 Task: Find connections with filter location Nautanwa with filter topic #Industrieswith filter profile language Spanish with filter current company TransUnion CIBIL Limited with filter school Arts and Science Jobs with filter industry Education Administration Programs with filter service category Coaching & Mentoring with filter keywords title Sheet Metal Worker
Action: Mouse moved to (666, 116)
Screenshot: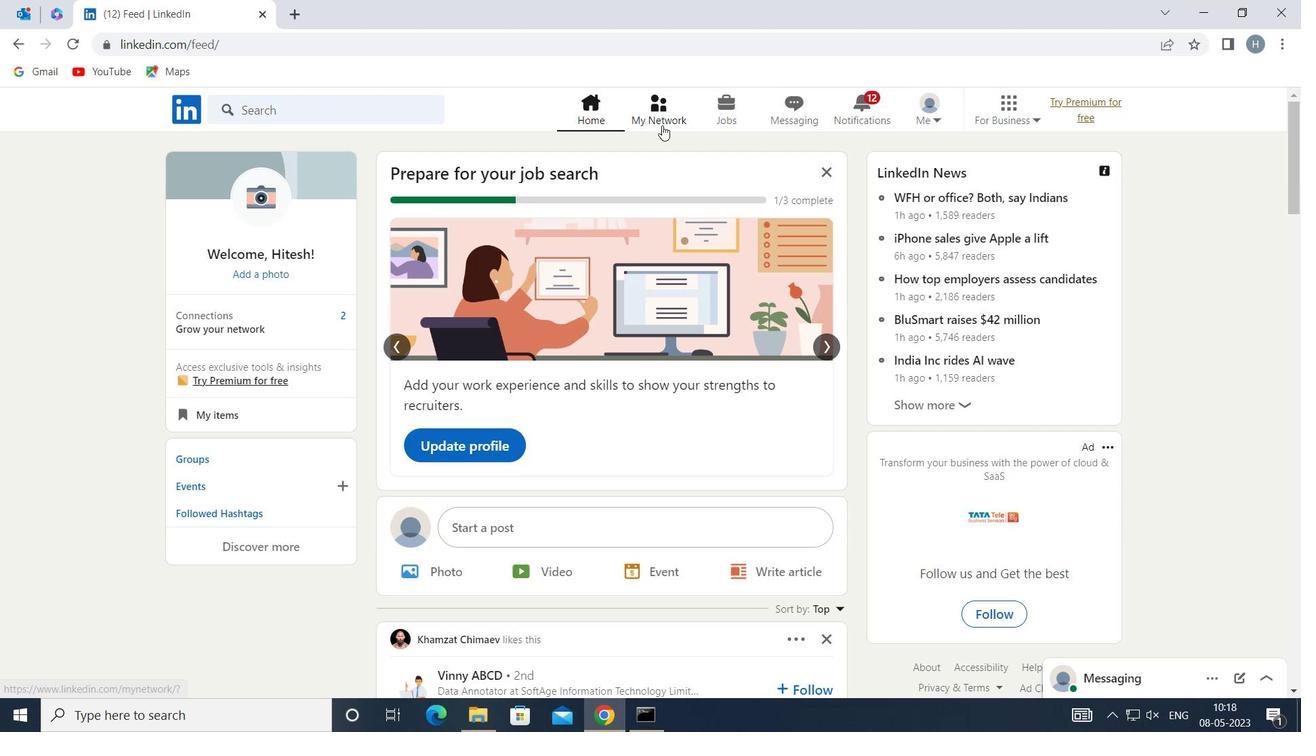
Action: Mouse pressed left at (666, 116)
Screenshot: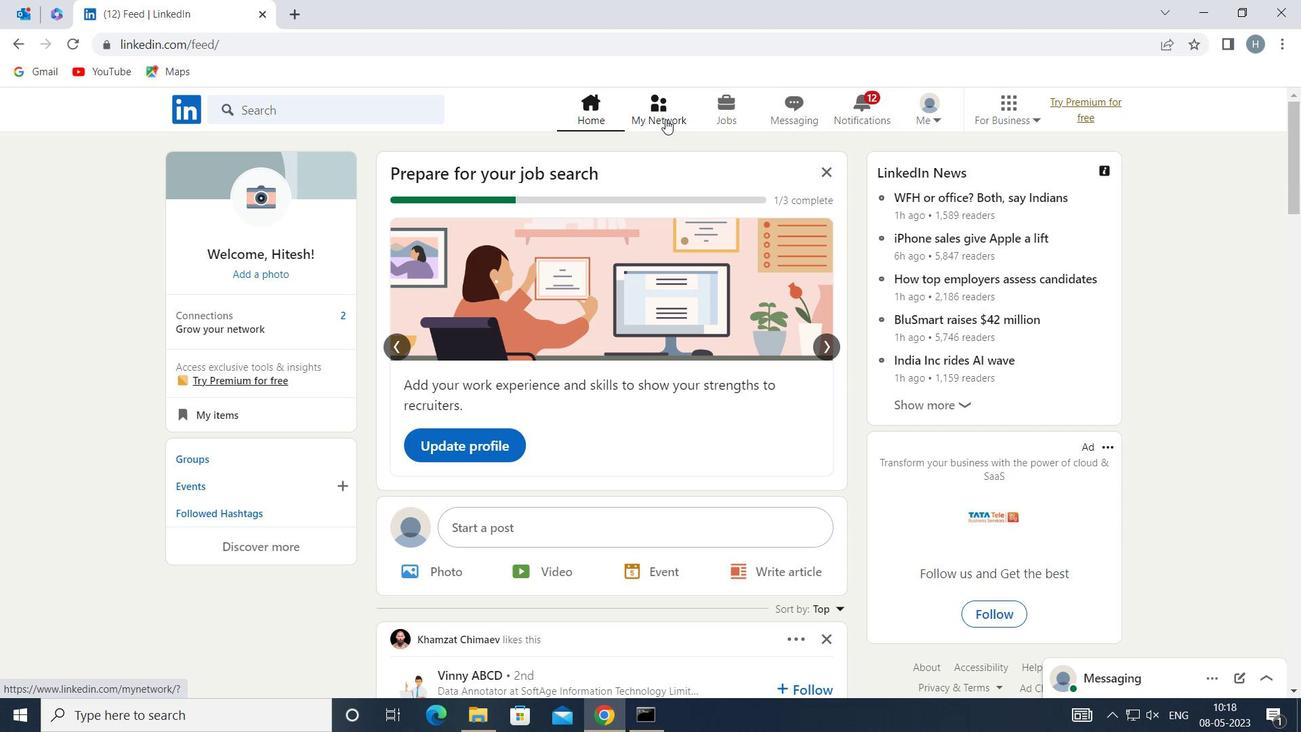 
Action: Mouse moved to (398, 199)
Screenshot: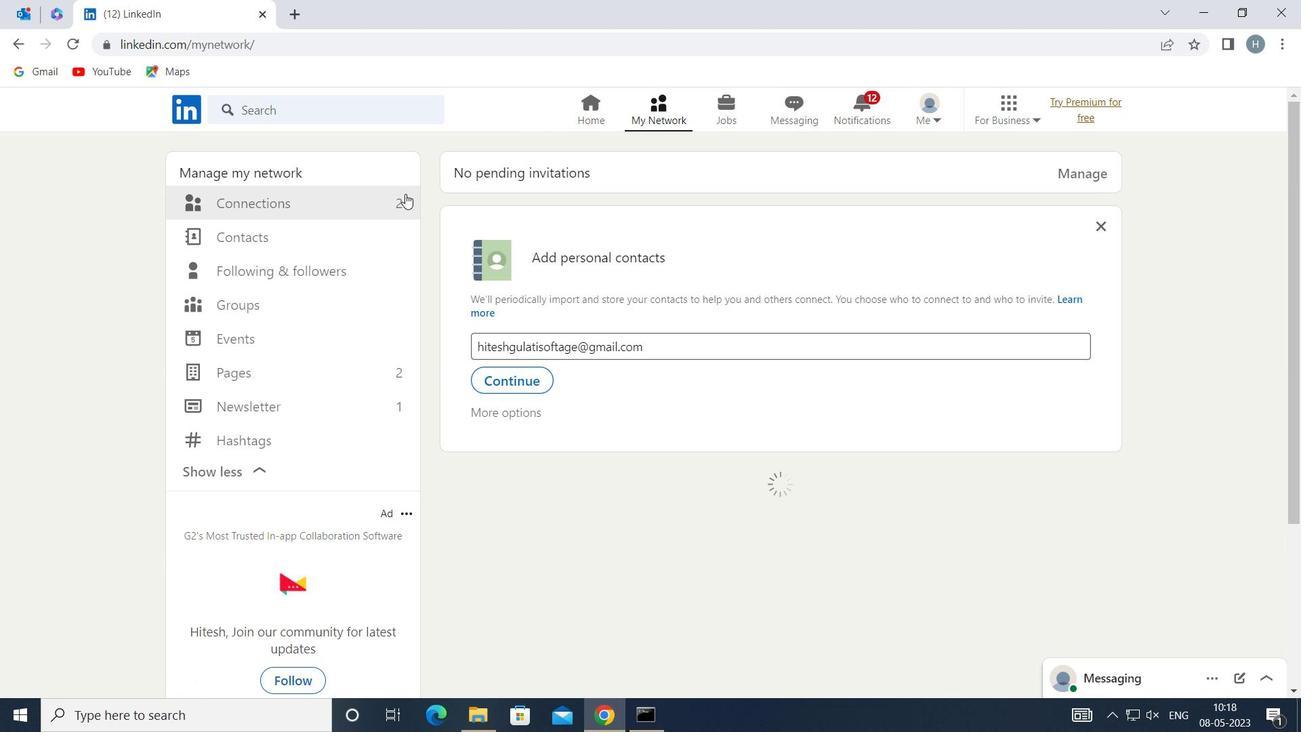 
Action: Mouse pressed left at (398, 199)
Screenshot: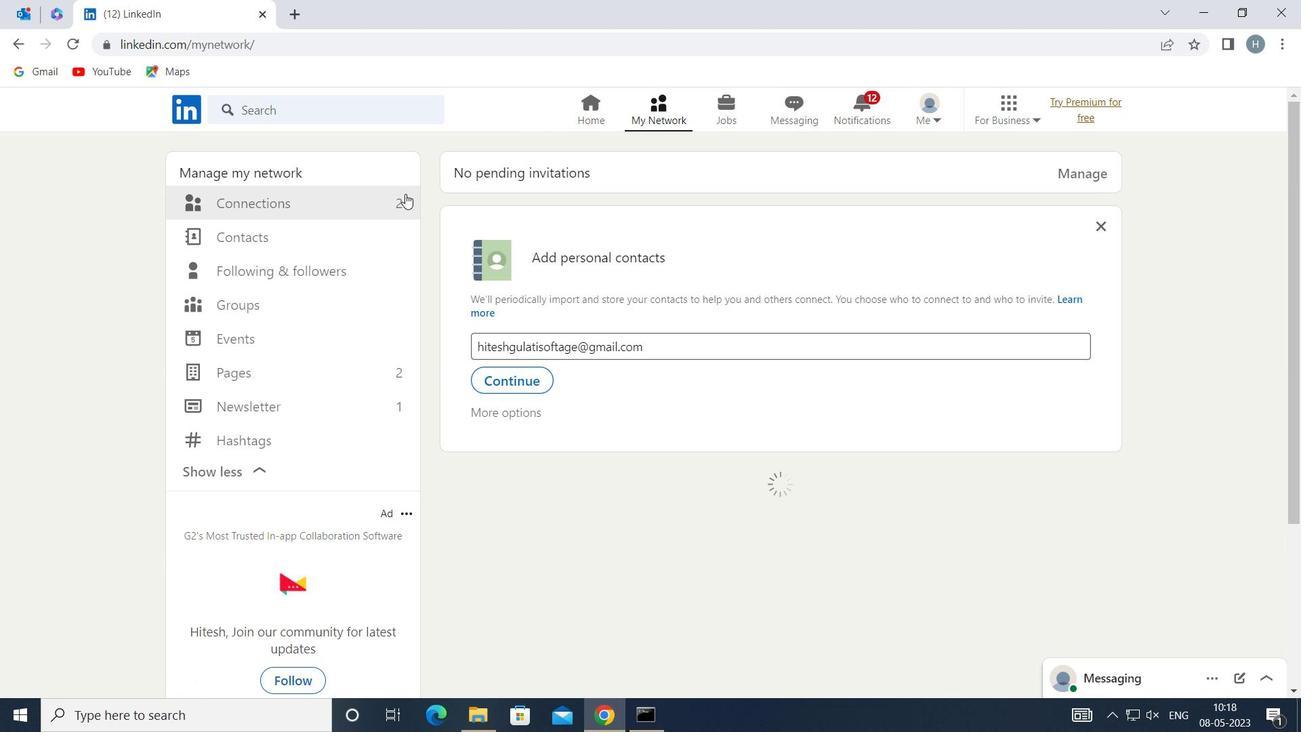 
Action: Mouse moved to (787, 202)
Screenshot: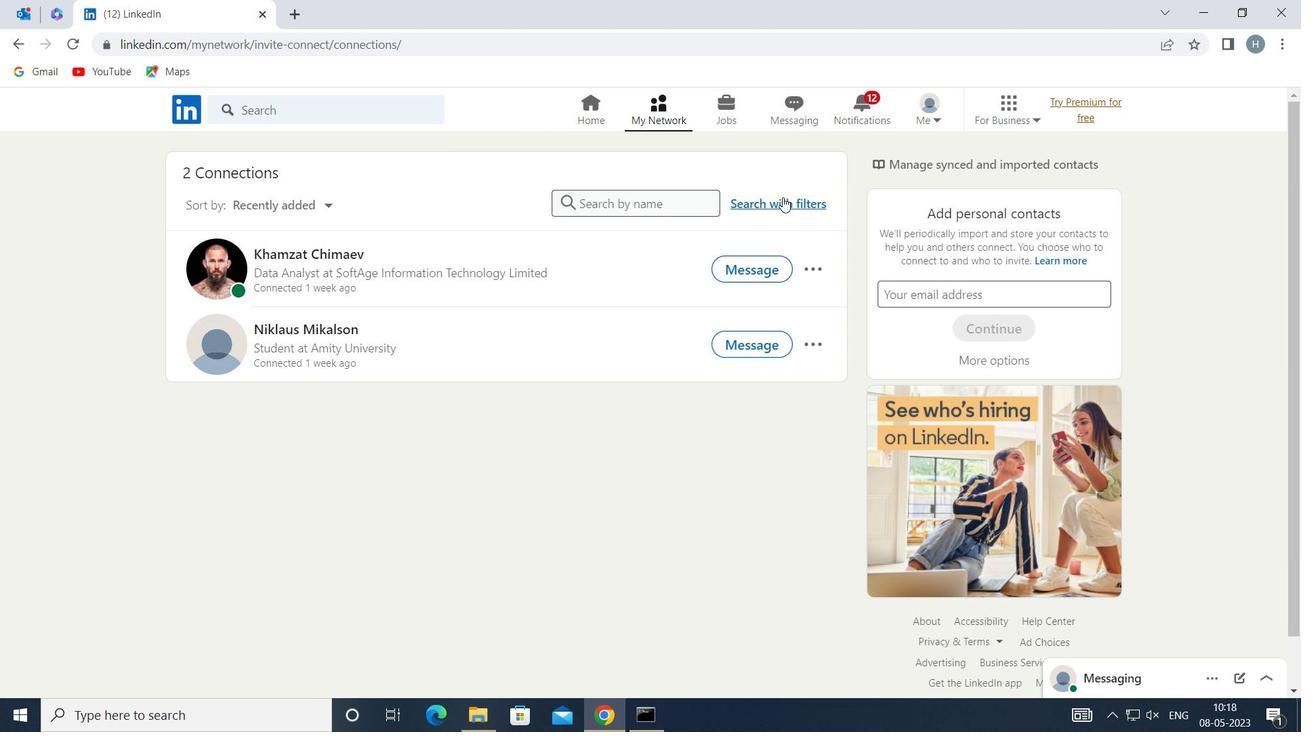 
Action: Mouse pressed left at (787, 202)
Screenshot: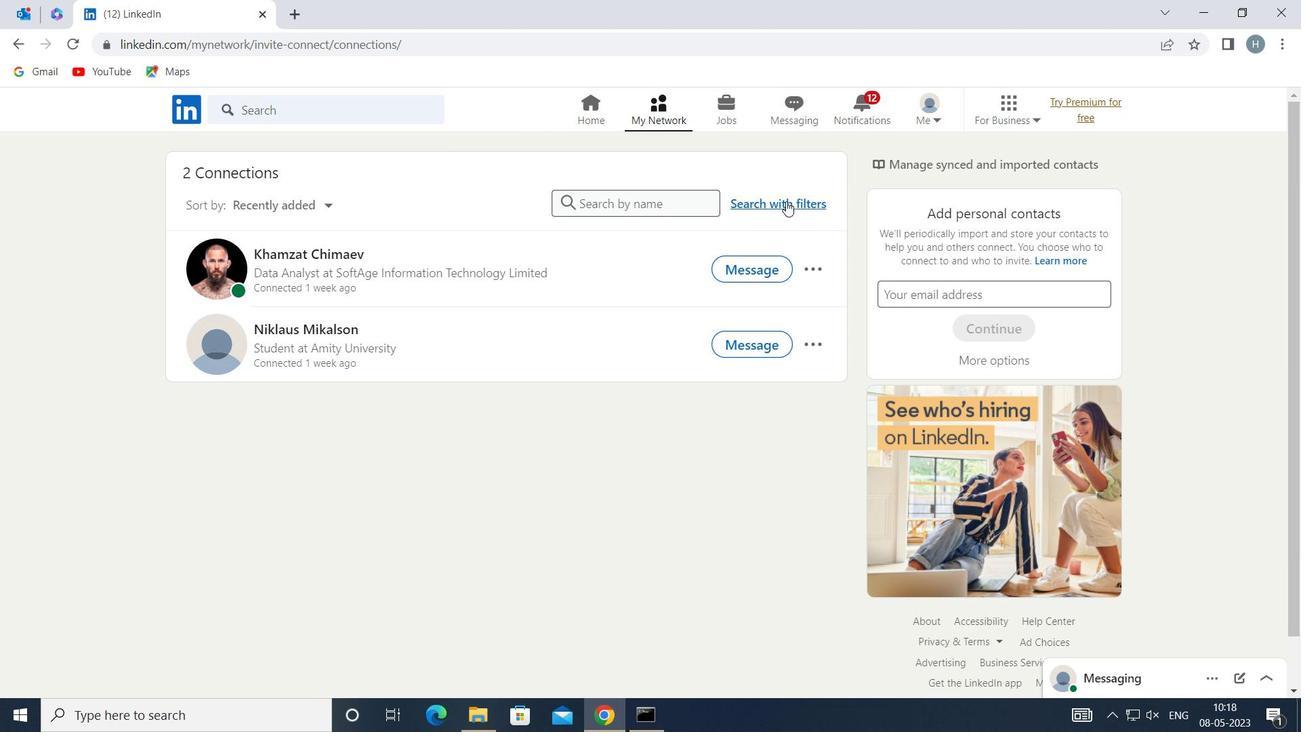 
Action: Mouse moved to (712, 155)
Screenshot: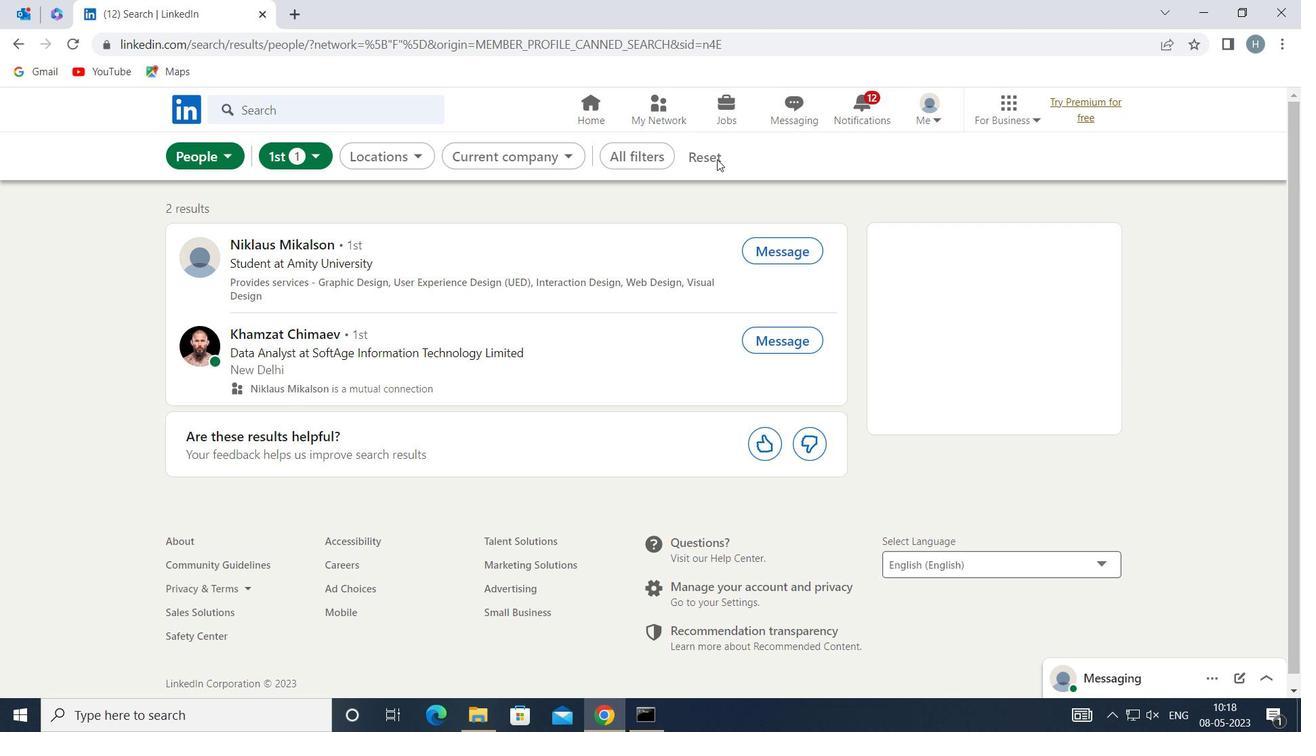 
Action: Mouse pressed left at (712, 155)
Screenshot: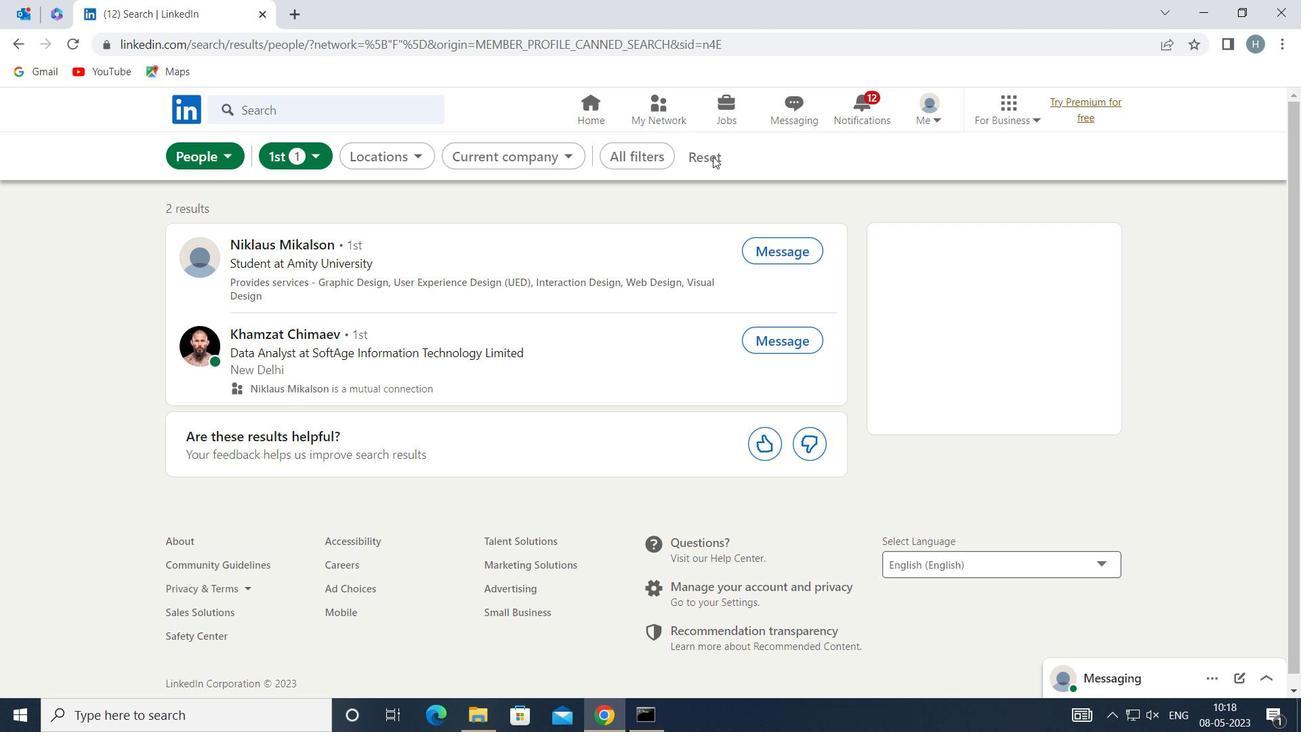 
Action: Mouse moved to (690, 154)
Screenshot: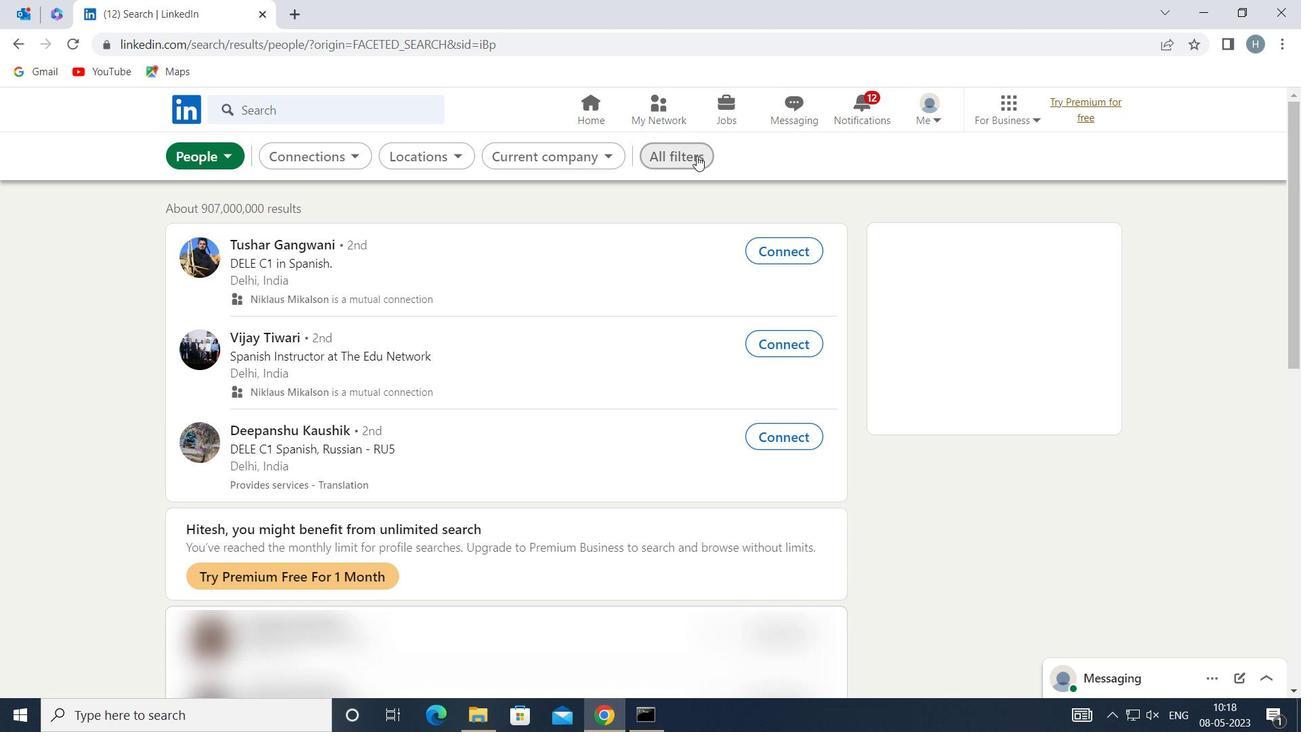 
Action: Mouse pressed left at (690, 154)
Screenshot: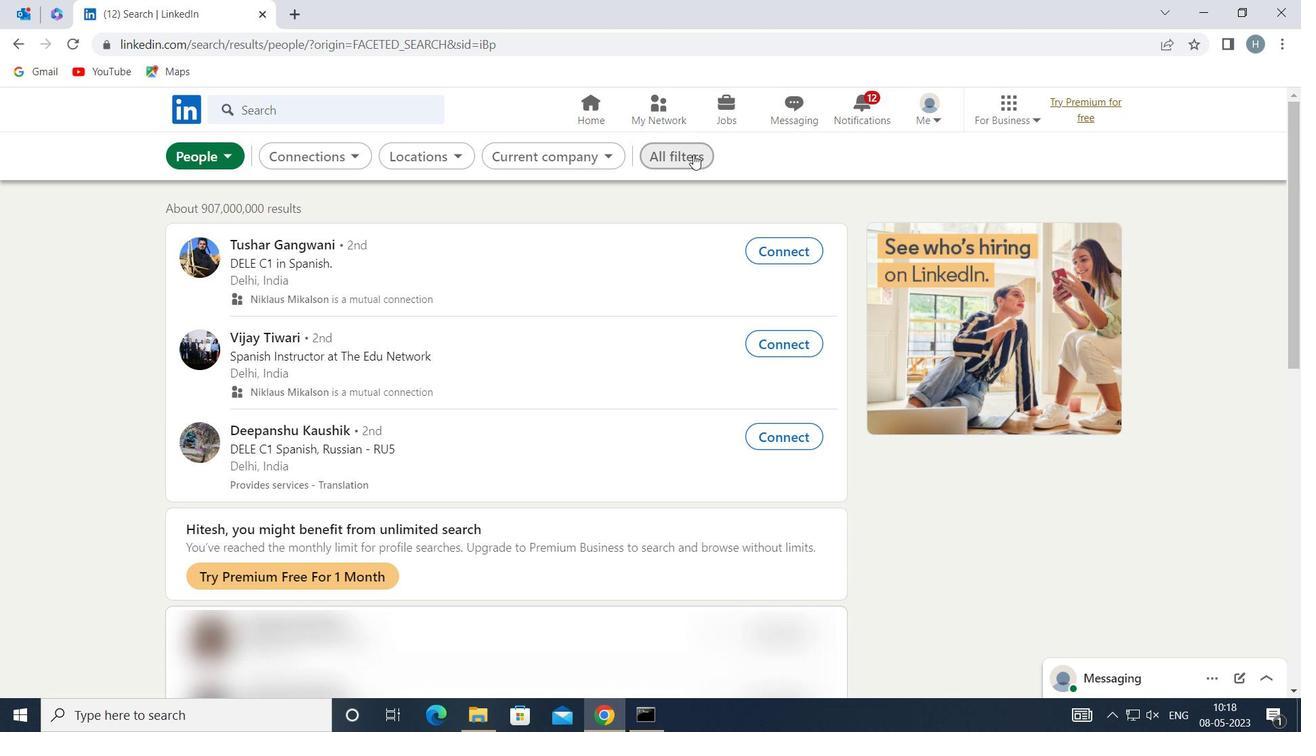 
Action: Mouse moved to (1015, 296)
Screenshot: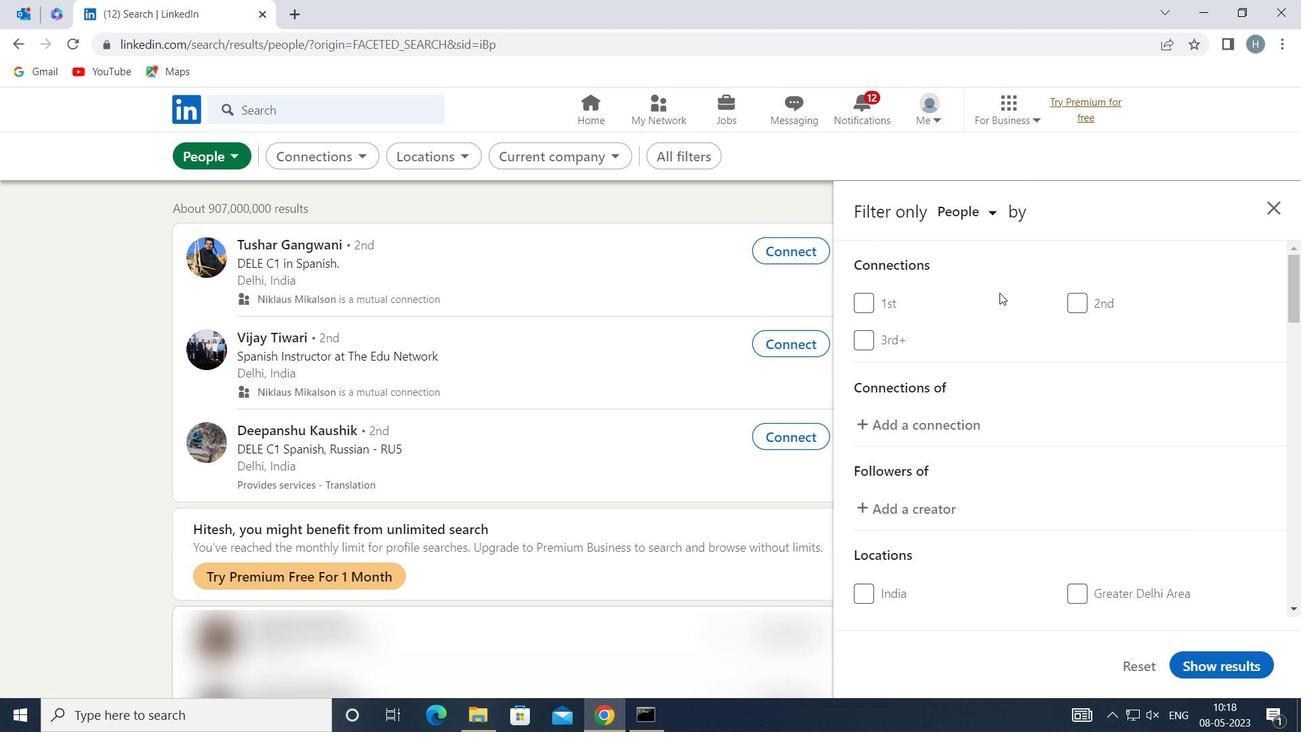 
Action: Mouse scrolled (1015, 295) with delta (0, 0)
Screenshot: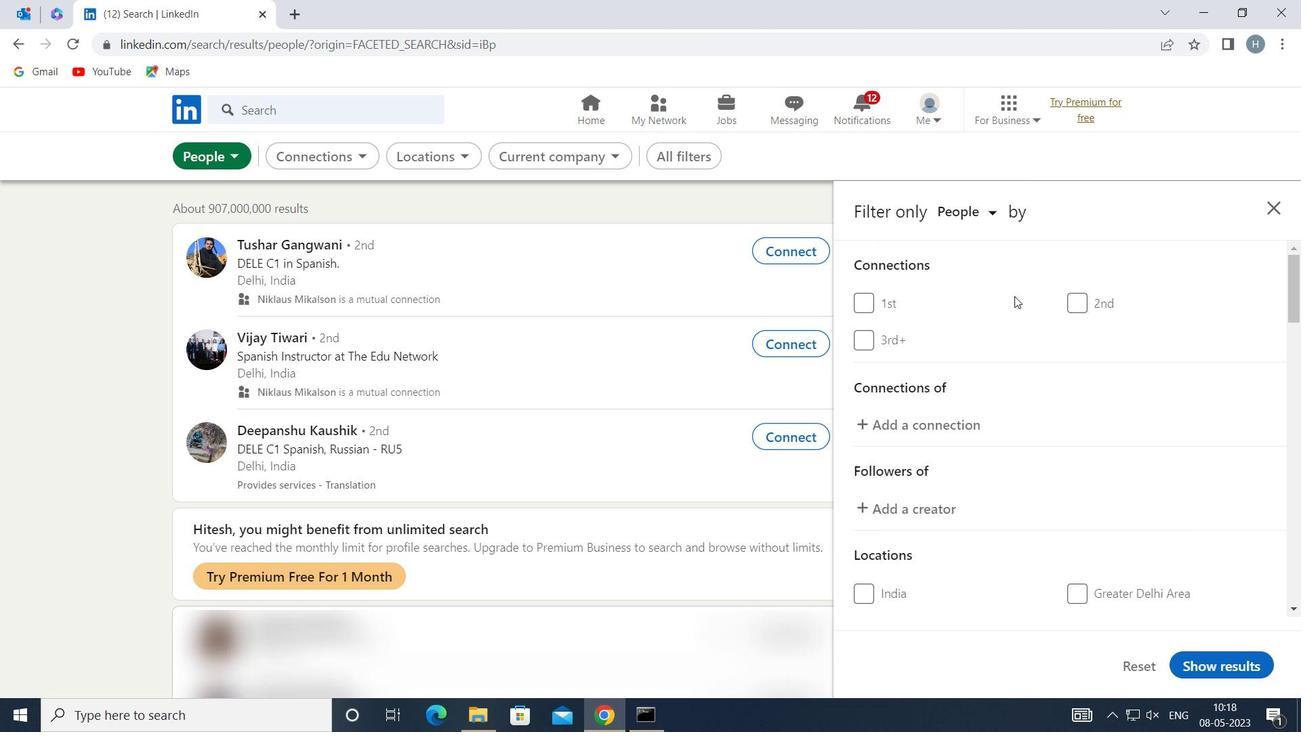 
Action: Mouse moved to (1017, 296)
Screenshot: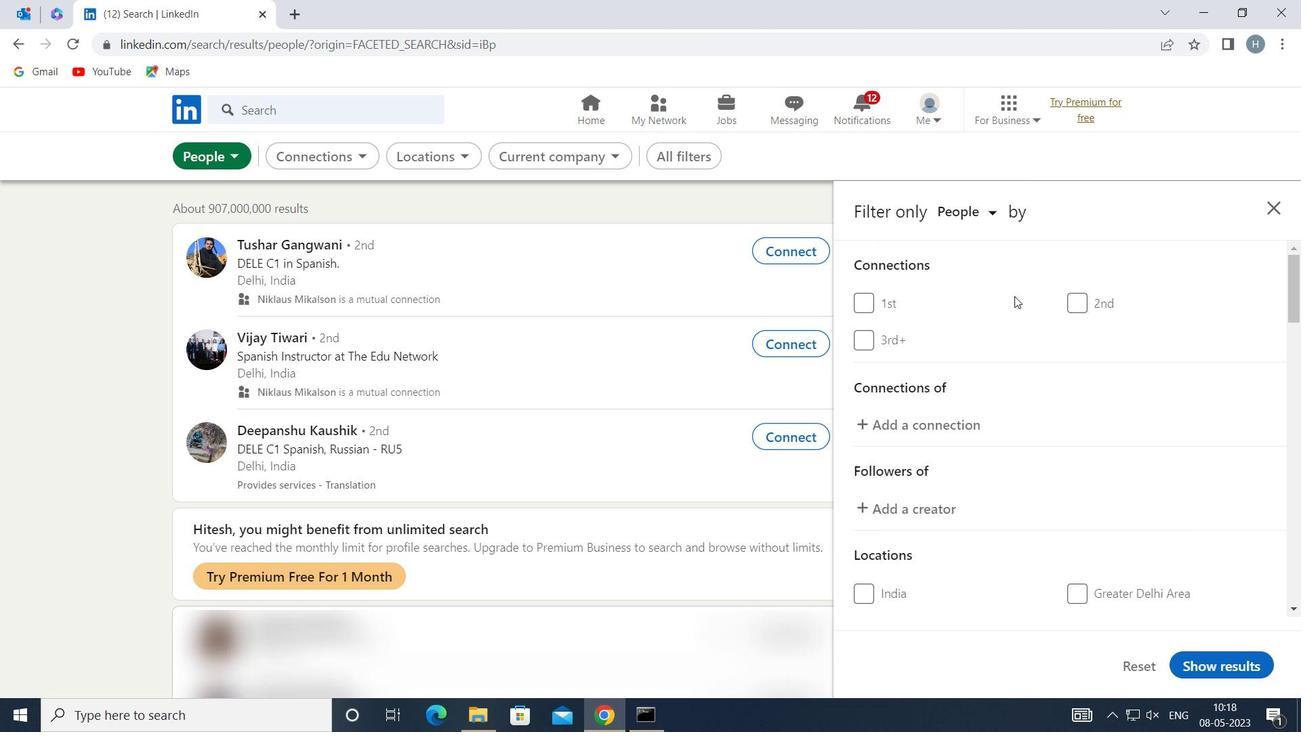 
Action: Mouse scrolled (1017, 296) with delta (0, 0)
Screenshot: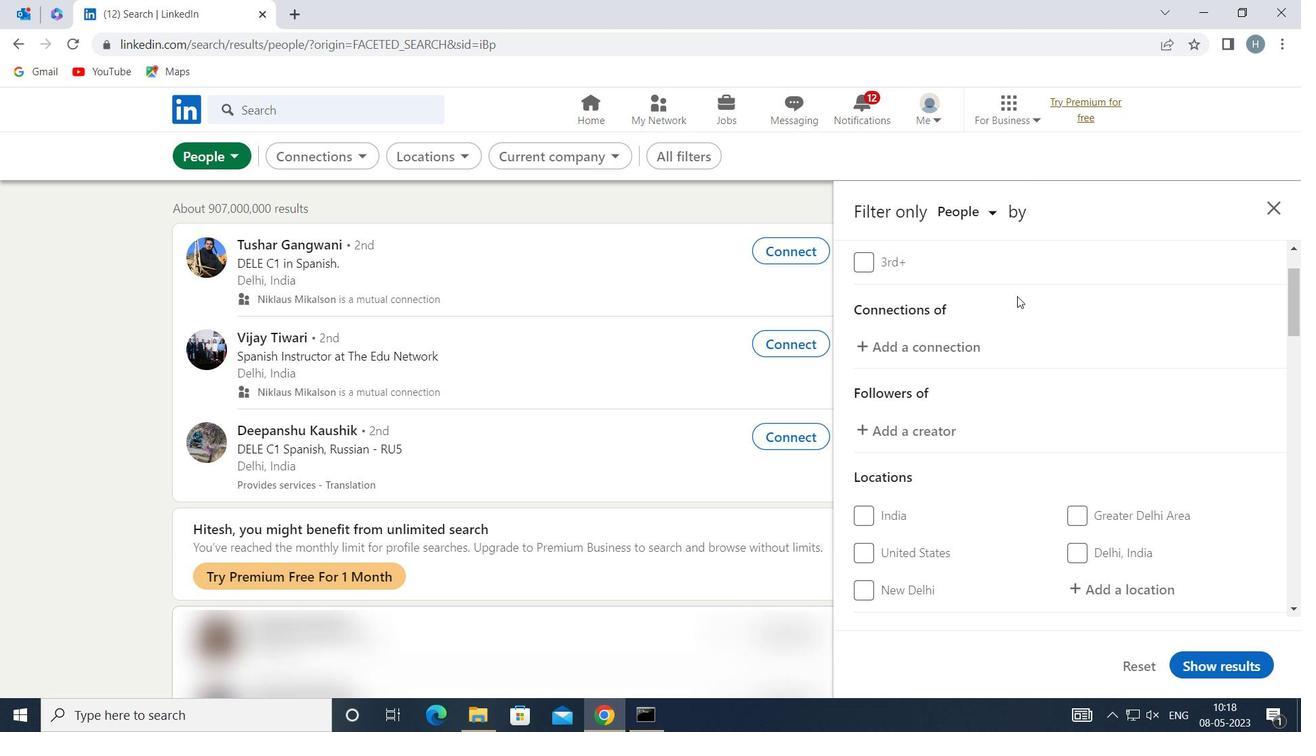 
Action: Mouse scrolled (1017, 296) with delta (0, 0)
Screenshot: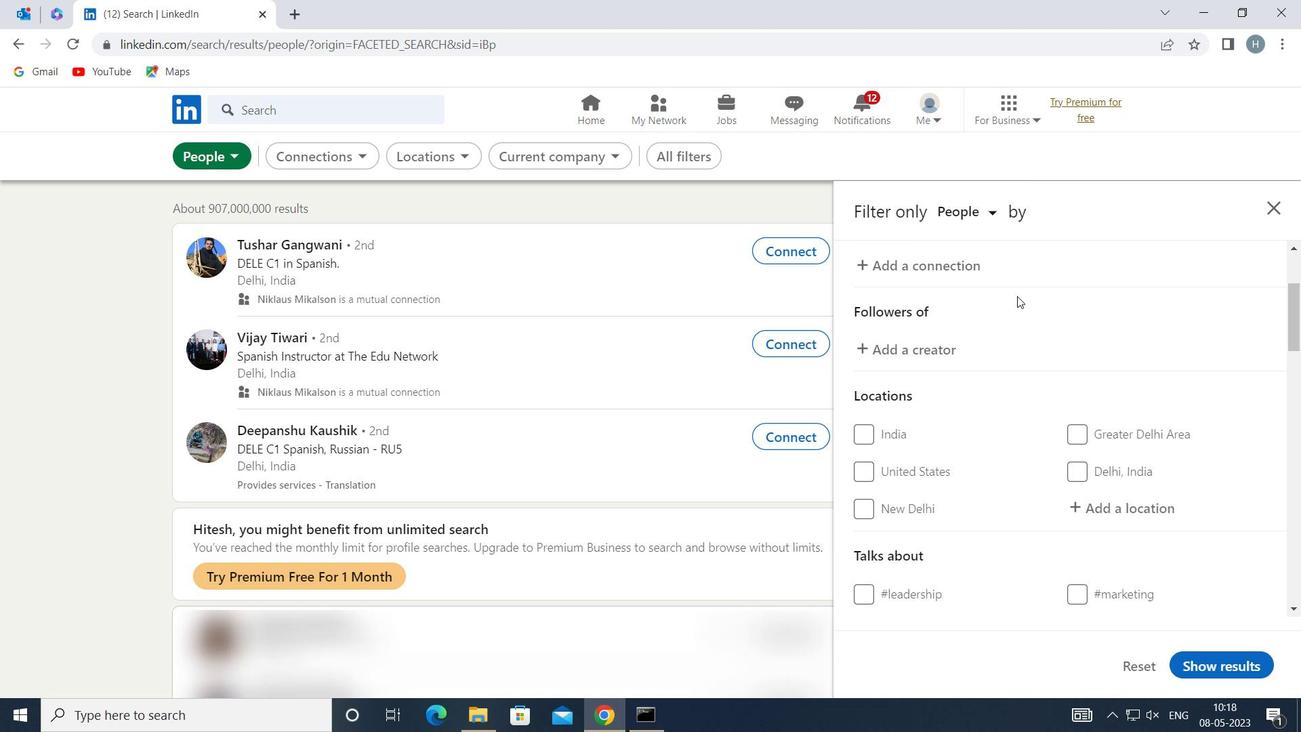 
Action: Mouse moved to (1126, 406)
Screenshot: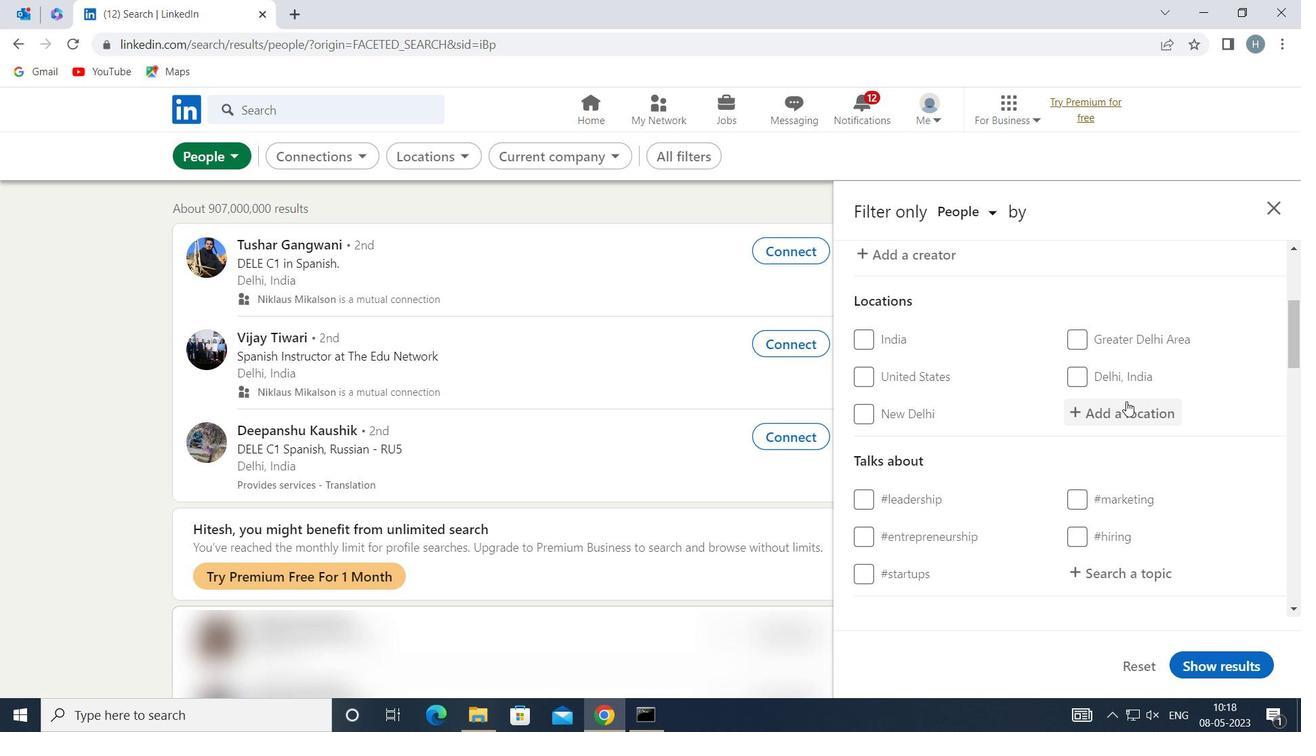 
Action: Mouse pressed left at (1126, 406)
Screenshot: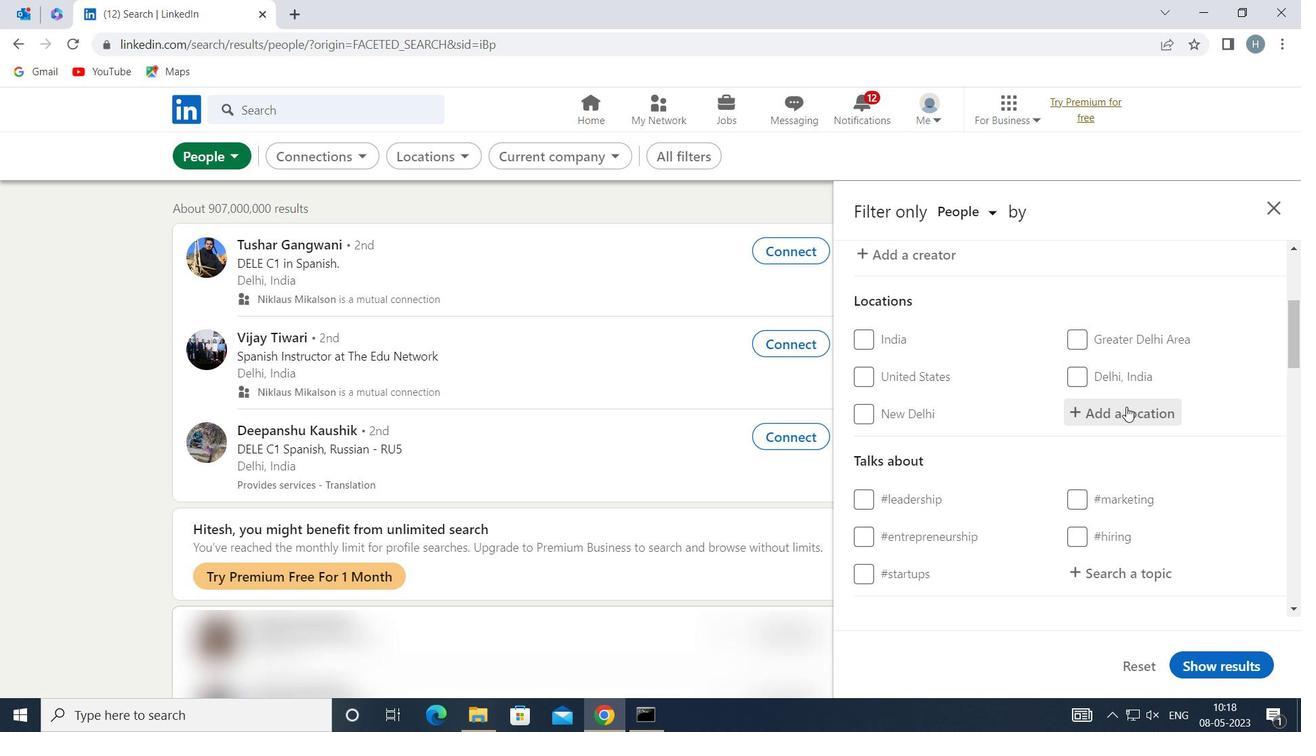 
Action: Mouse moved to (1129, 407)
Screenshot: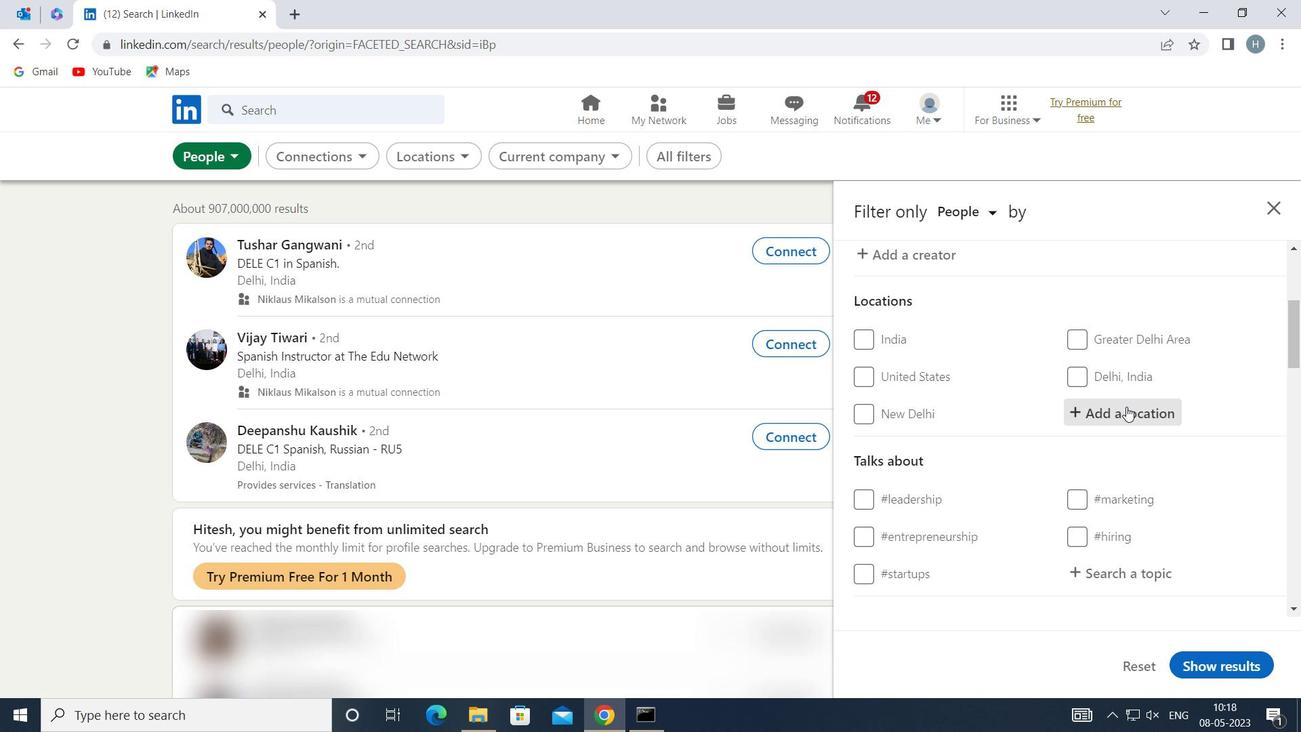 
Action: Key pressed <Key.shift>NAUTANWA
Screenshot: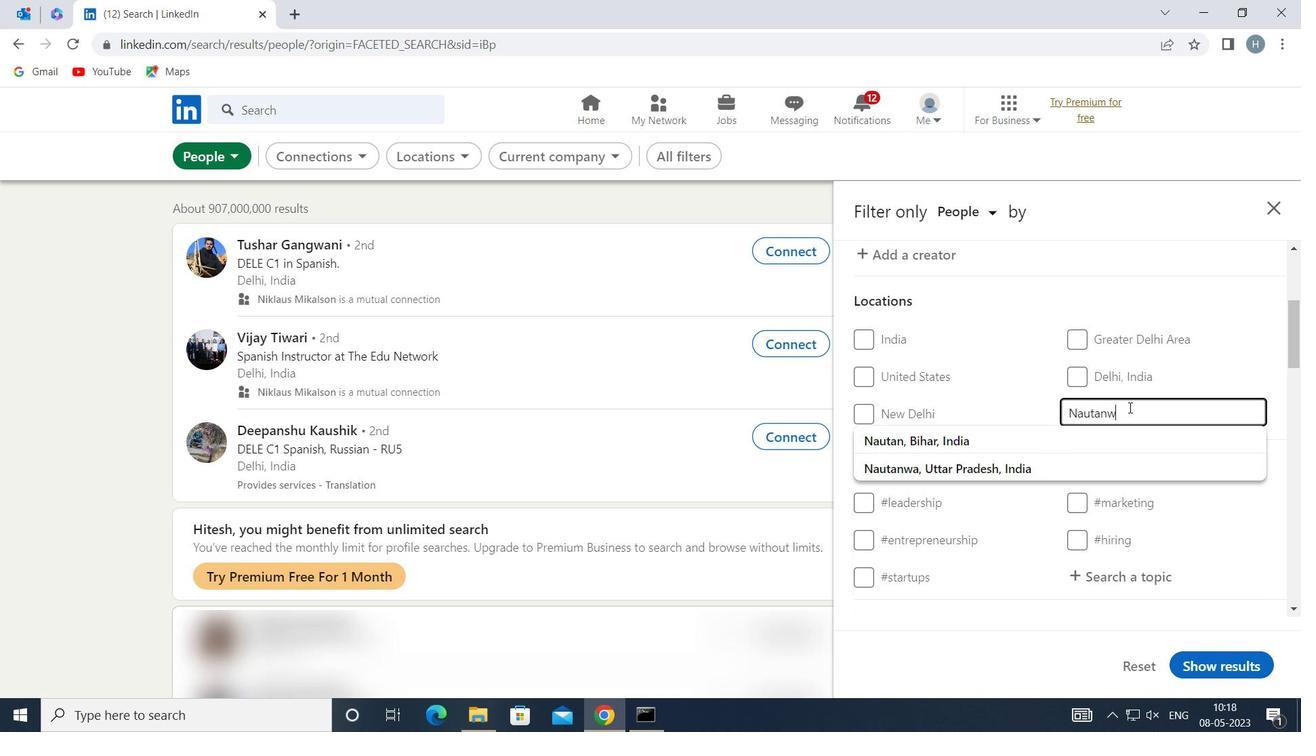 
Action: Mouse moved to (1115, 430)
Screenshot: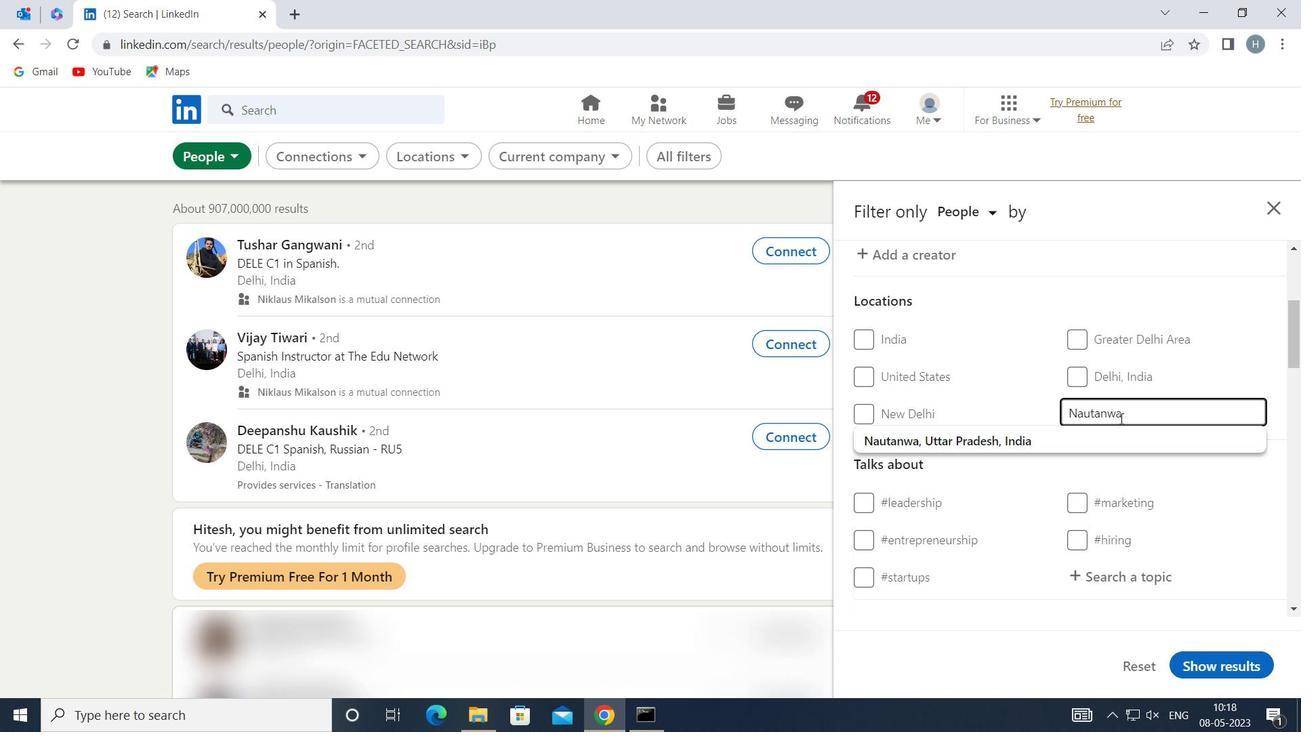 
Action: Mouse pressed left at (1115, 430)
Screenshot: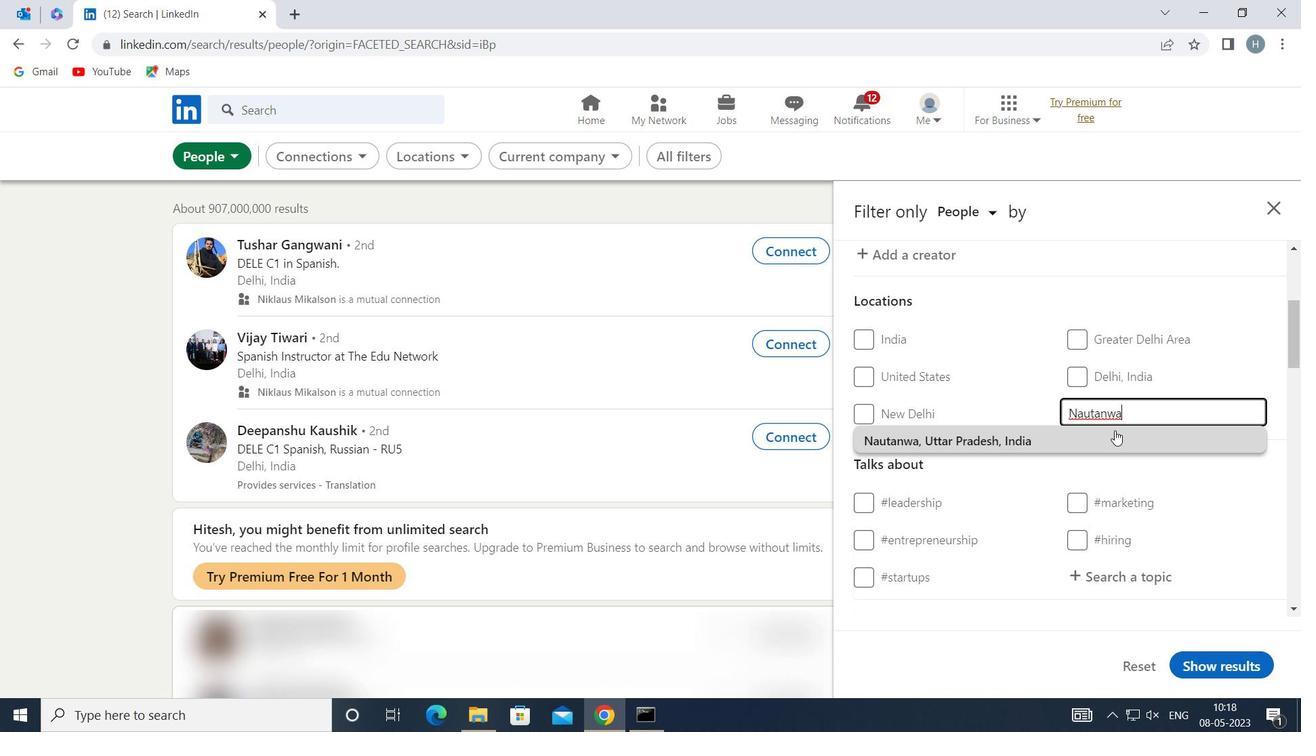 
Action: Mouse moved to (1068, 433)
Screenshot: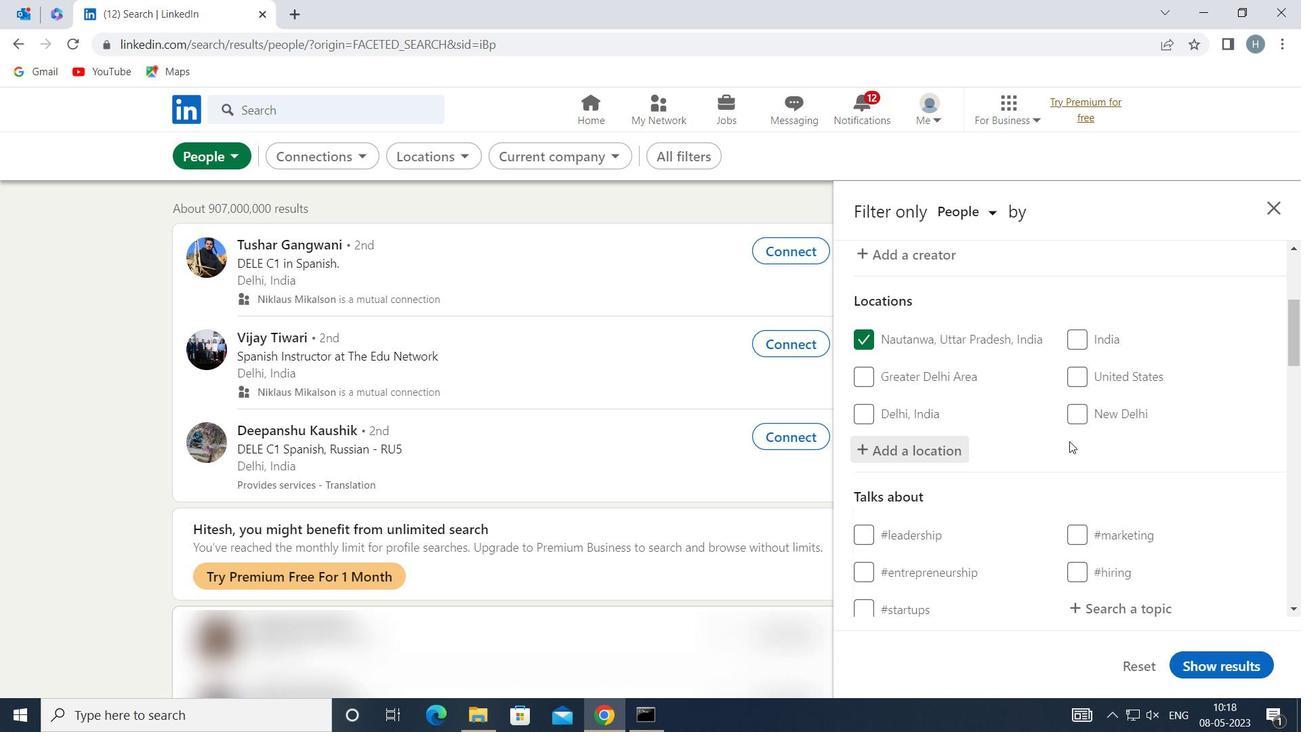 
Action: Mouse scrolled (1068, 432) with delta (0, 0)
Screenshot: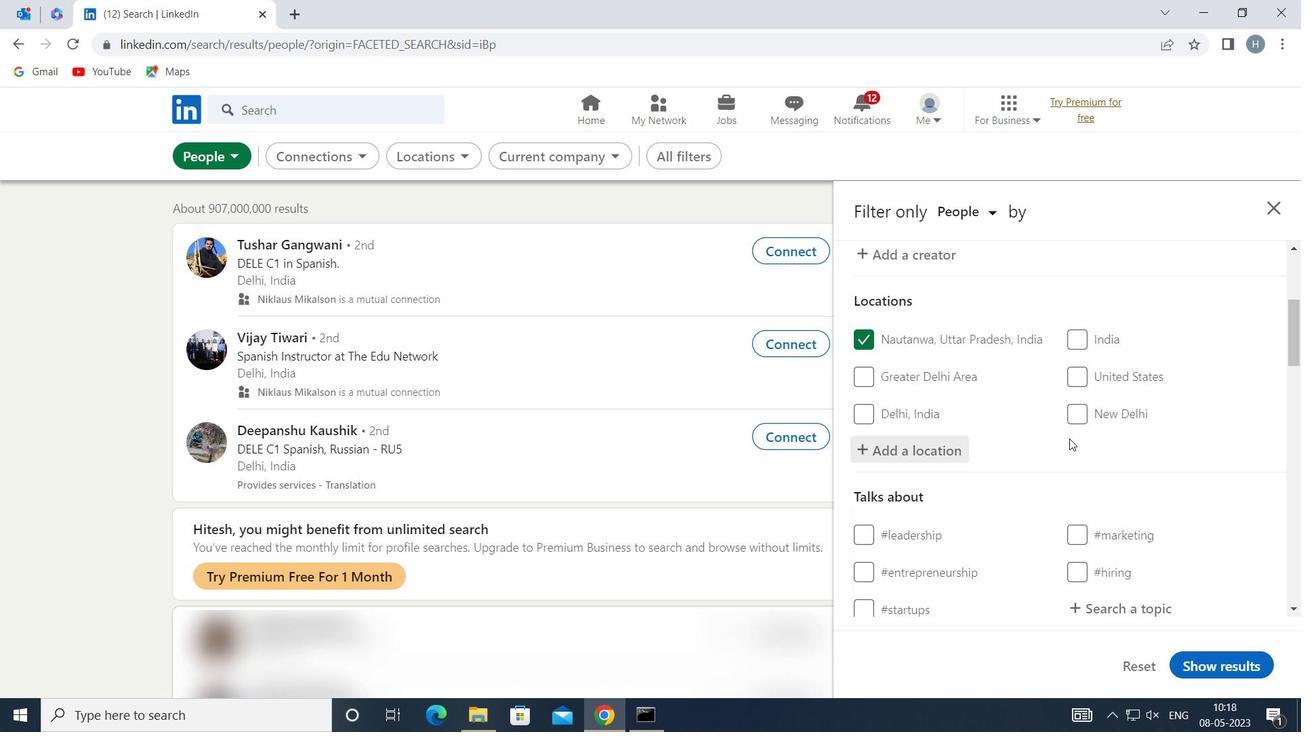 
Action: Mouse scrolled (1068, 432) with delta (0, 0)
Screenshot: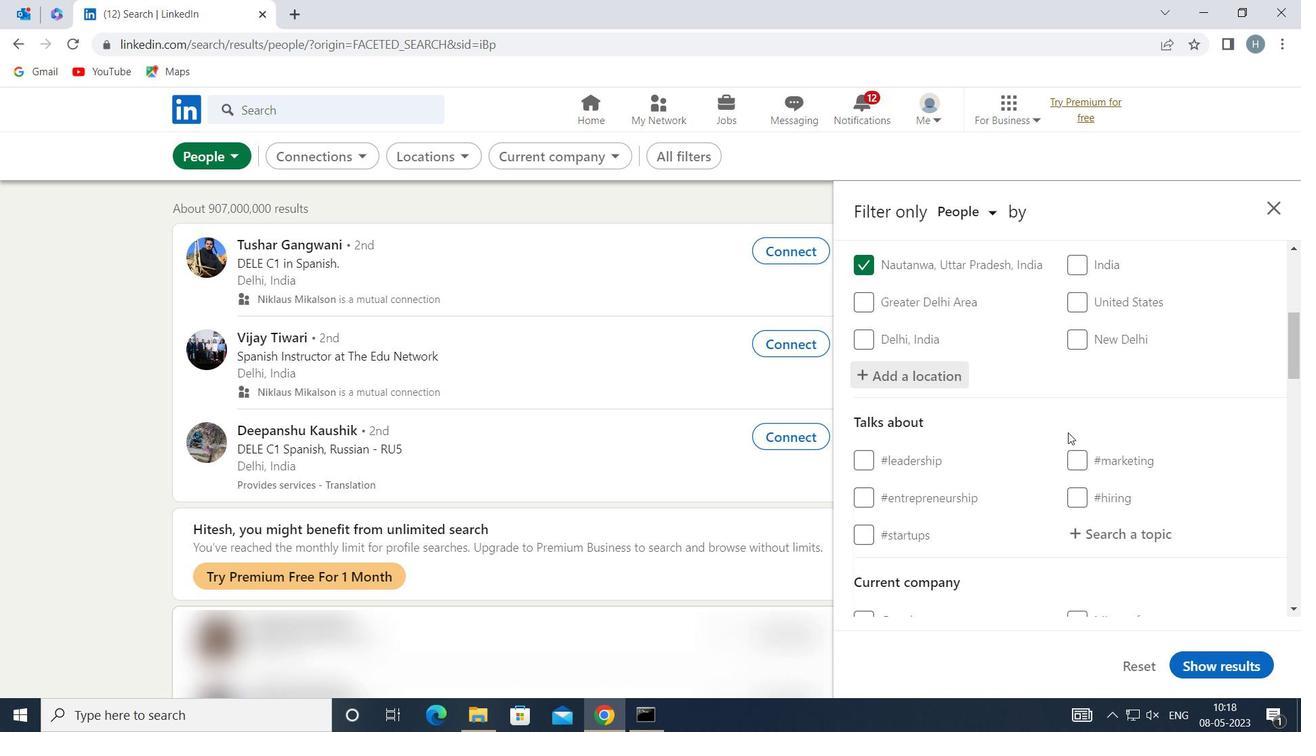 
Action: Mouse moved to (1115, 437)
Screenshot: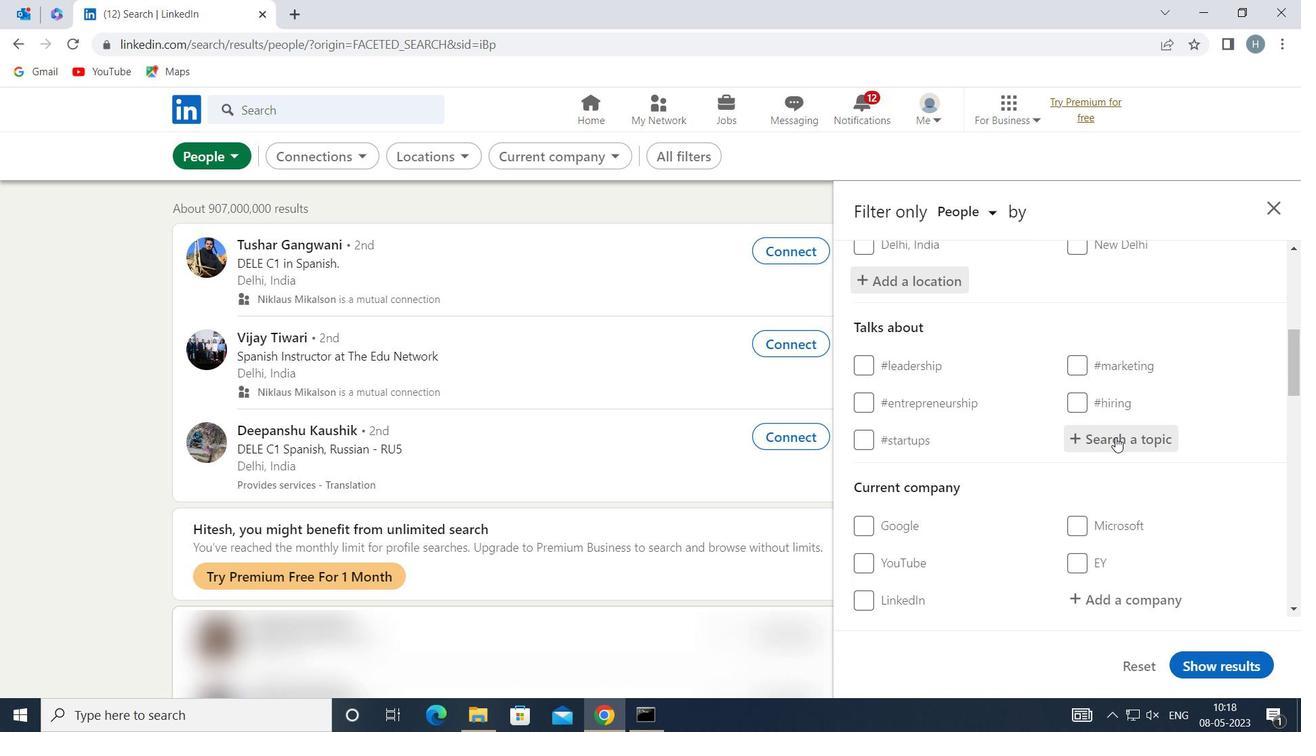 
Action: Mouse pressed left at (1115, 437)
Screenshot: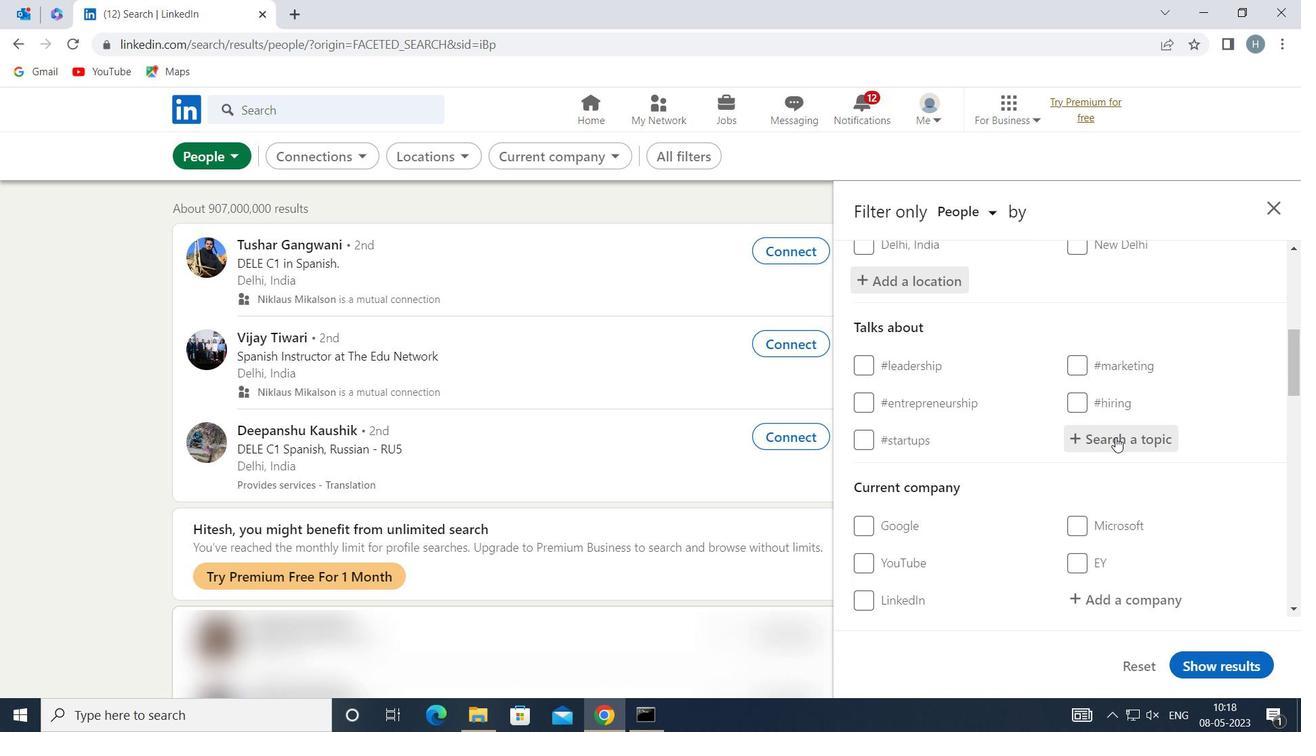 
Action: Key pressed <Key.shift>INDUSTRIES
Screenshot: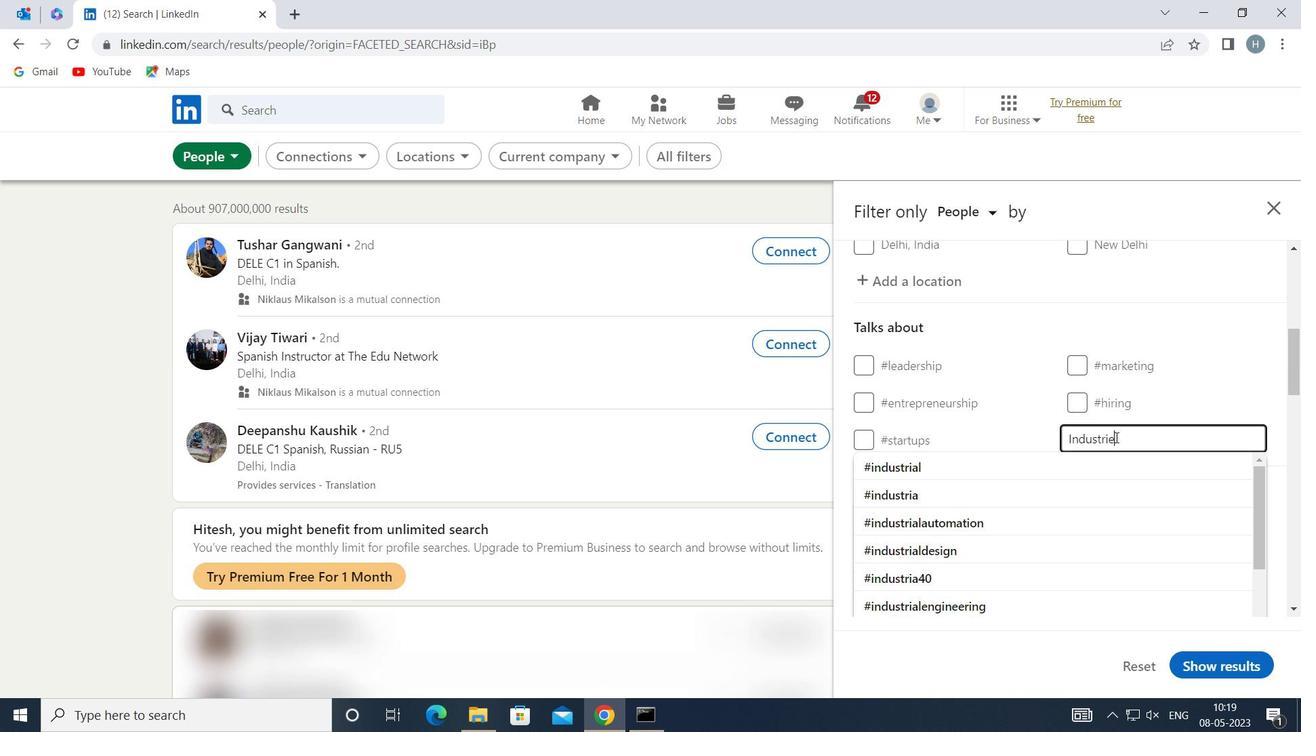
Action: Mouse moved to (1033, 463)
Screenshot: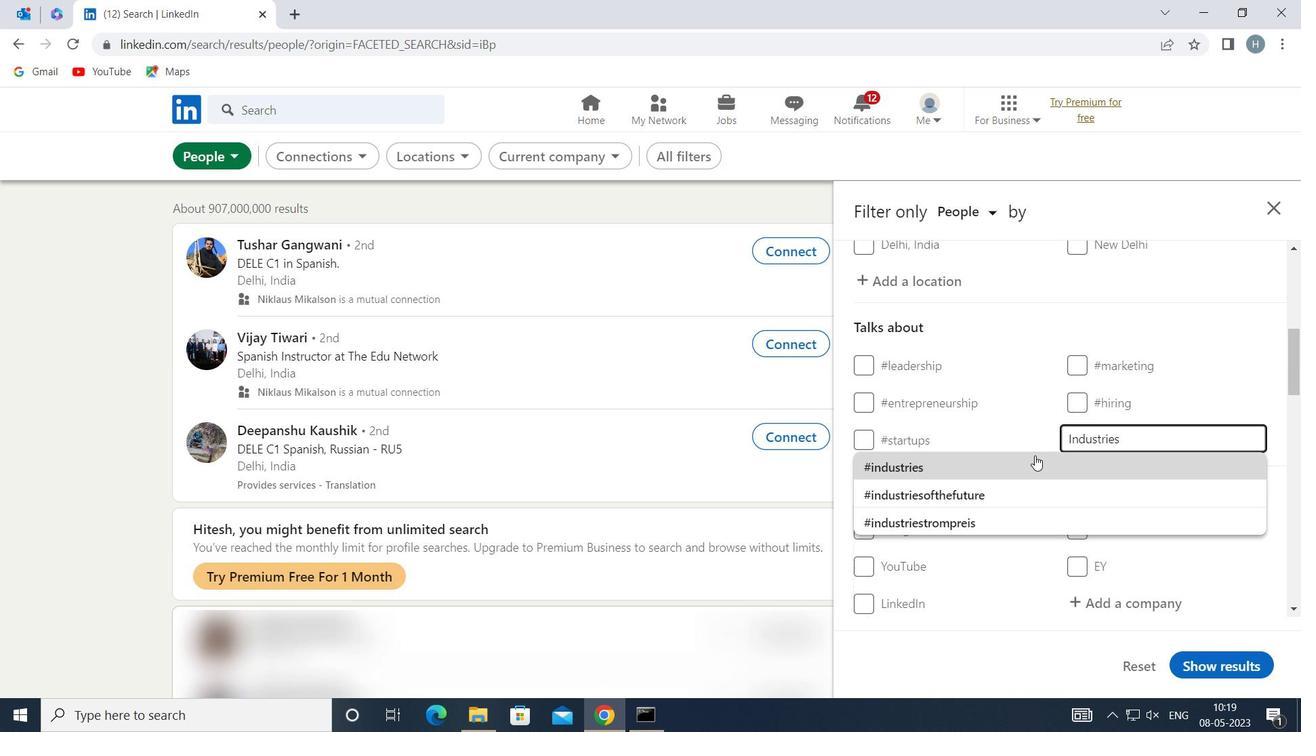 
Action: Mouse pressed left at (1033, 463)
Screenshot: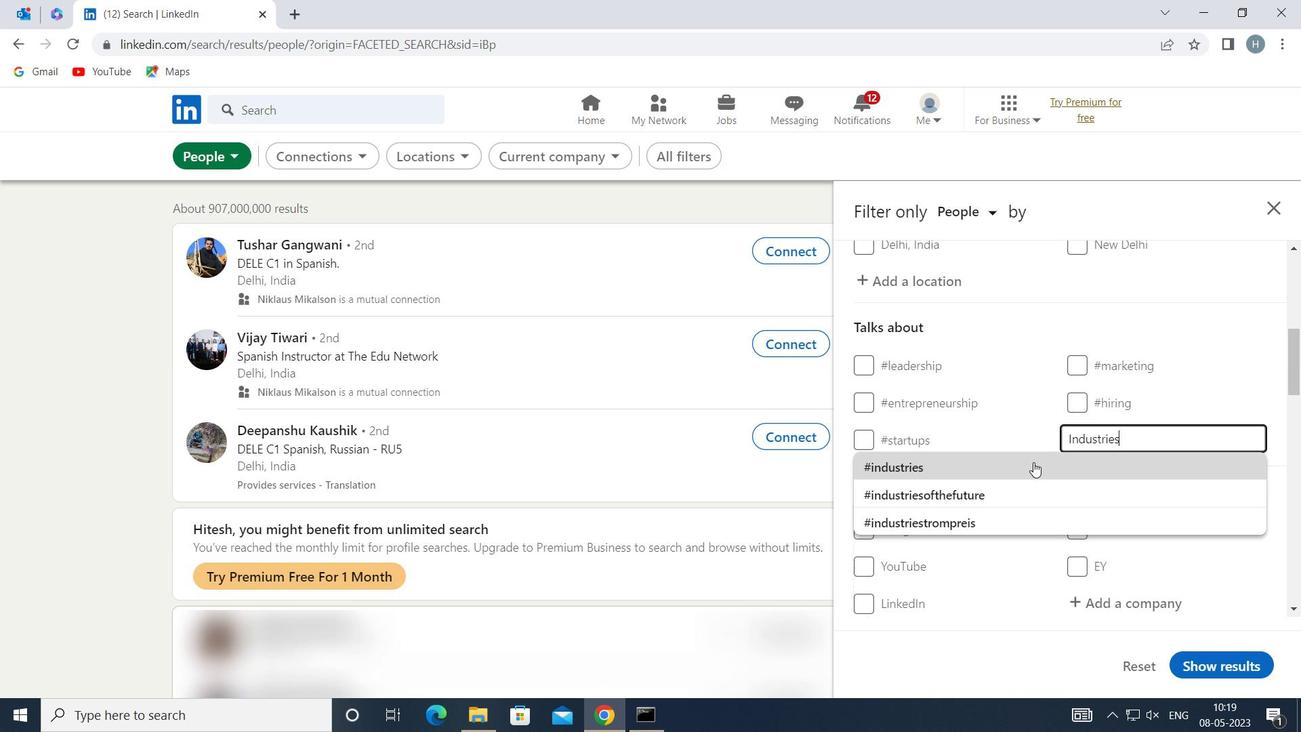 
Action: Mouse moved to (1031, 458)
Screenshot: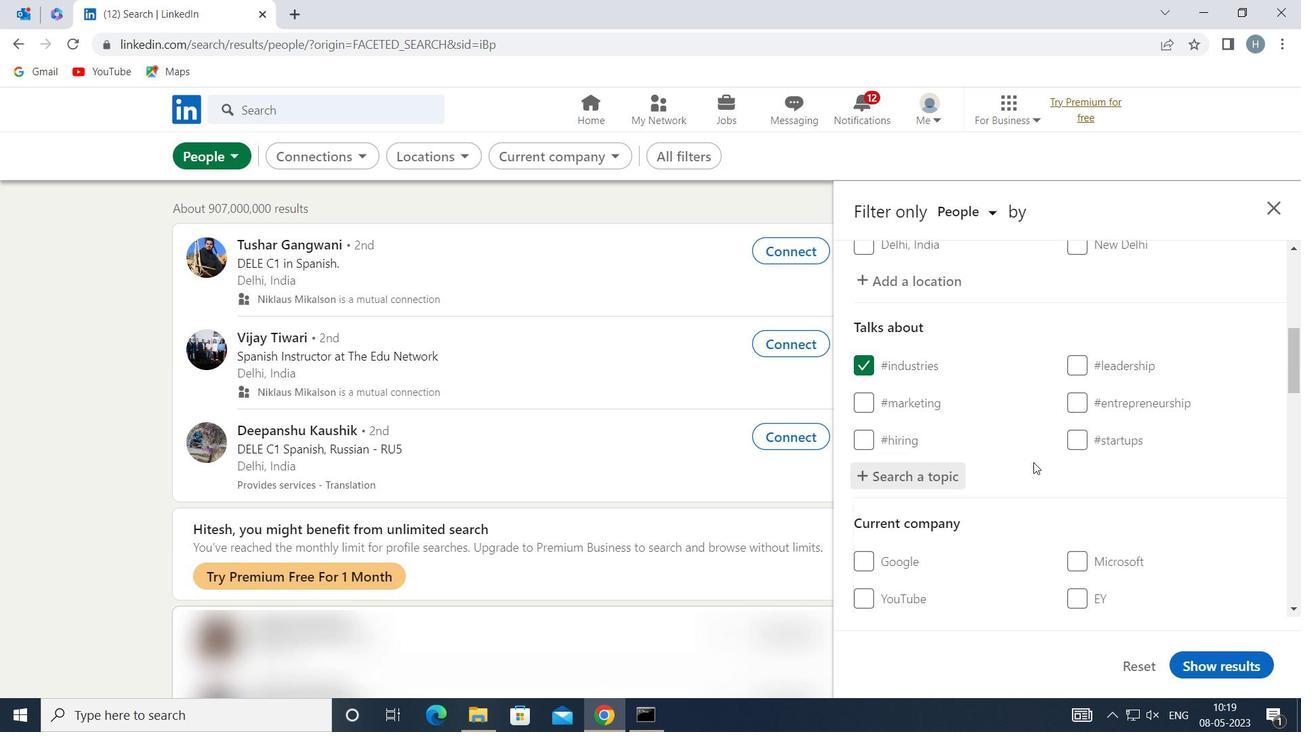 
Action: Mouse scrolled (1031, 458) with delta (0, 0)
Screenshot: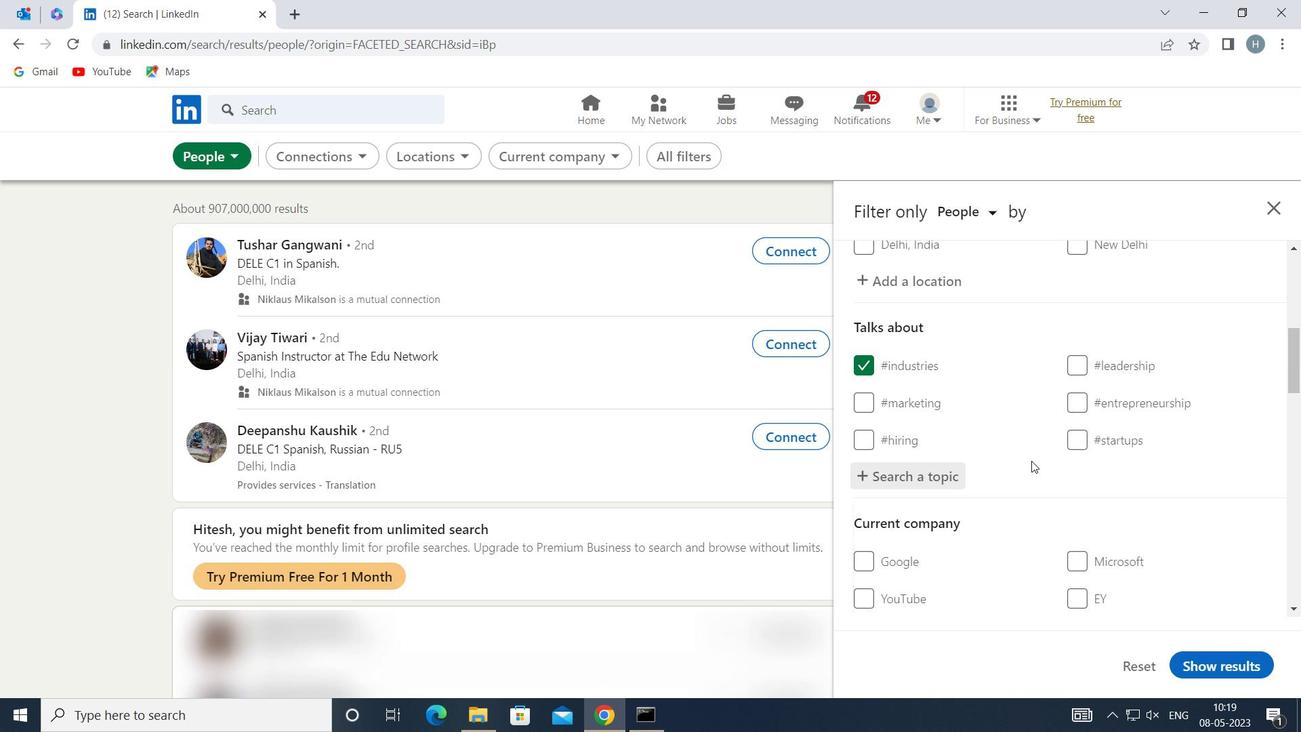 
Action: Mouse scrolled (1031, 458) with delta (0, 0)
Screenshot: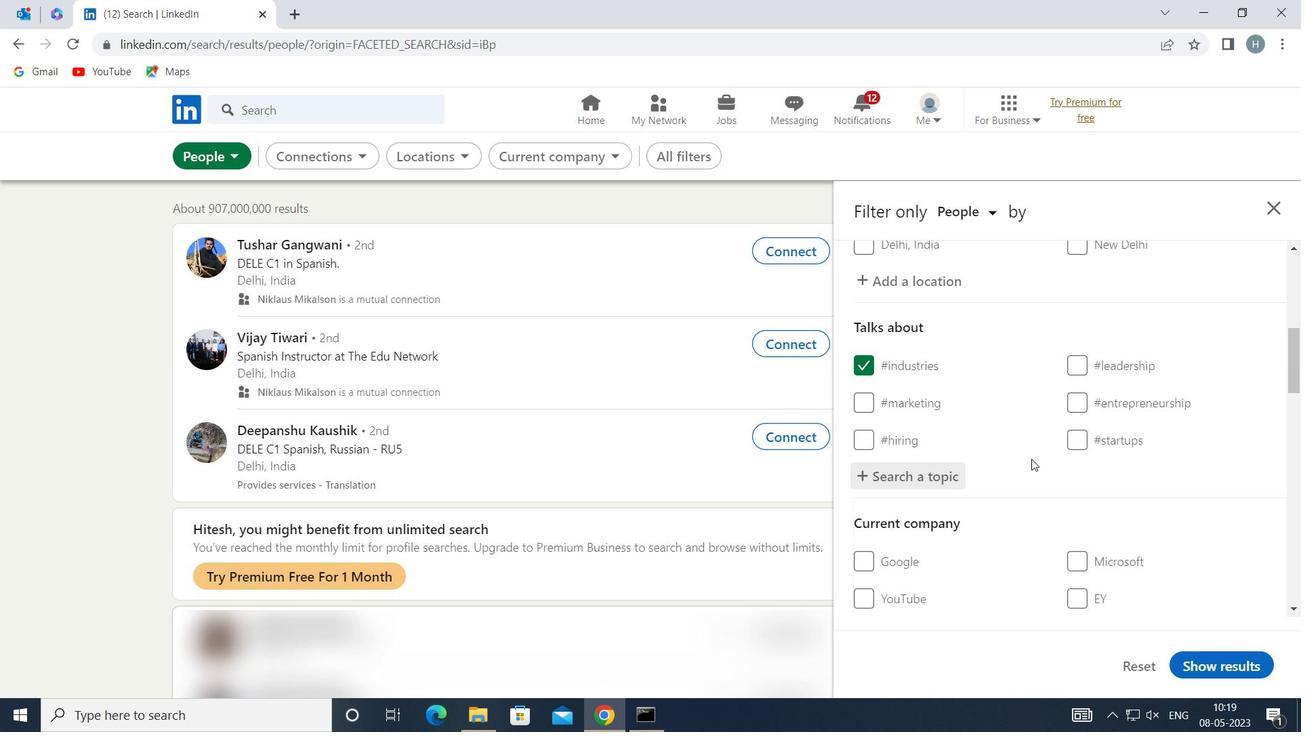 
Action: Mouse moved to (1031, 456)
Screenshot: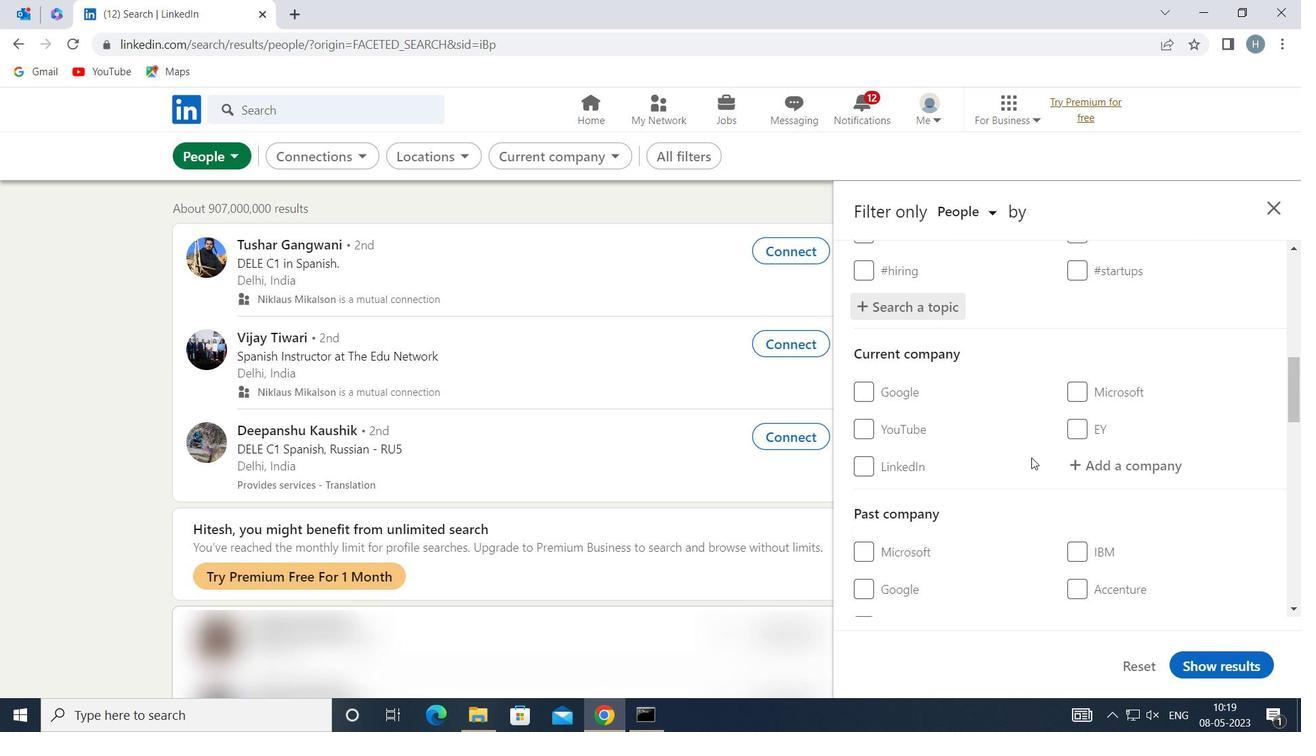 
Action: Mouse scrolled (1031, 455) with delta (0, 0)
Screenshot: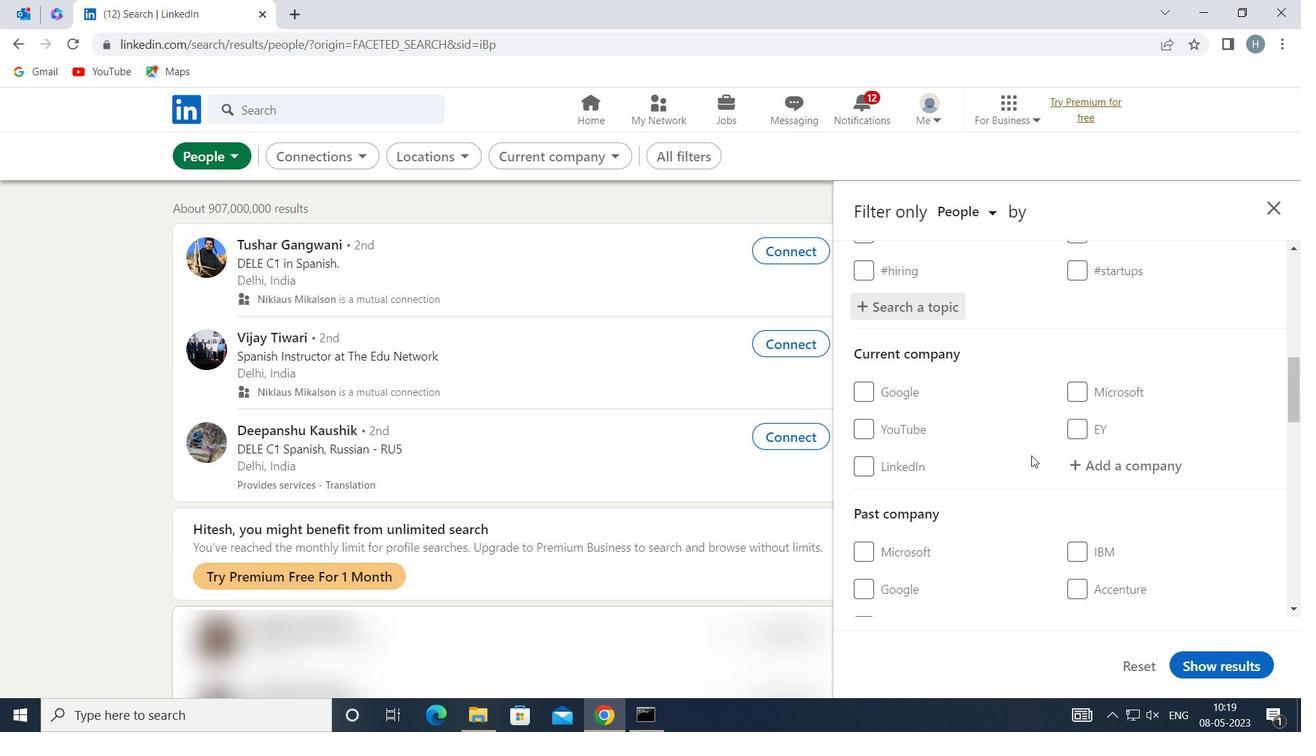 
Action: Mouse scrolled (1031, 455) with delta (0, 0)
Screenshot: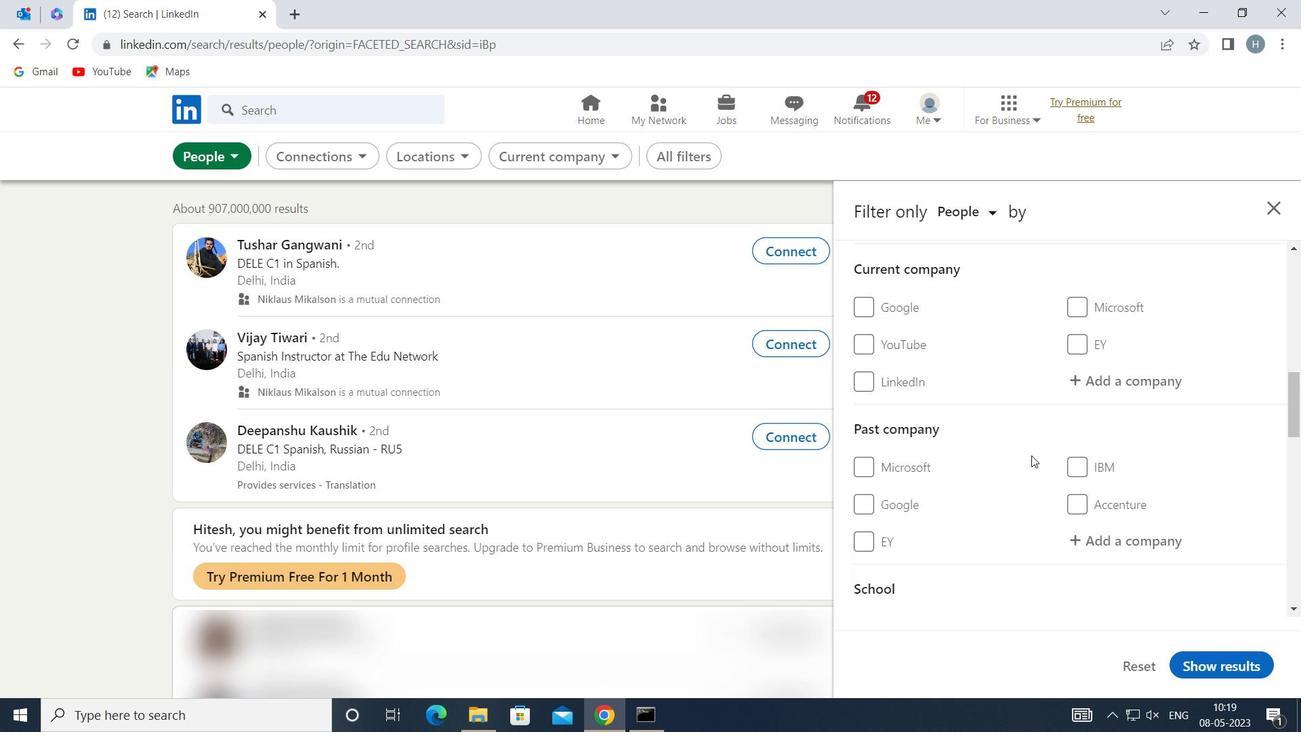 
Action: Mouse scrolled (1031, 455) with delta (0, 0)
Screenshot: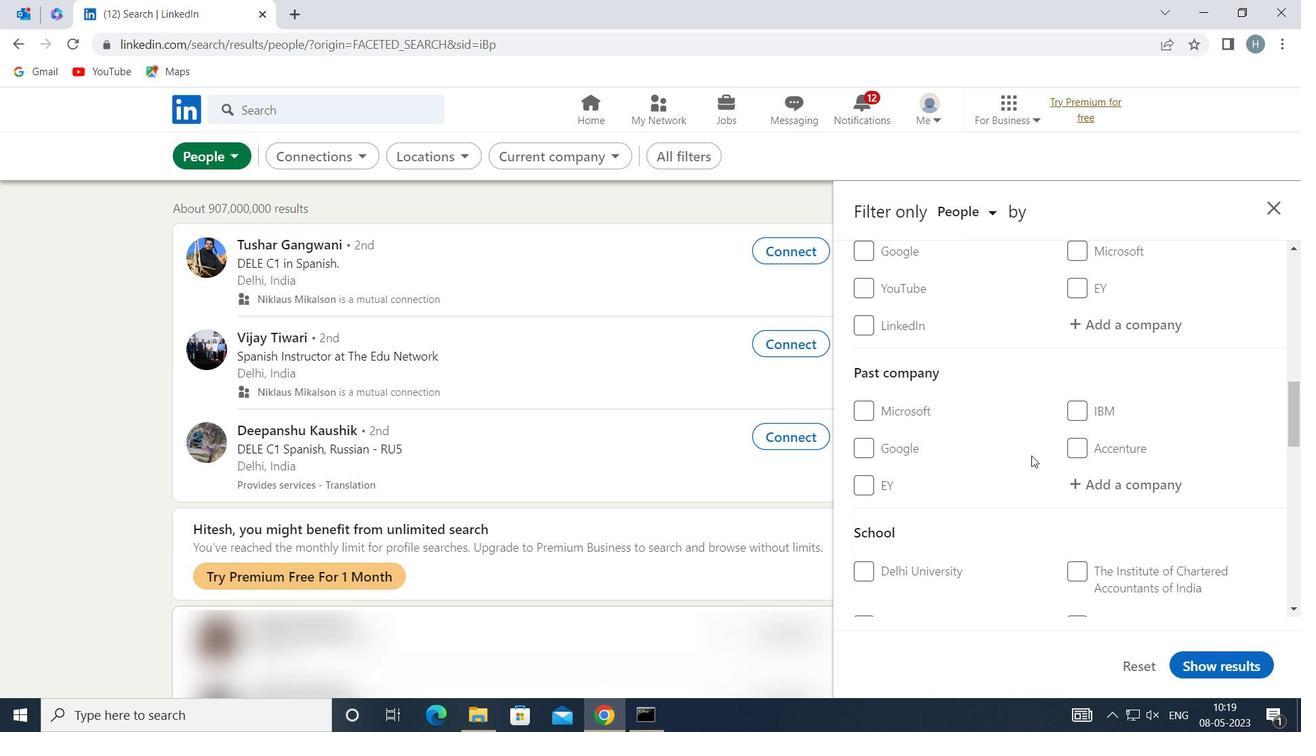 
Action: Mouse scrolled (1031, 455) with delta (0, 0)
Screenshot: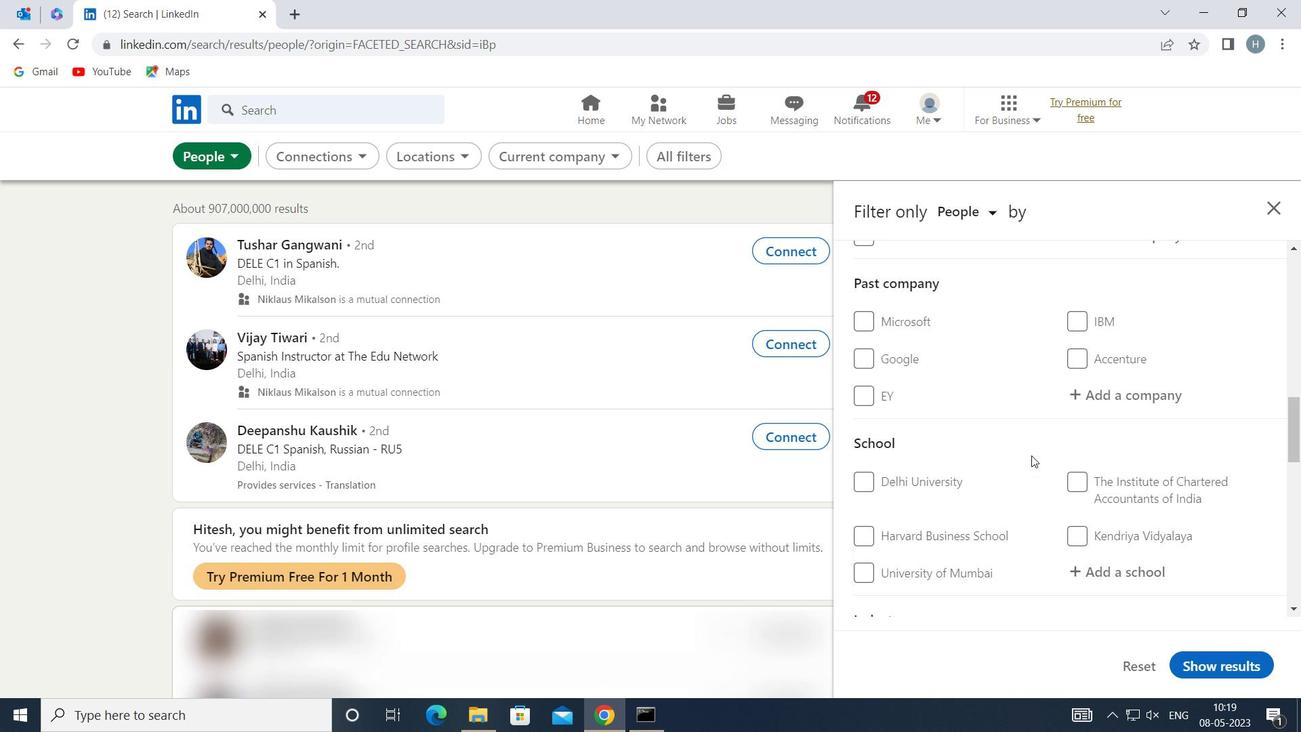 
Action: Mouse scrolled (1031, 455) with delta (0, 0)
Screenshot: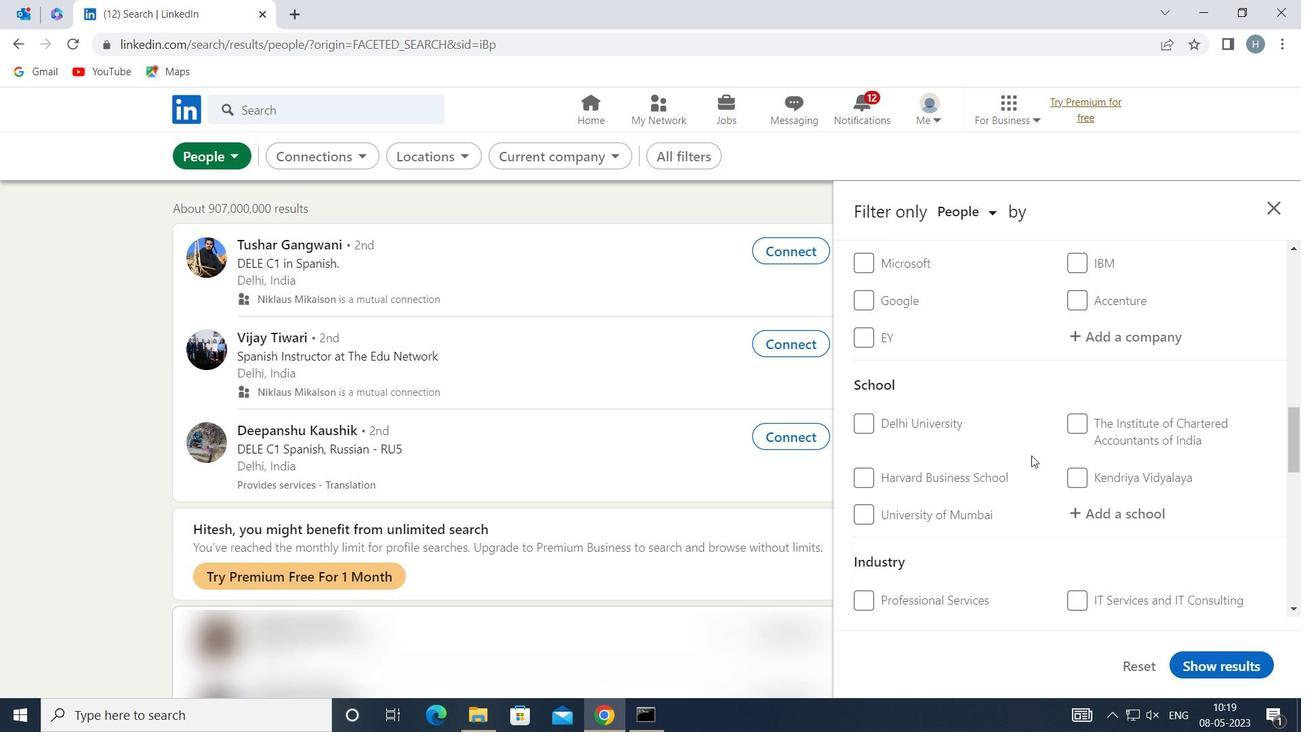 
Action: Mouse scrolled (1031, 455) with delta (0, 0)
Screenshot: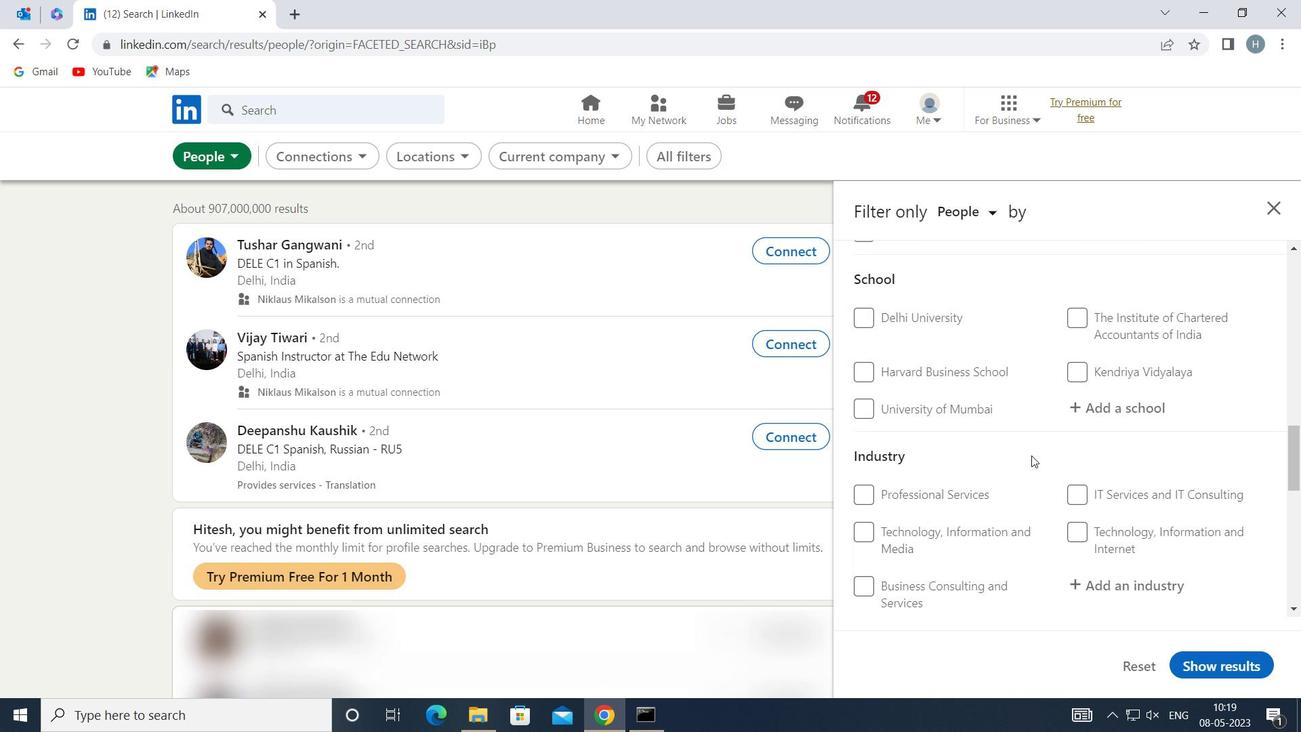 
Action: Mouse scrolled (1031, 455) with delta (0, 0)
Screenshot: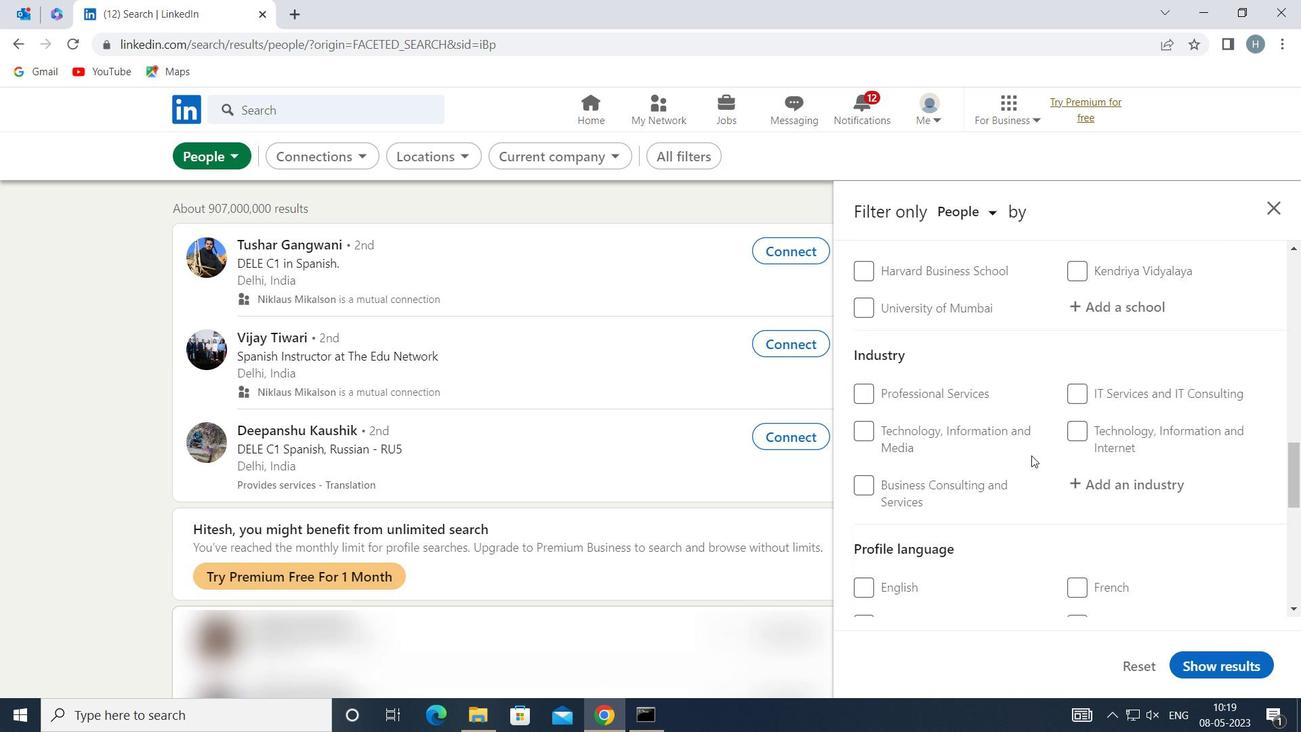 
Action: Mouse scrolled (1031, 455) with delta (0, 0)
Screenshot: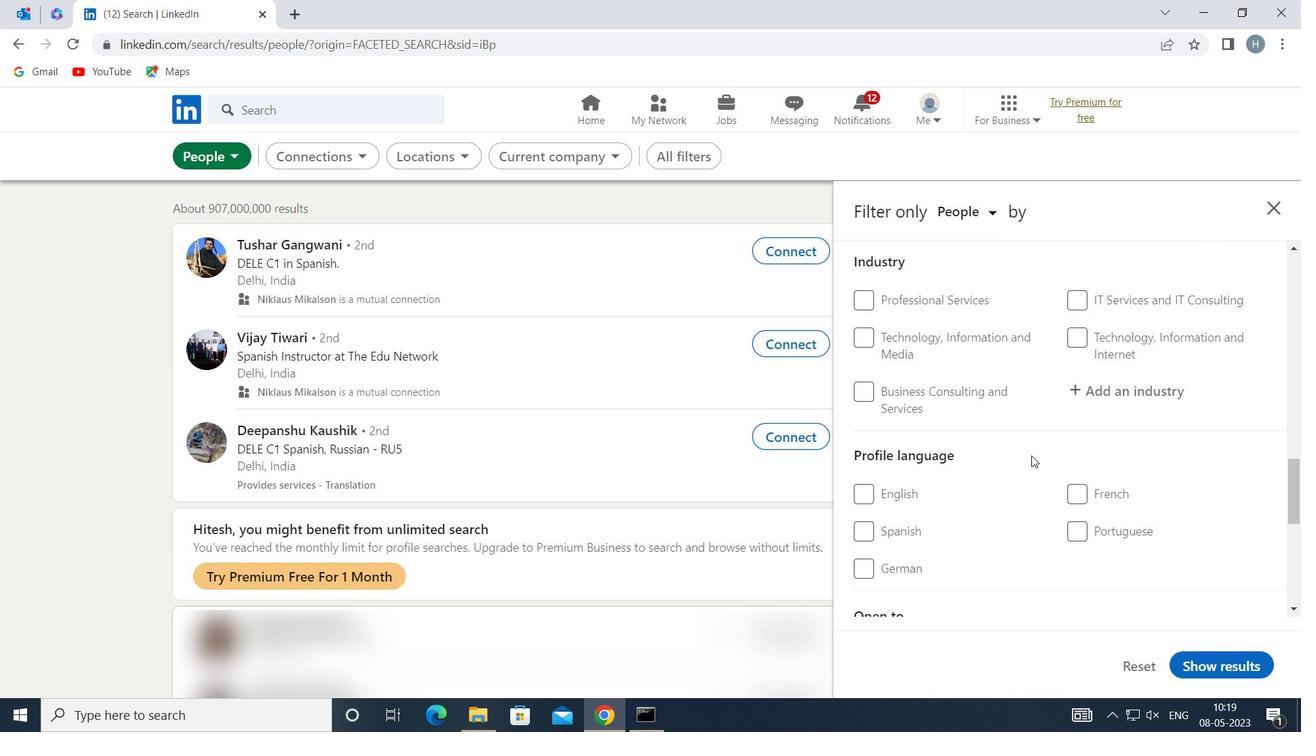 
Action: Mouse moved to (892, 448)
Screenshot: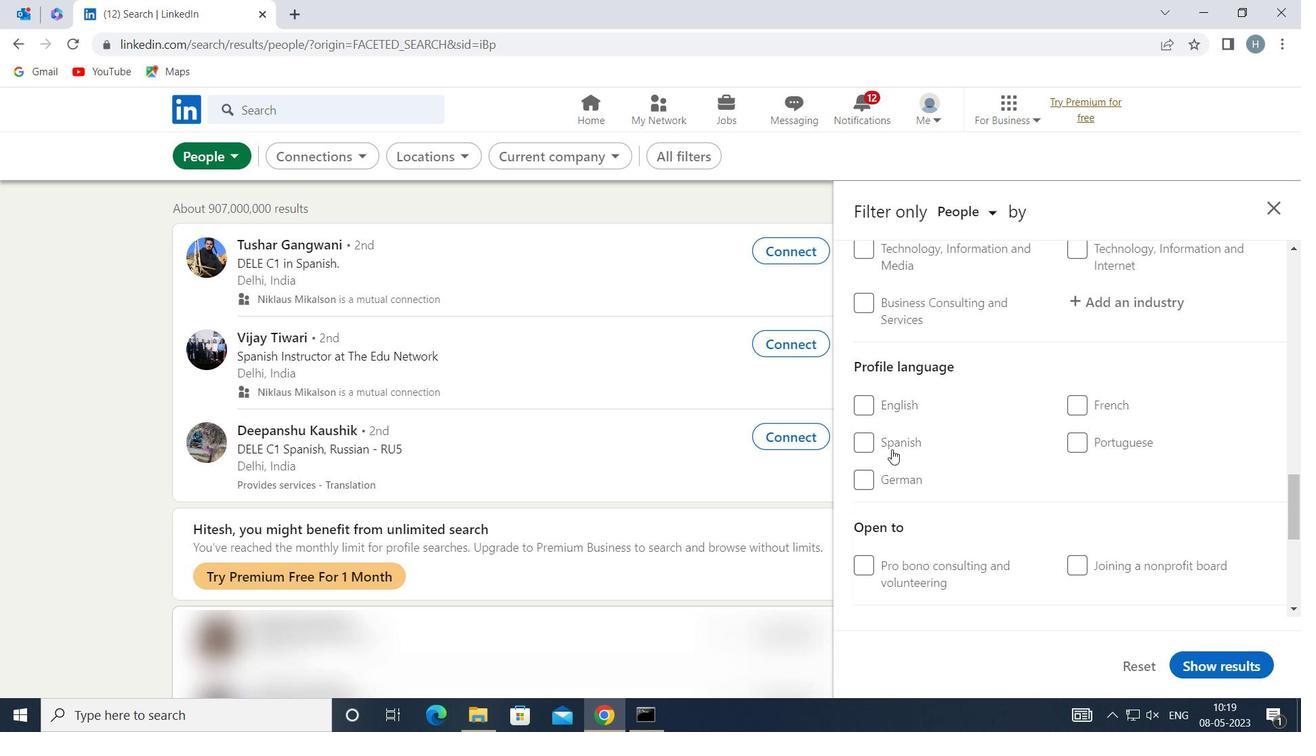 
Action: Mouse pressed left at (892, 448)
Screenshot: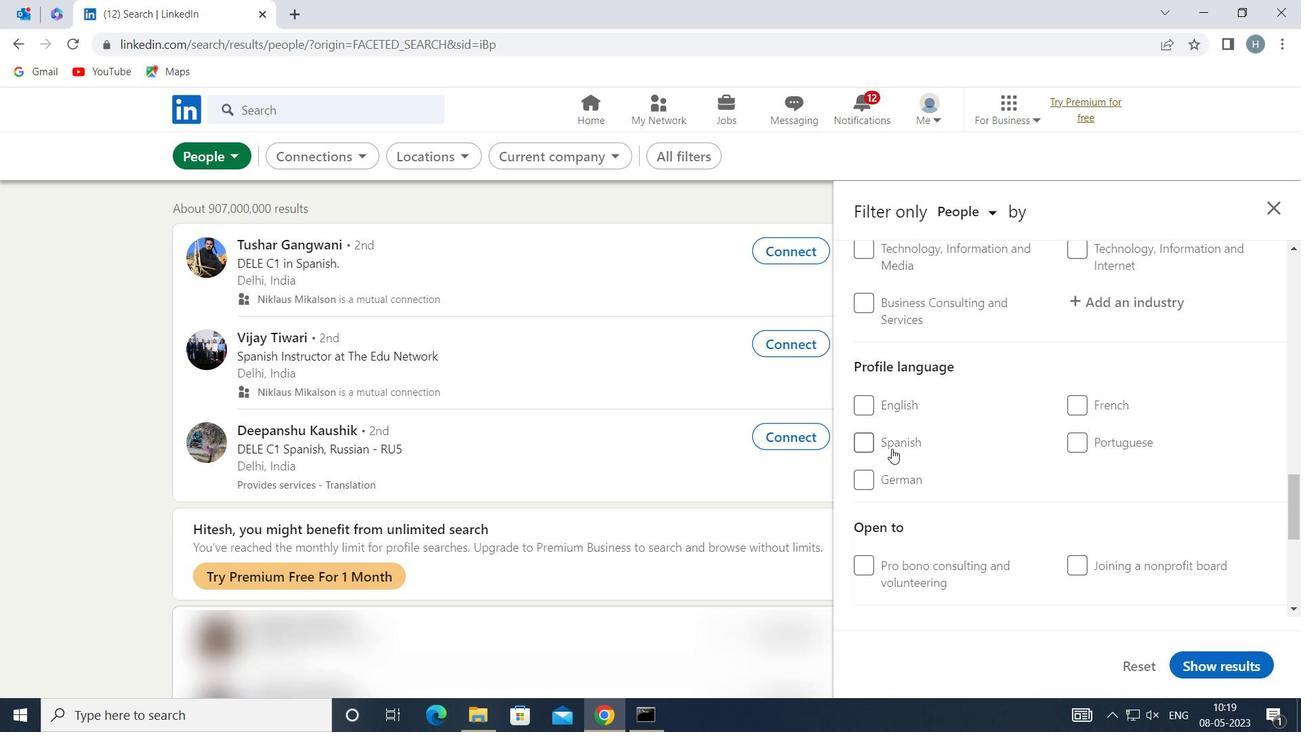 
Action: Mouse moved to (1006, 451)
Screenshot: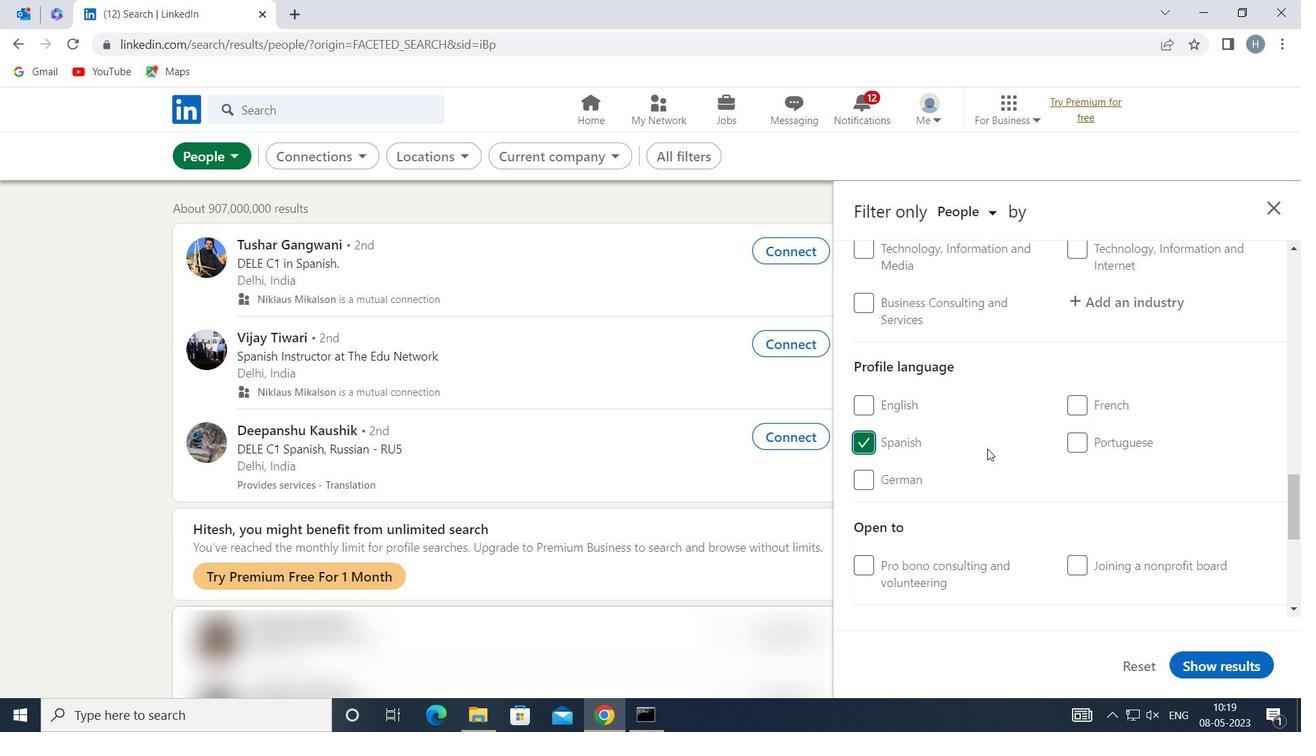 
Action: Mouse scrolled (1006, 452) with delta (0, 0)
Screenshot: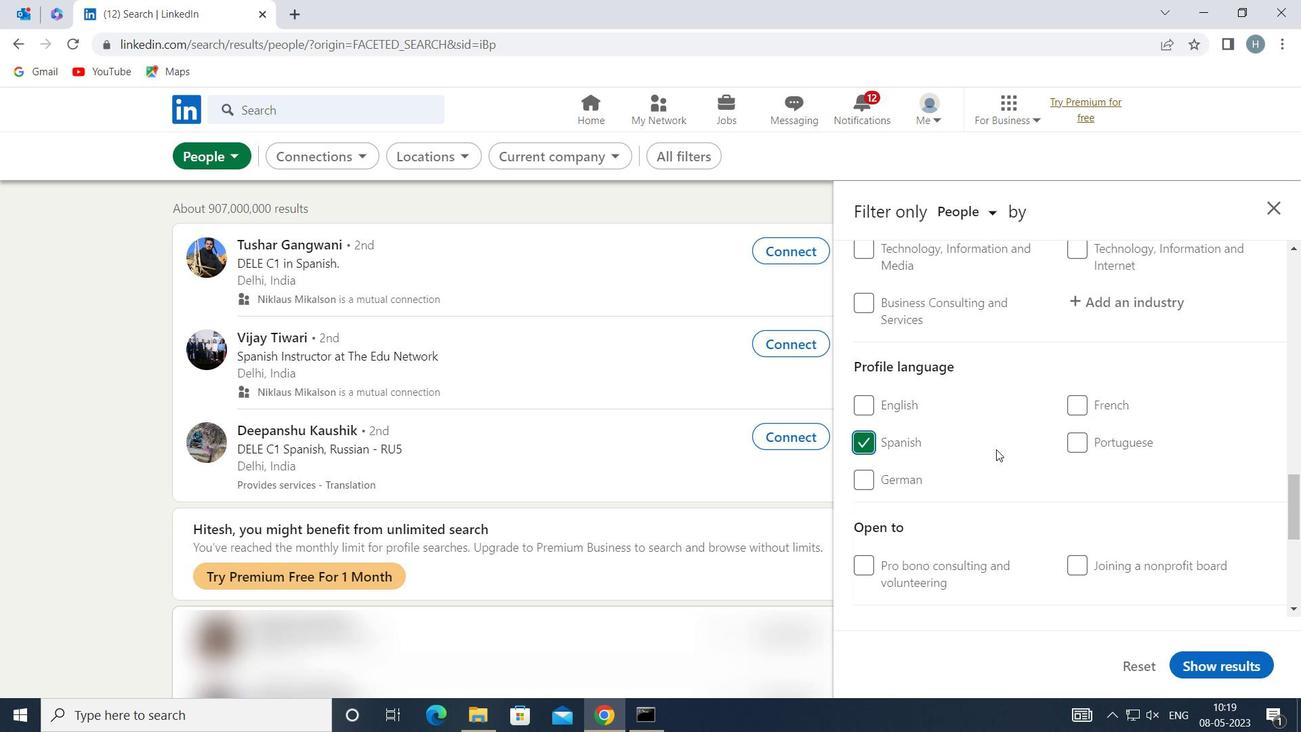 
Action: Mouse scrolled (1006, 452) with delta (0, 0)
Screenshot: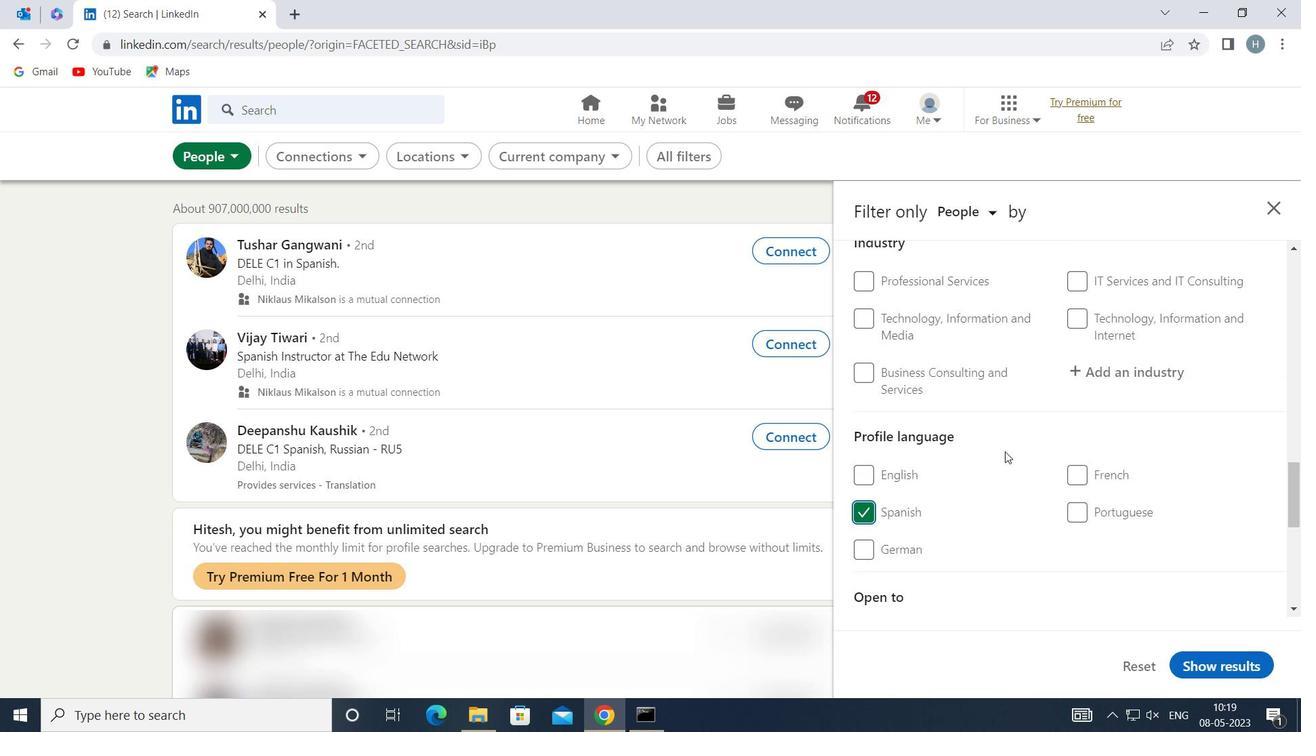 
Action: Mouse scrolled (1006, 452) with delta (0, 0)
Screenshot: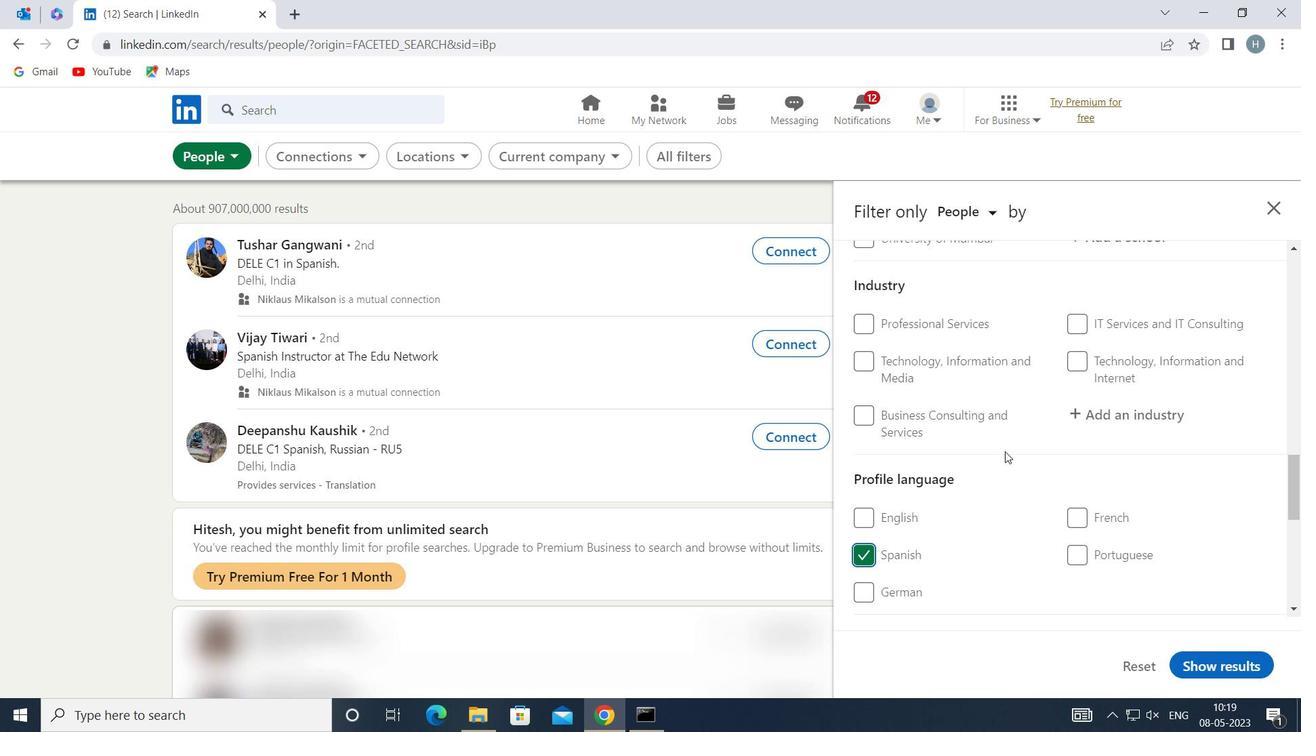 
Action: Mouse scrolled (1006, 452) with delta (0, 0)
Screenshot: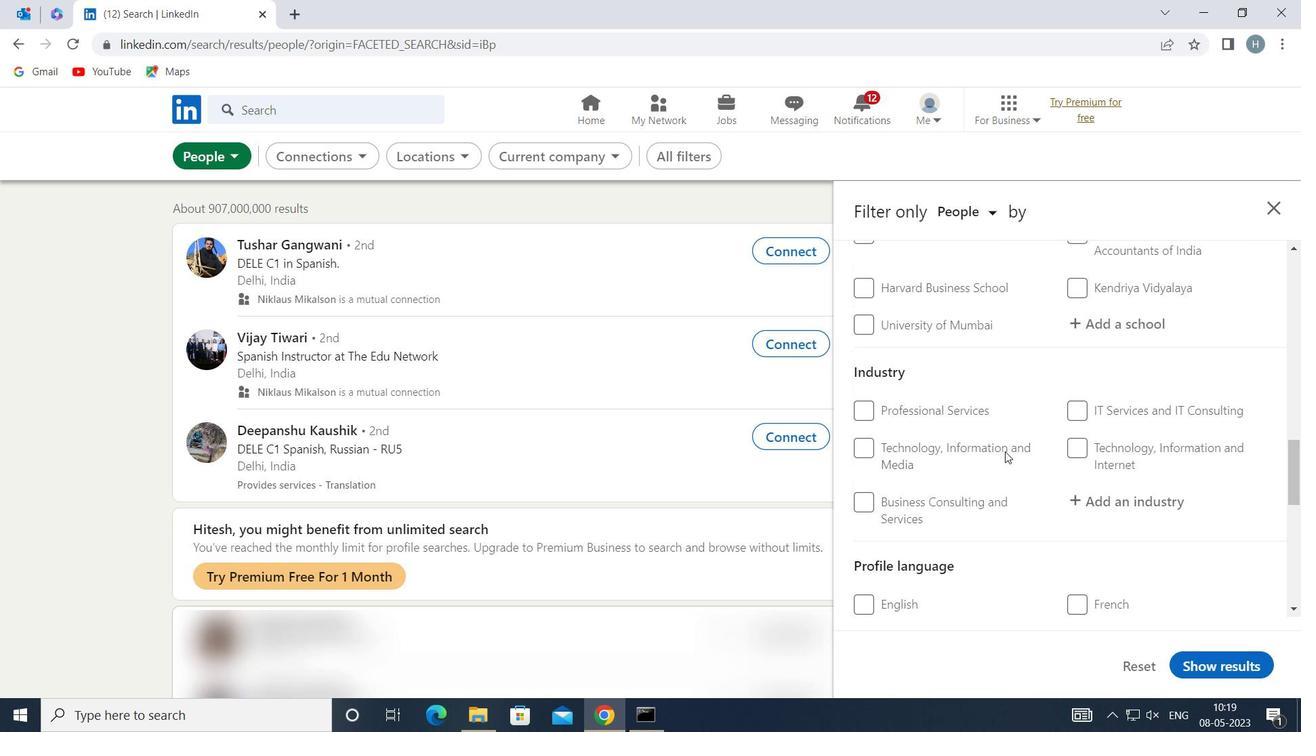 
Action: Mouse scrolled (1006, 452) with delta (0, 0)
Screenshot: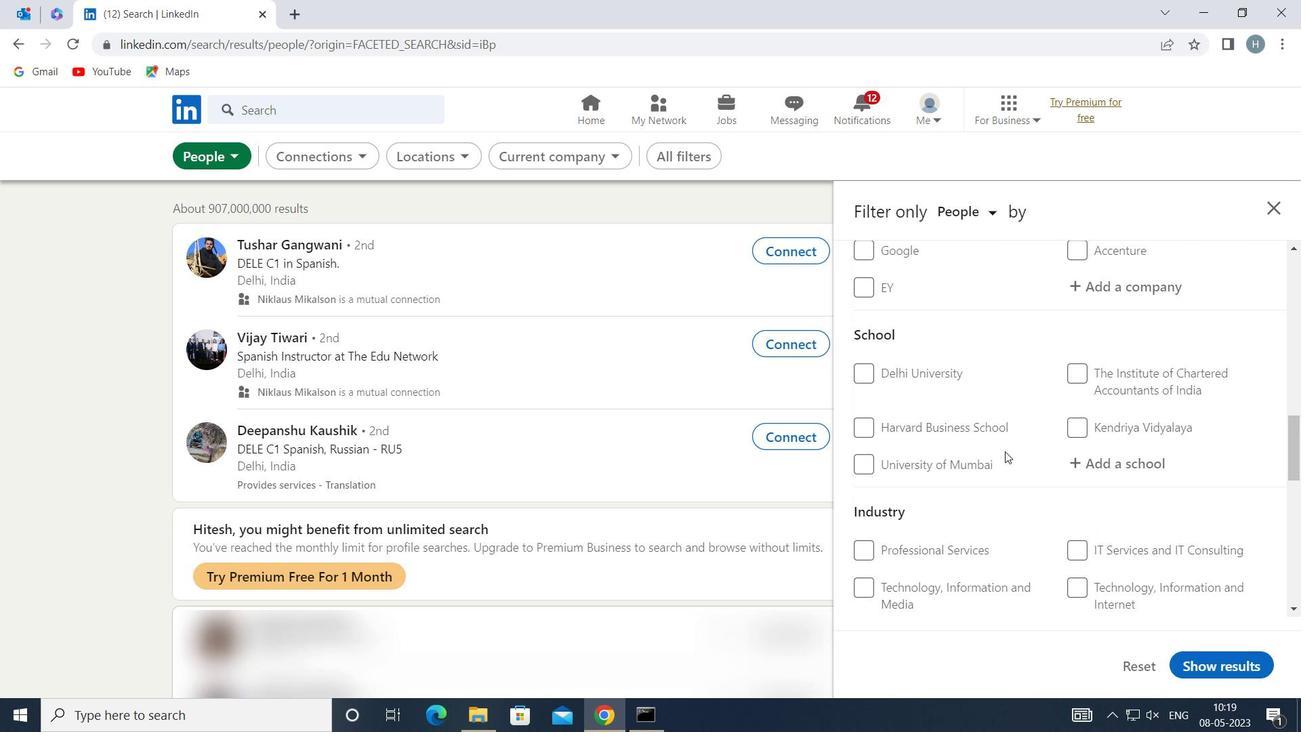 
Action: Mouse scrolled (1006, 452) with delta (0, 0)
Screenshot: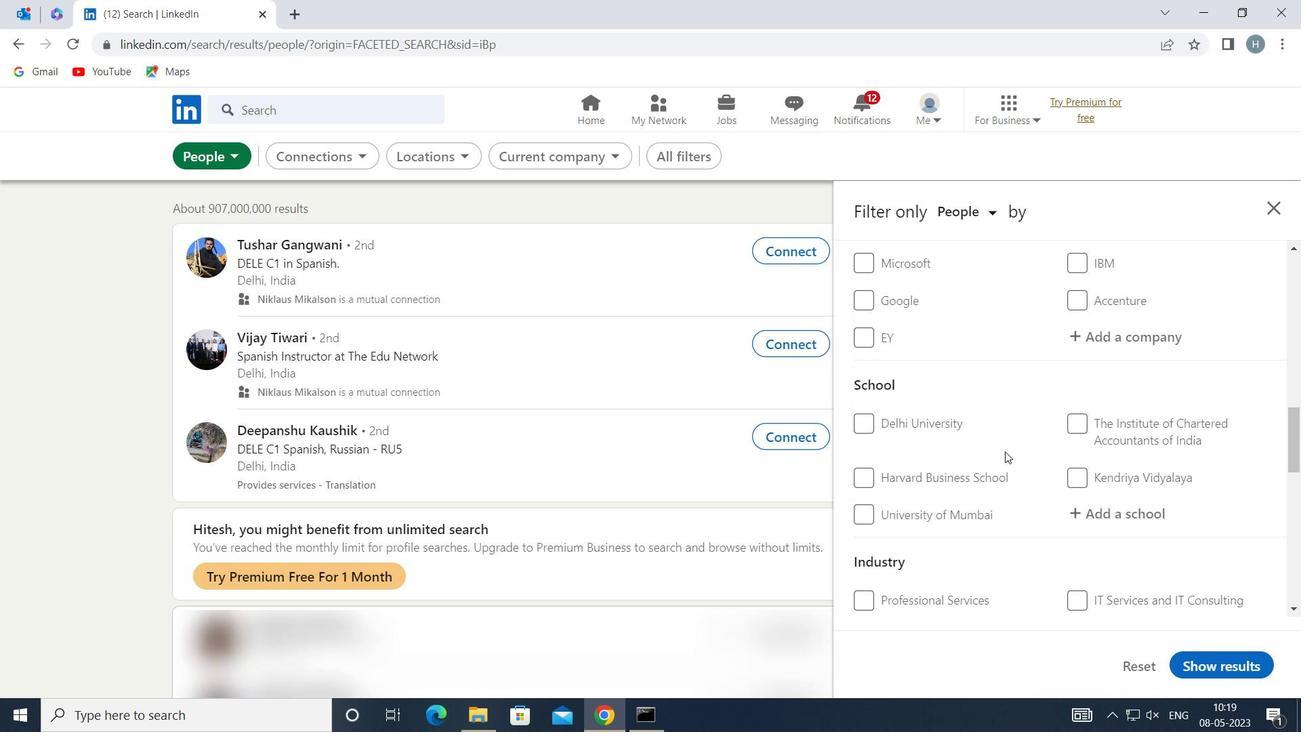 
Action: Mouse scrolled (1006, 452) with delta (0, 0)
Screenshot: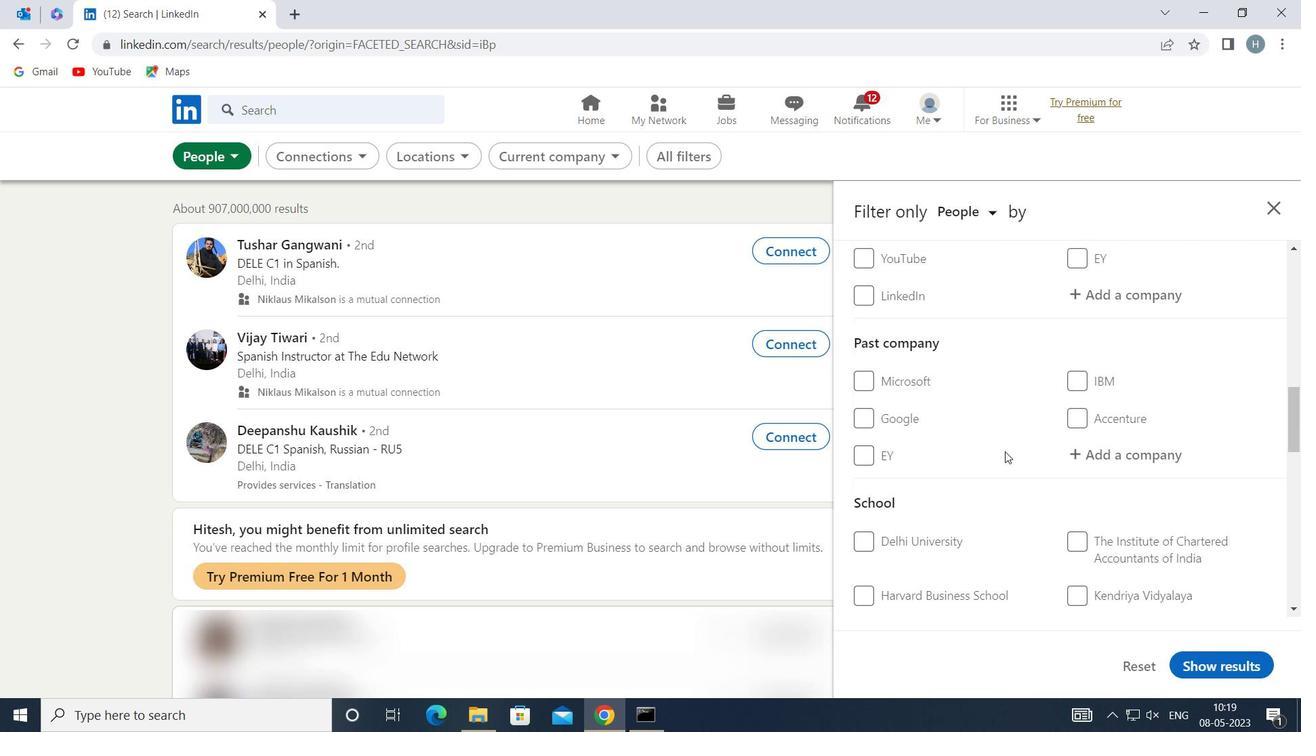 
Action: Mouse scrolled (1006, 452) with delta (0, 0)
Screenshot: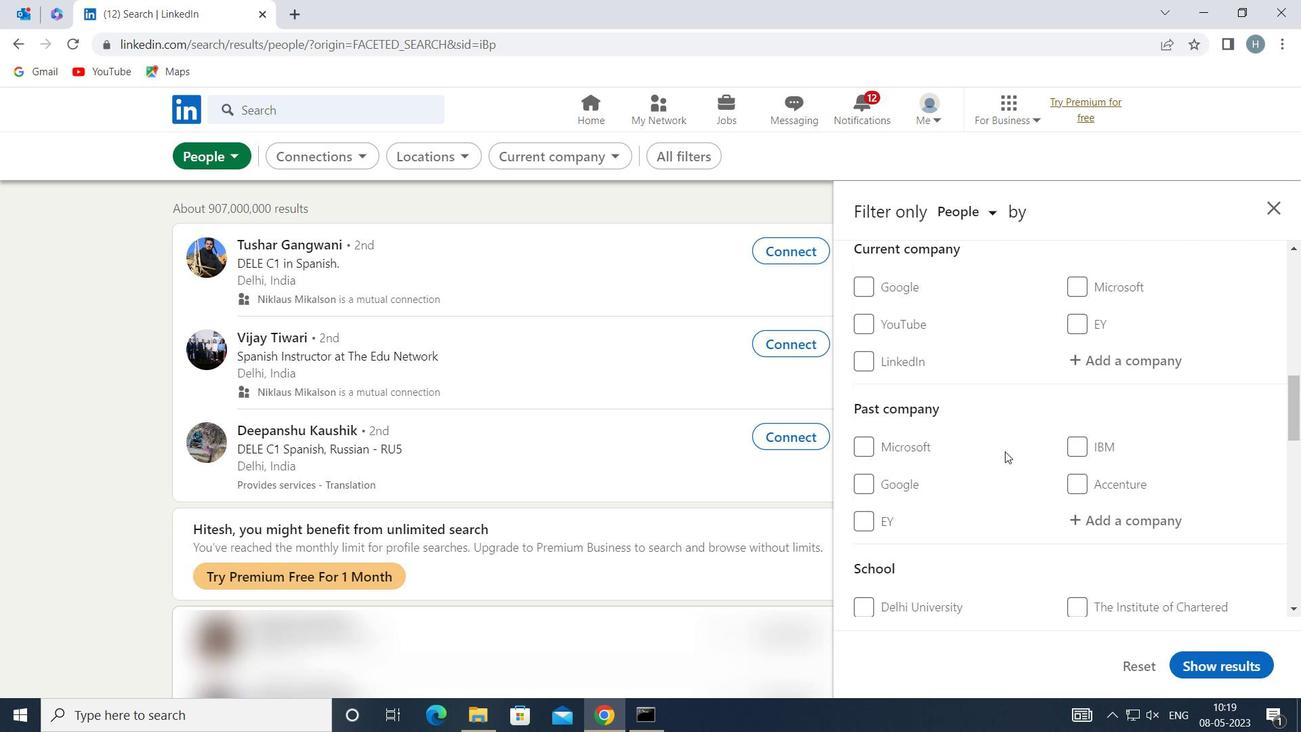 
Action: Mouse moved to (1007, 451)
Screenshot: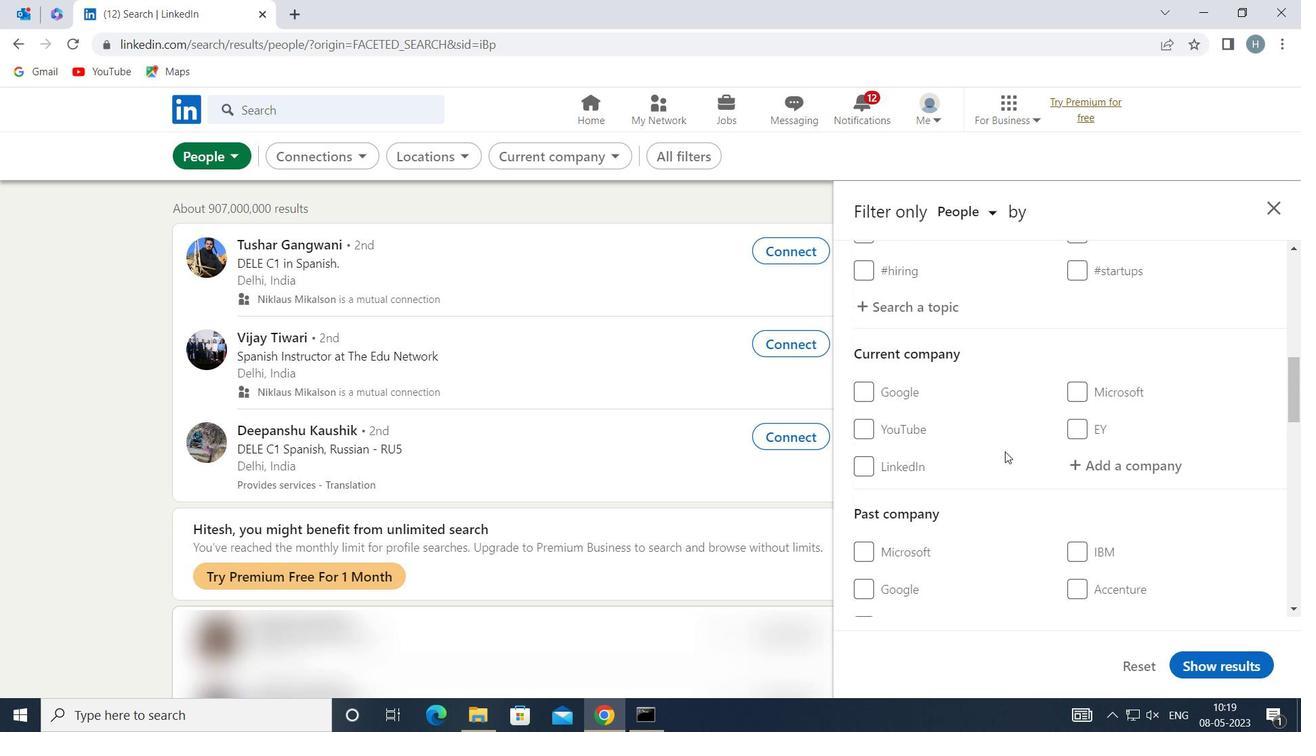 
Action: Mouse scrolled (1007, 452) with delta (0, 0)
Screenshot: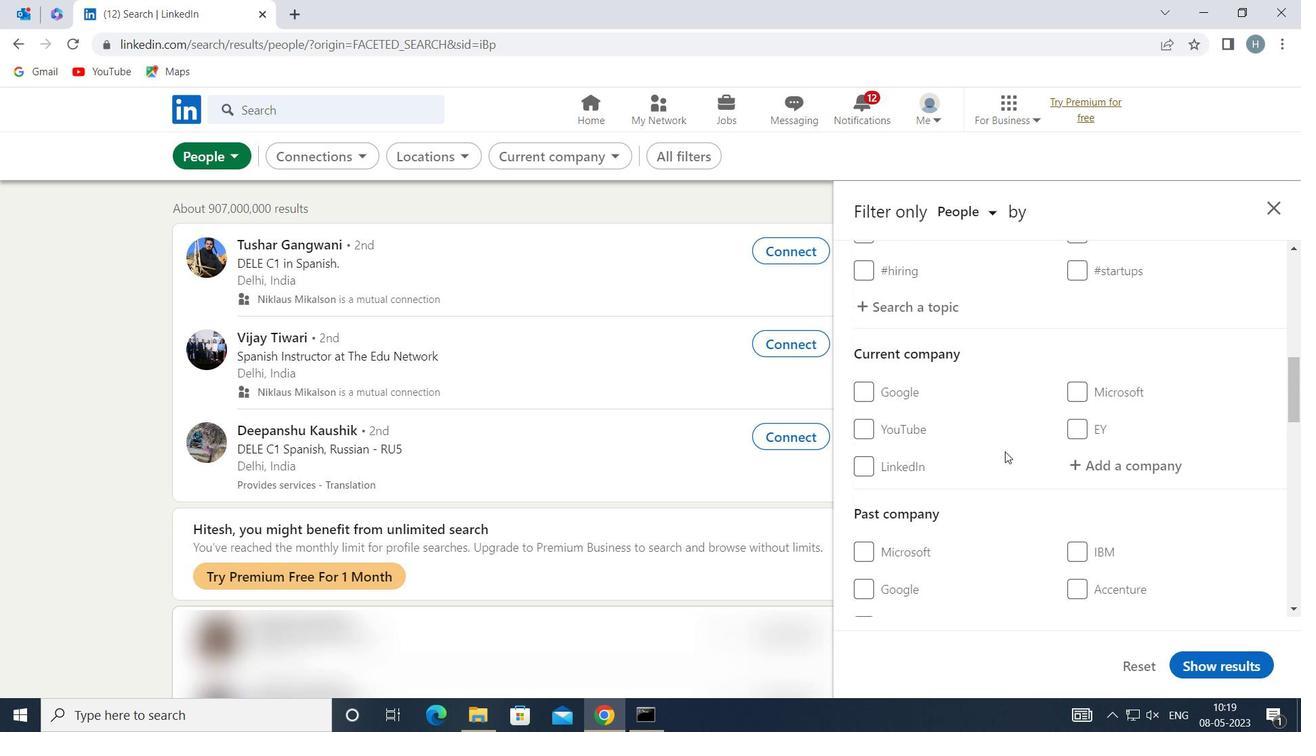 
Action: Mouse moved to (1016, 454)
Screenshot: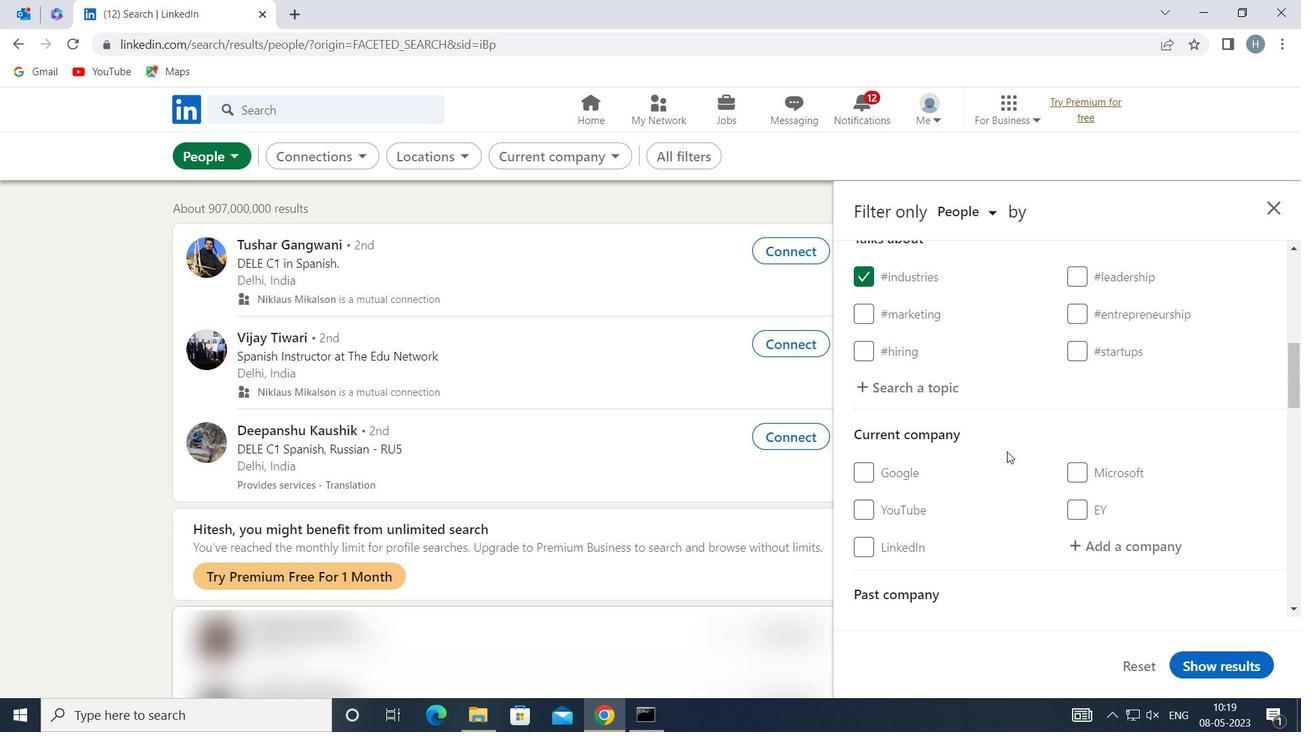 
Action: Mouse scrolled (1016, 454) with delta (0, 0)
Screenshot: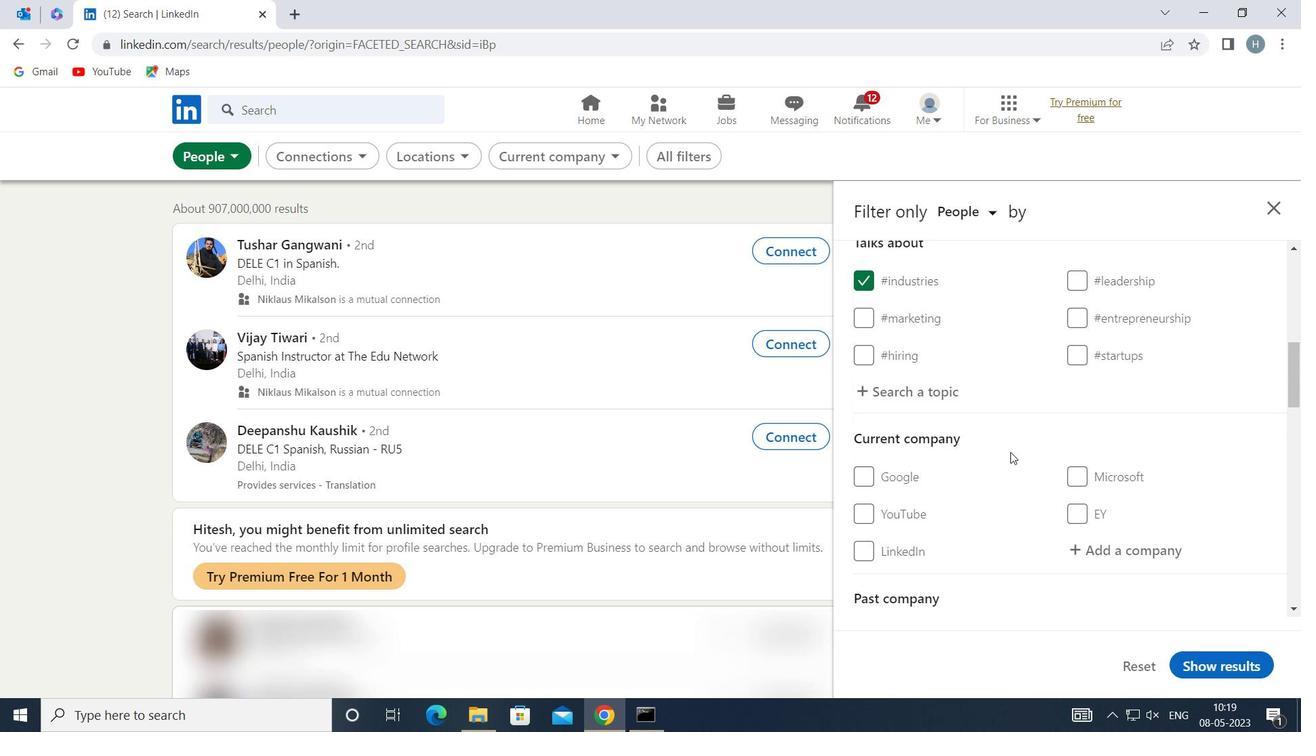 
Action: Mouse moved to (1100, 460)
Screenshot: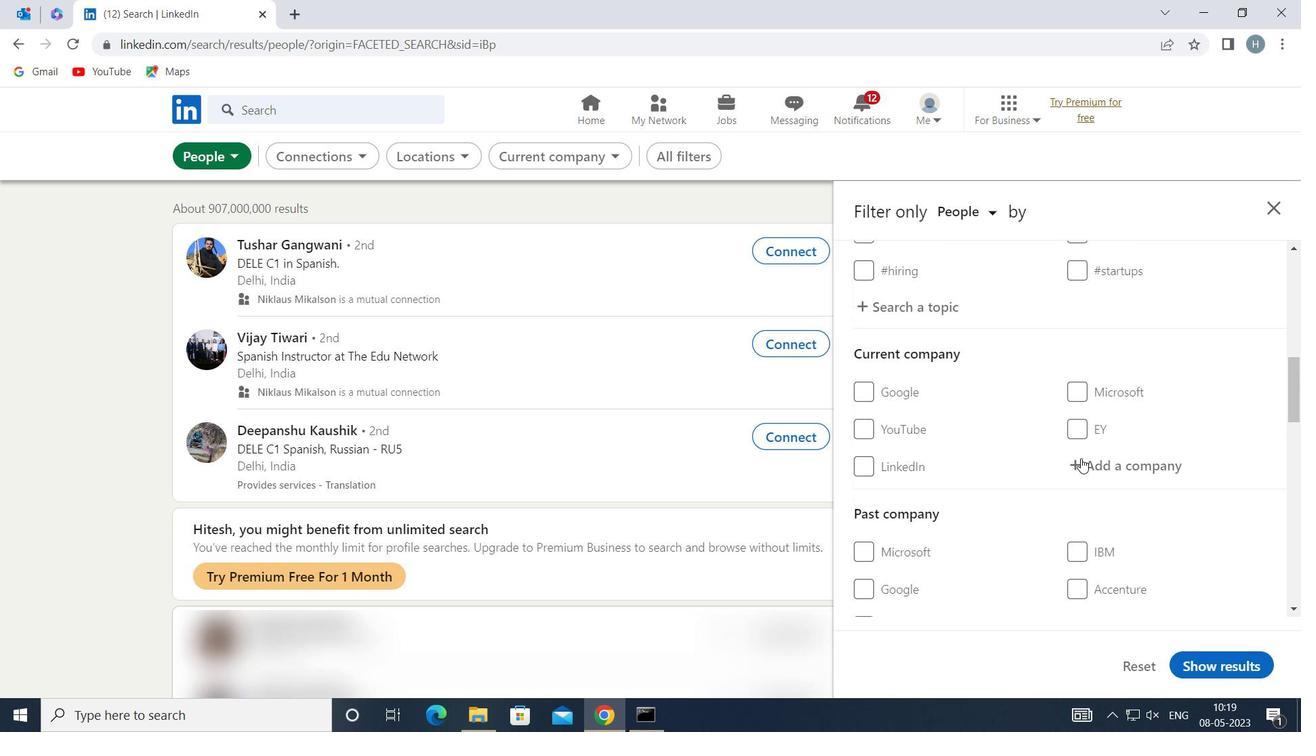 
Action: Mouse pressed left at (1100, 460)
Screenshot: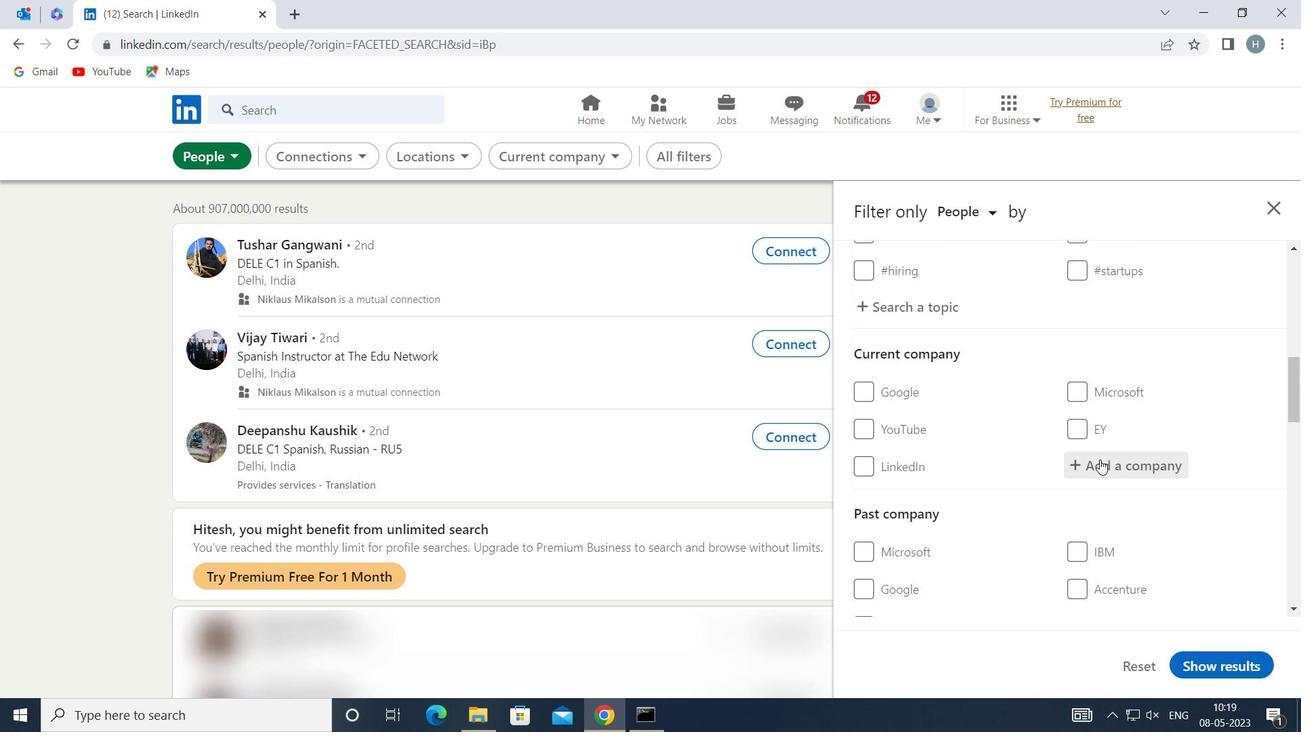 
Action: Key pressed <Key.shift>TRANS<Key.shift>UNIN<Key.backspace>ON
Screenshot: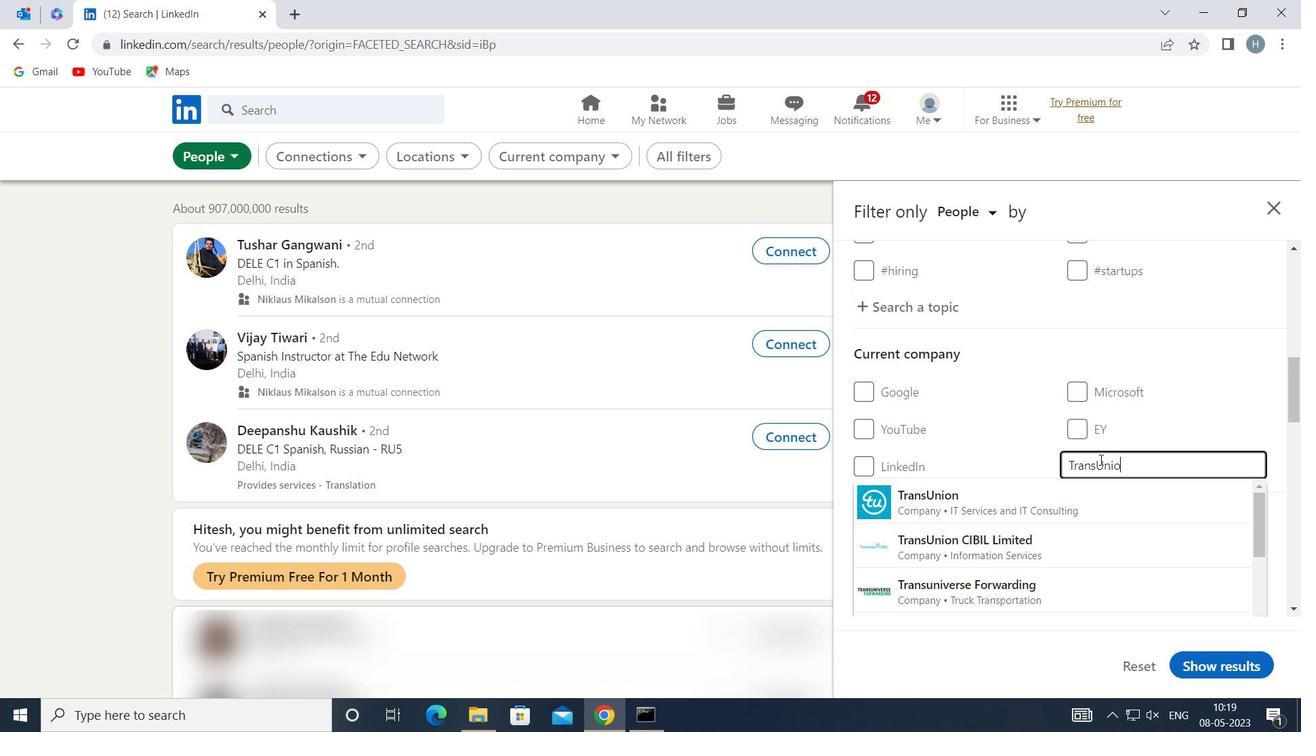 
Action: Mouse moved to (1043, 534)
Screenshot: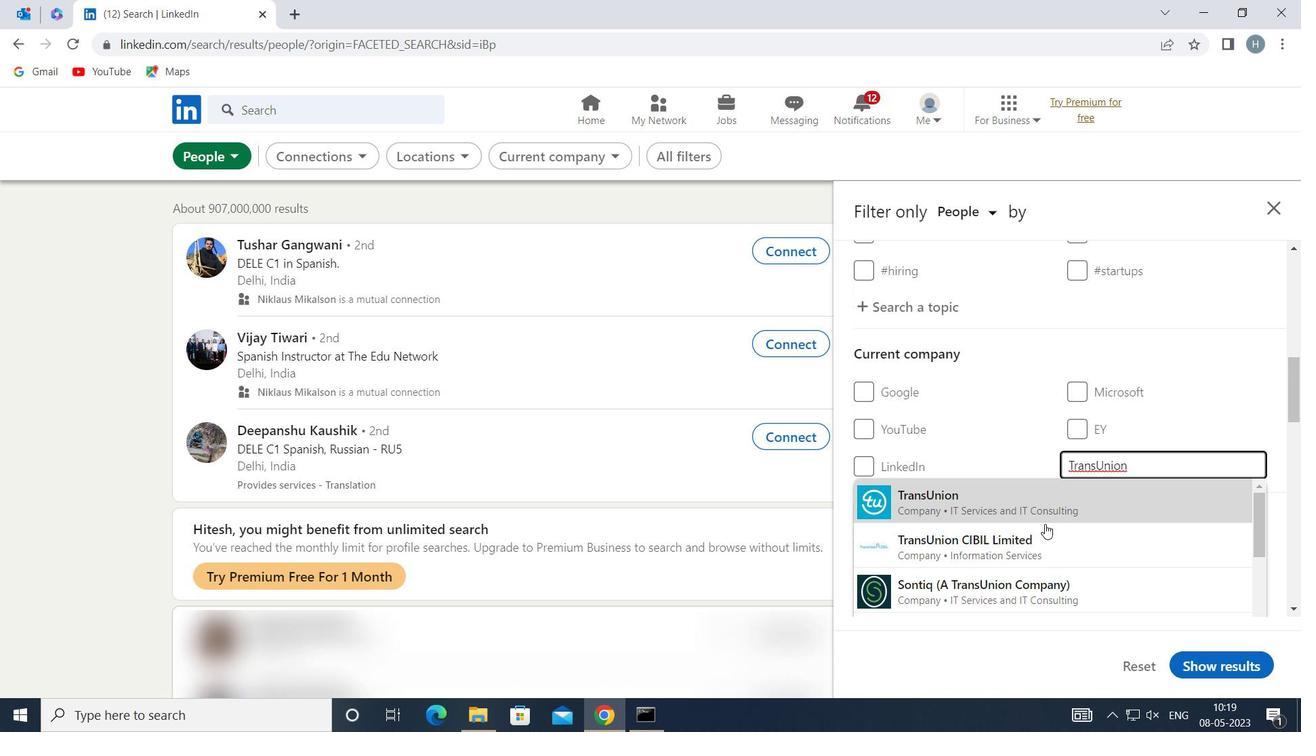 
Action: Mouse pressed left at (1043, 534)
Screenshot: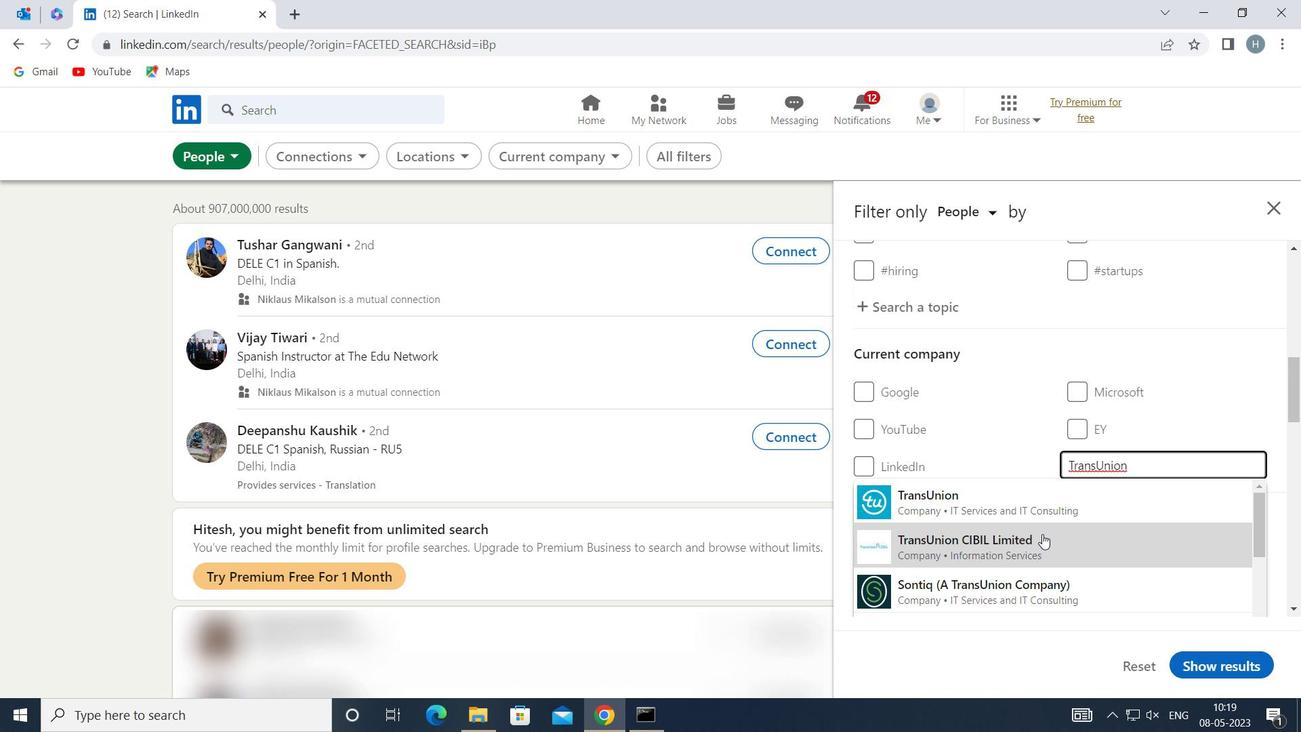 
Action: Mouse moved to (1013, 459)
Screenshot: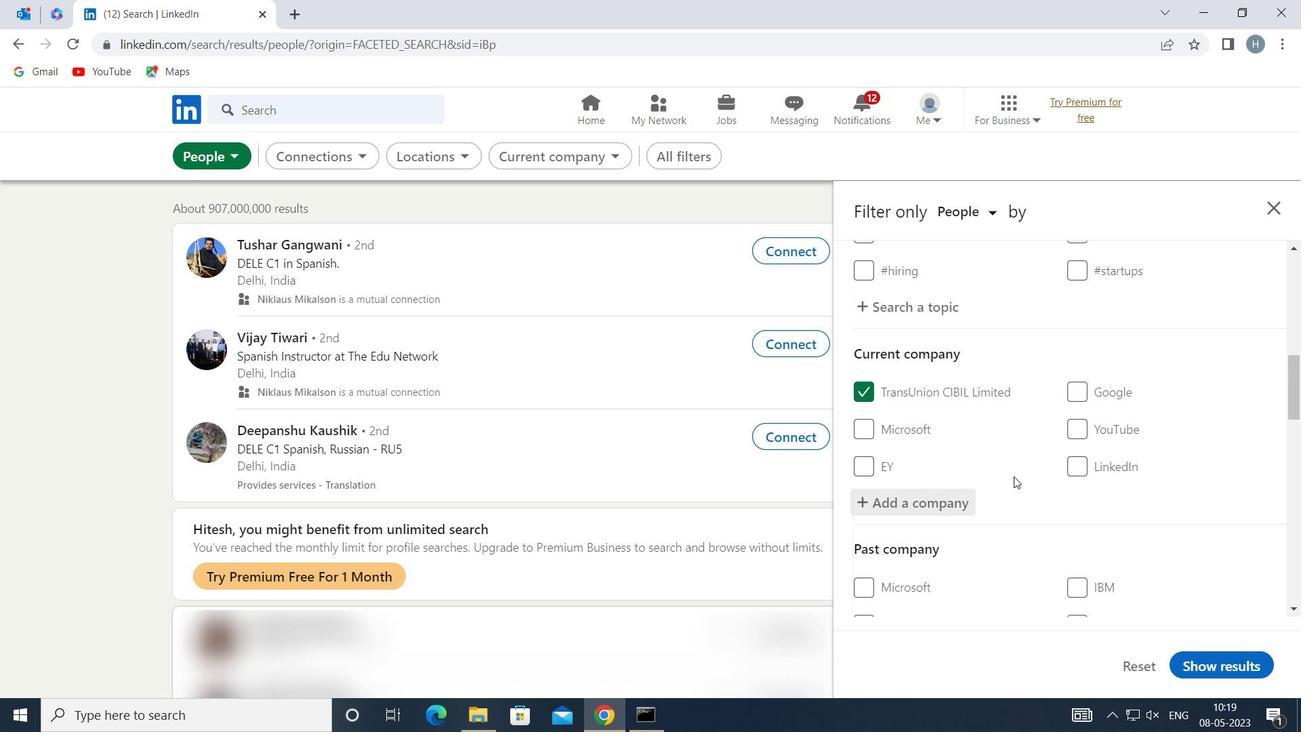 
Action: Mouse scrolled (1013, 458) with delta (0, 0)
Screenshot: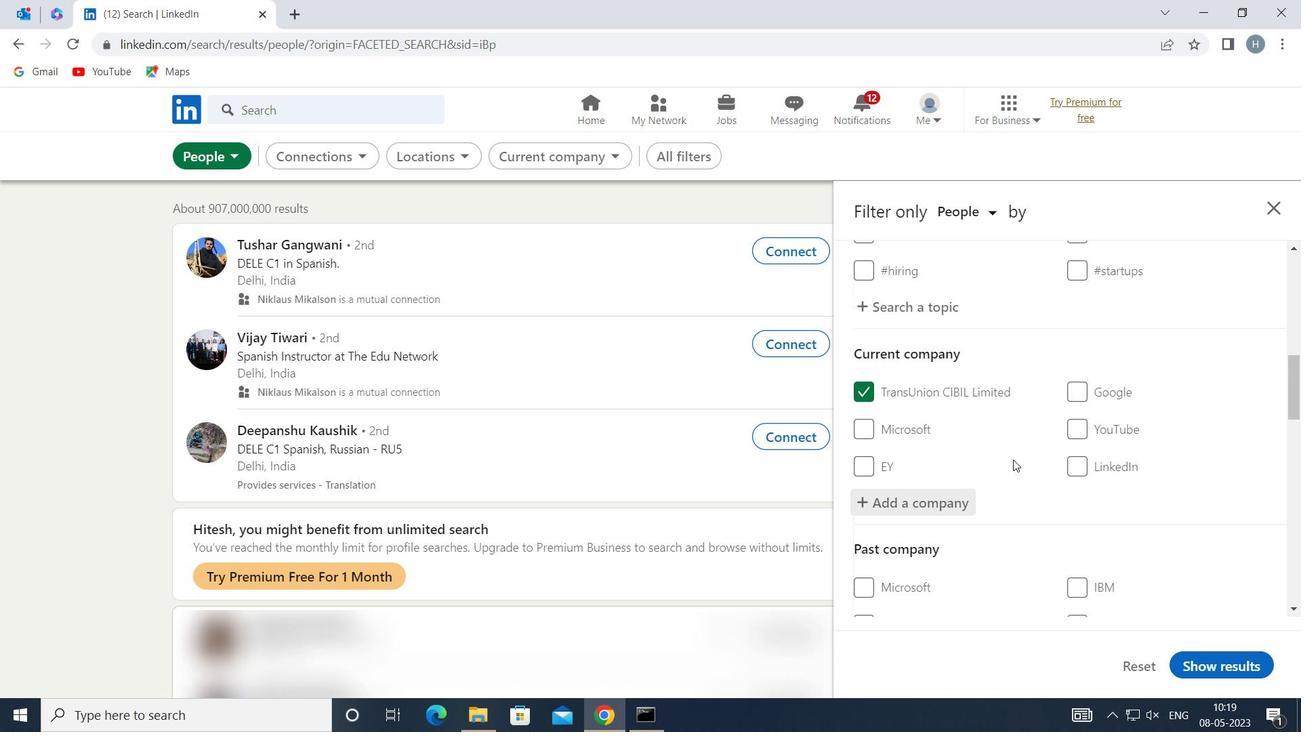 
Action: Mouse scrolled (1013, 458) with delta (0, 0)
Screenshot: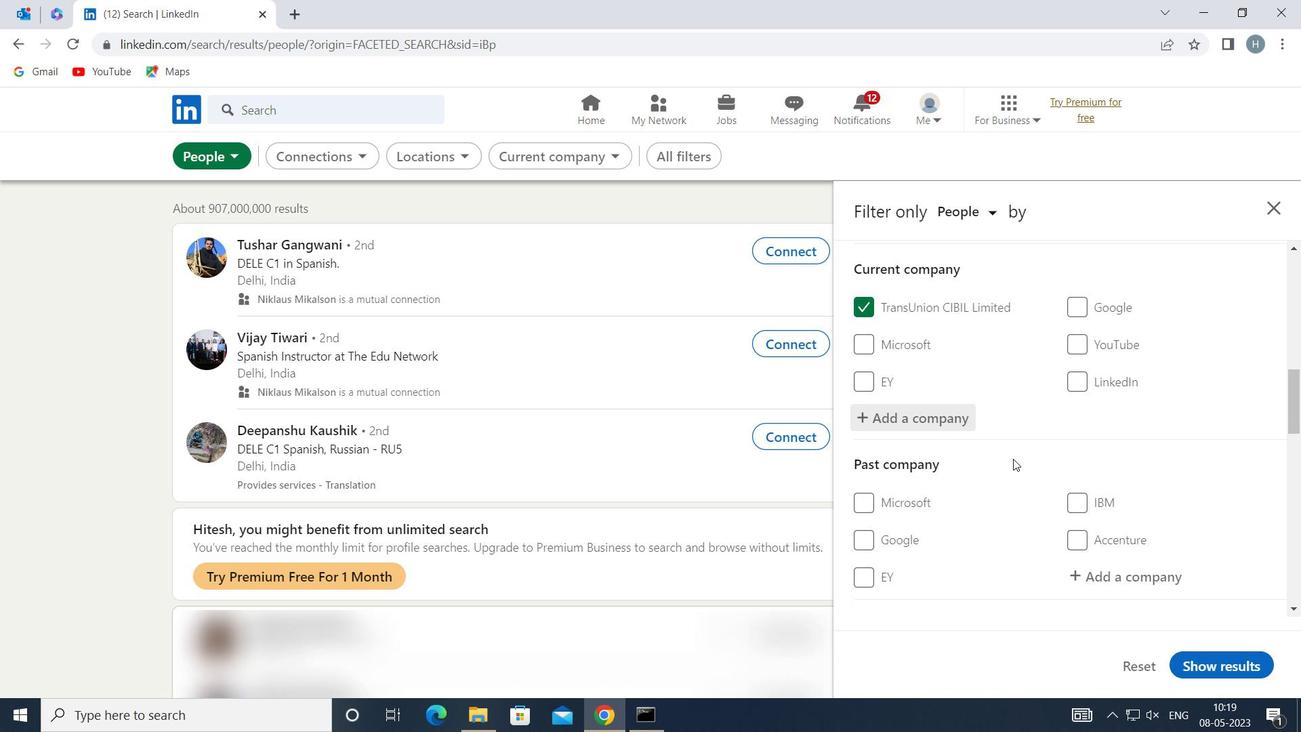 
Action: Mouse scrolled (1013, 458) with delta (0, 0)
Screenshot: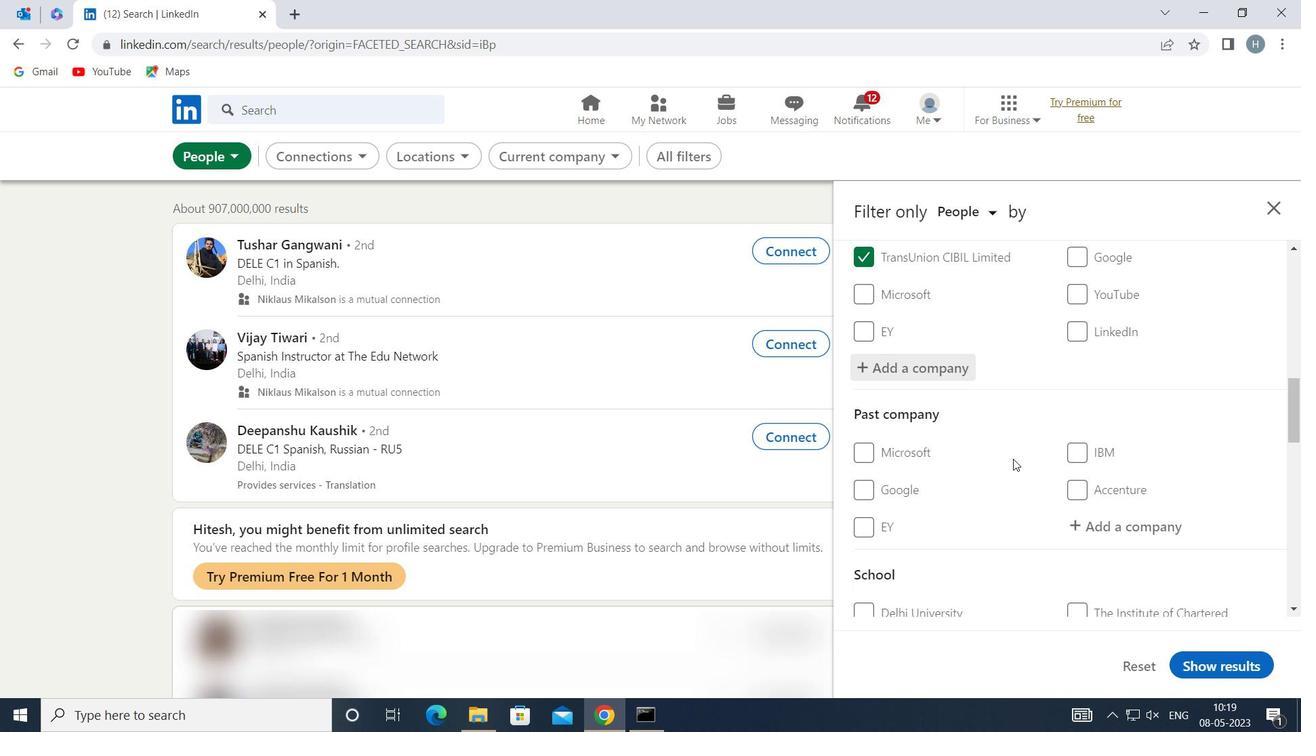 
Action: Mouse scrolled (1013, 458) with delta (0, 0)
Screenshot: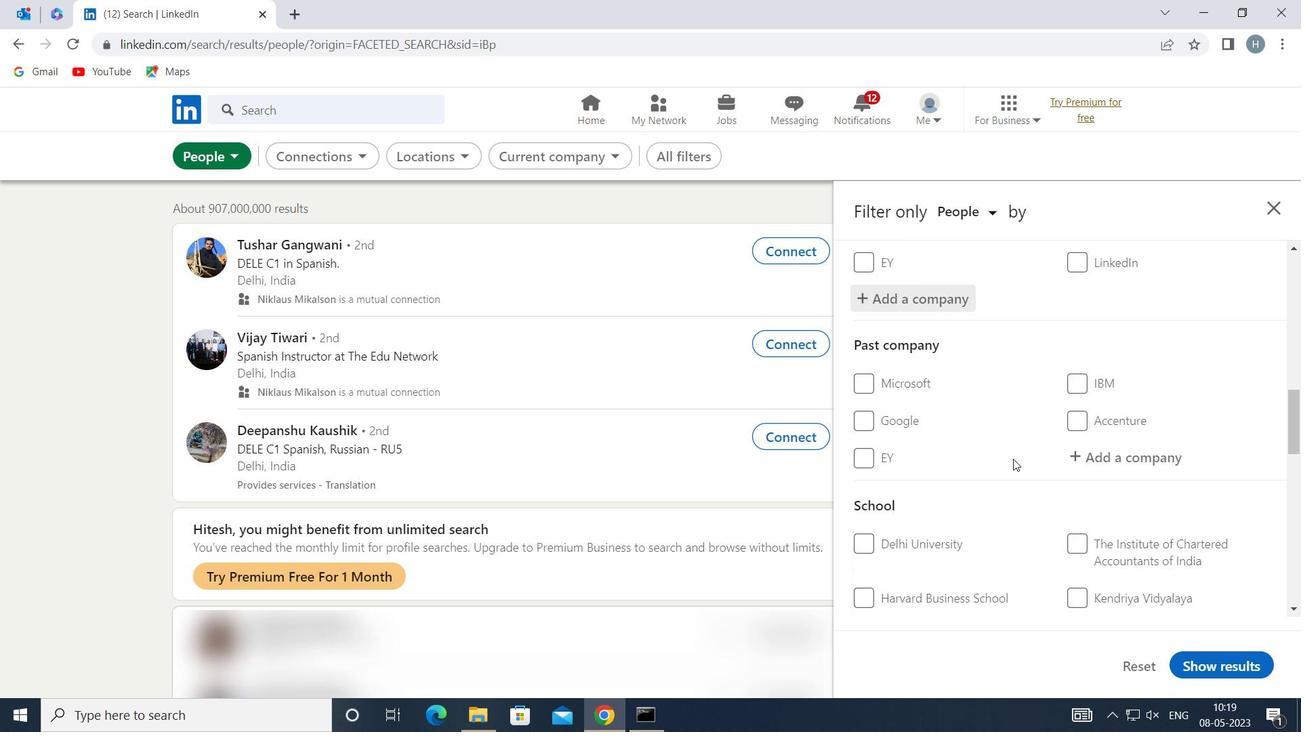 
Action: Mouse moved to (1130, 492)
Screenshot: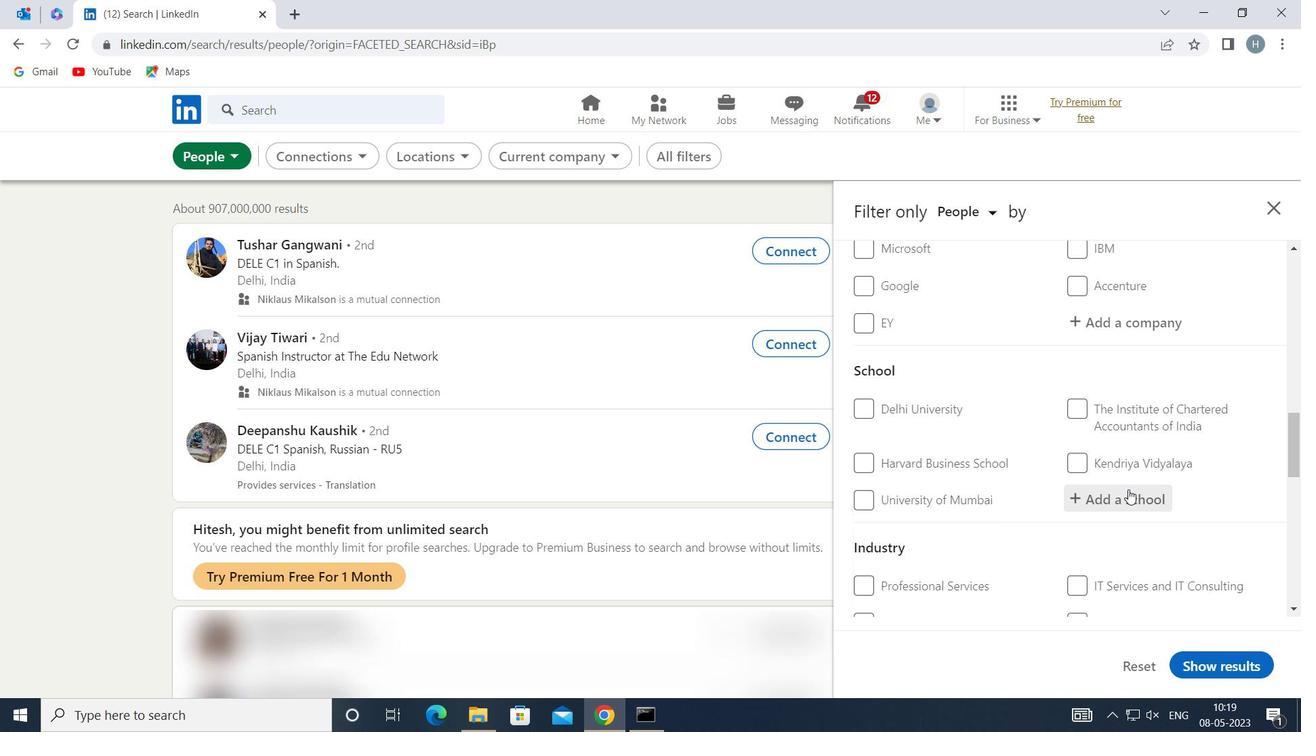 
Action: Mouse pressed left at (1130, 492)
Screenshot: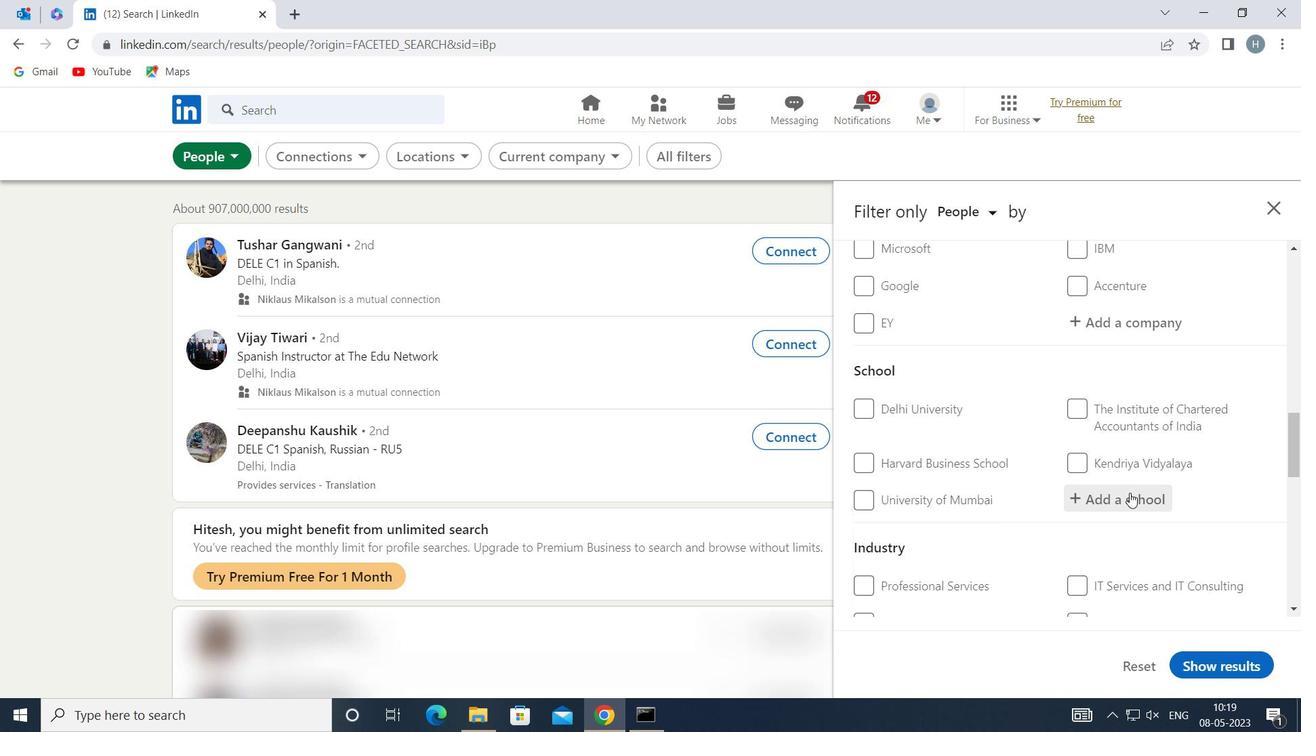 
Action: Mouse moved to (1131, 492)
Screenshot: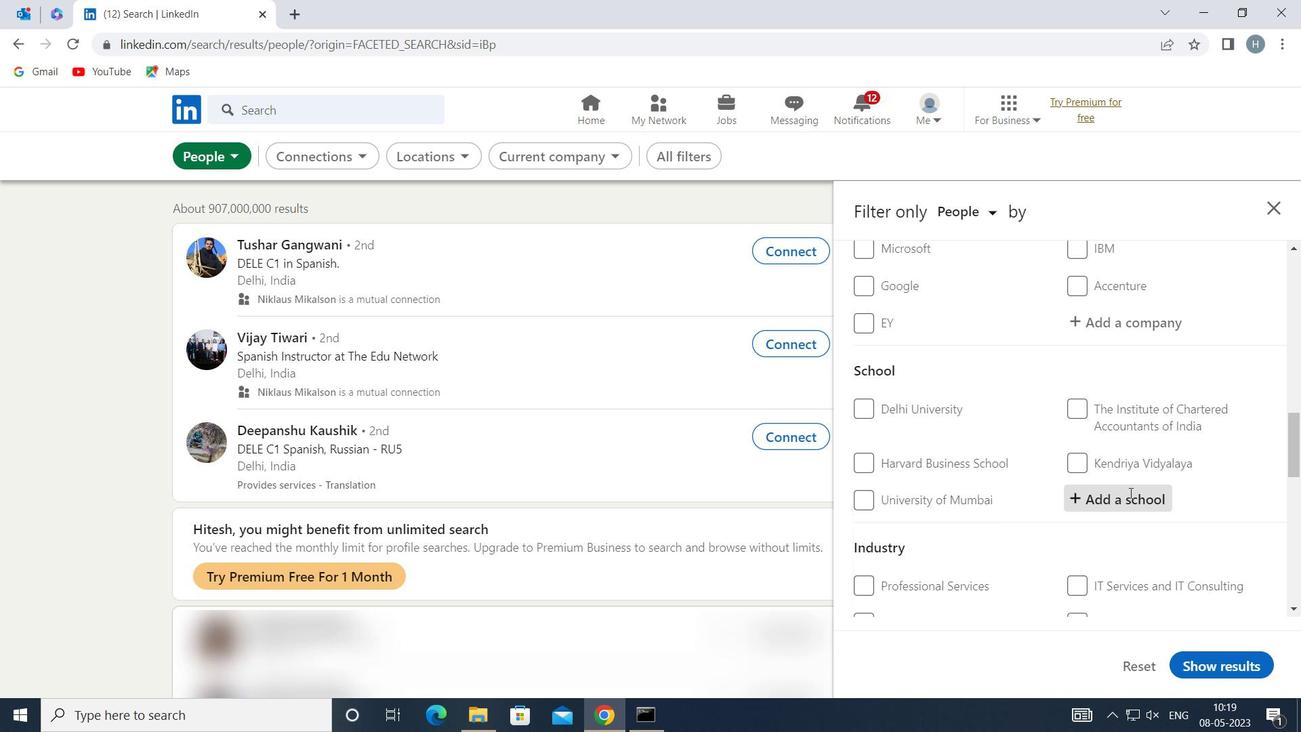 
Action: Key pressed <Key.shift>ARTS<Key.space>AND<Key.space><Key.shift>SCI
Screenshot: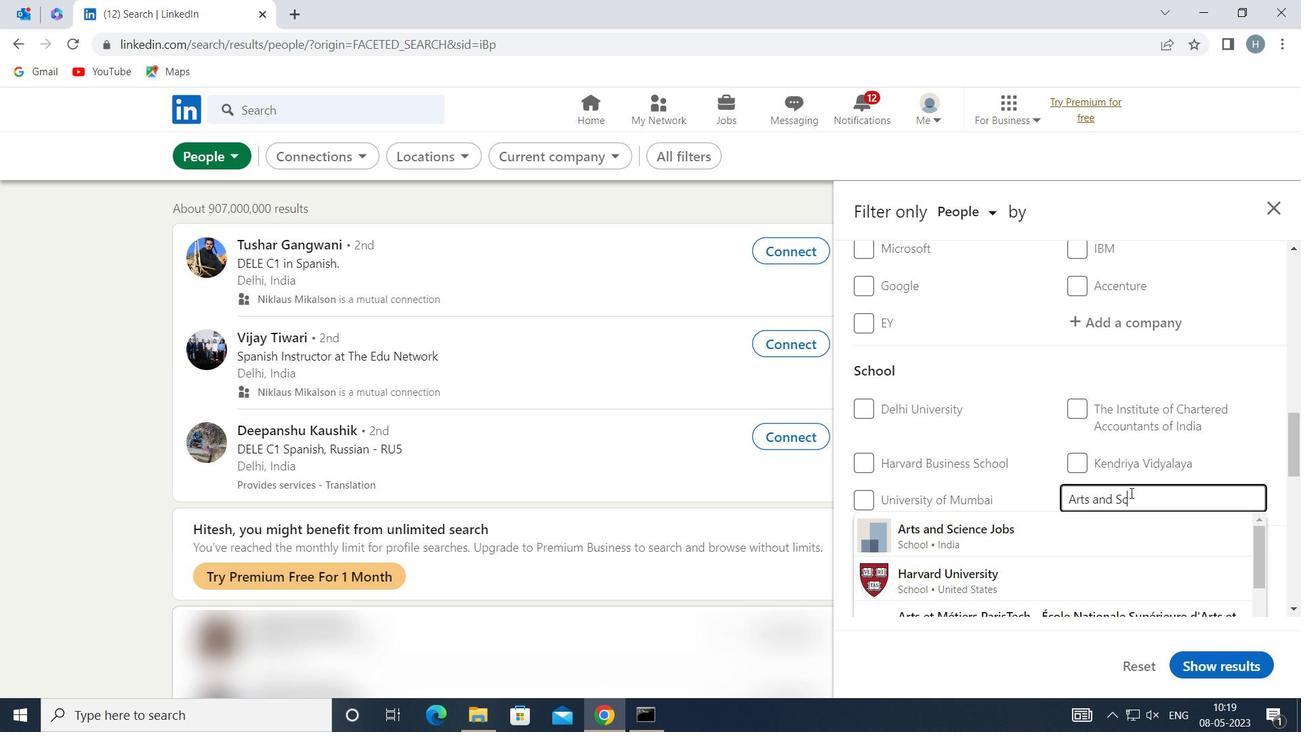 
Action: Mouse moved to (1044, 526)
Screenshot: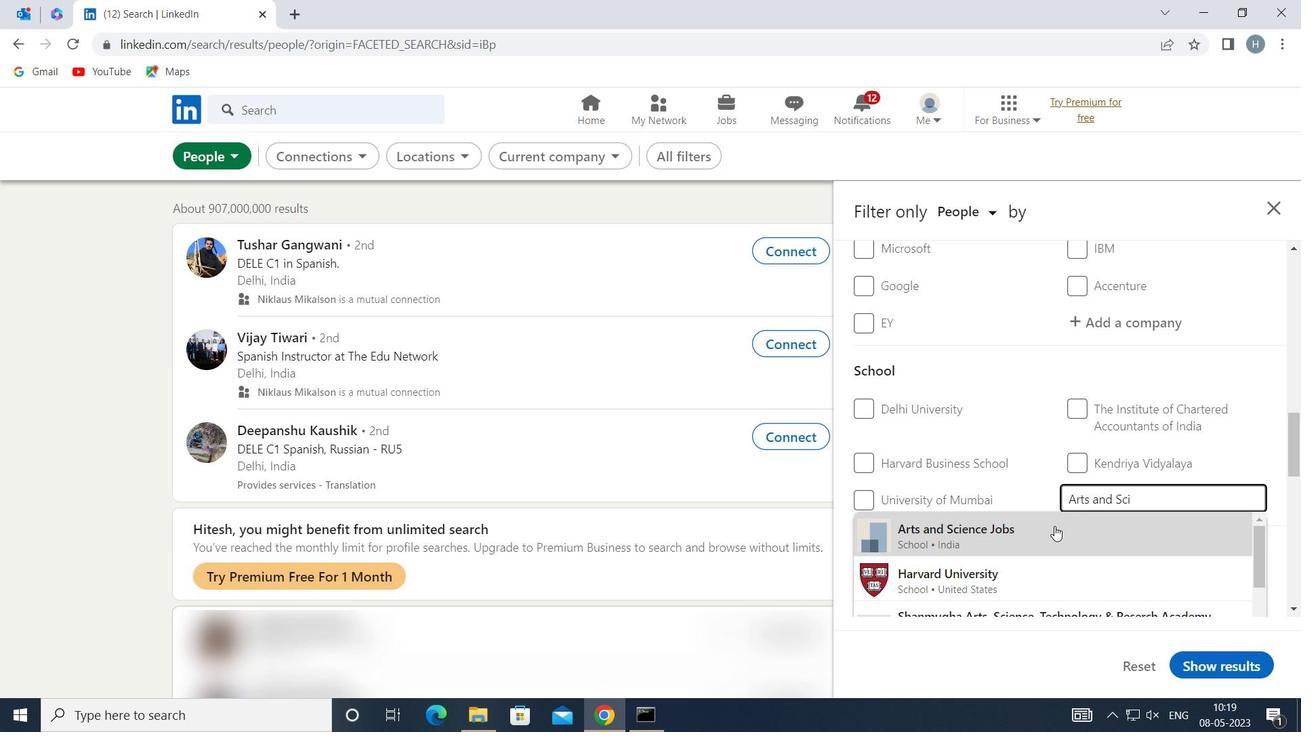 
Action: Mouse pressed left at (1044, 526)
Screenshot: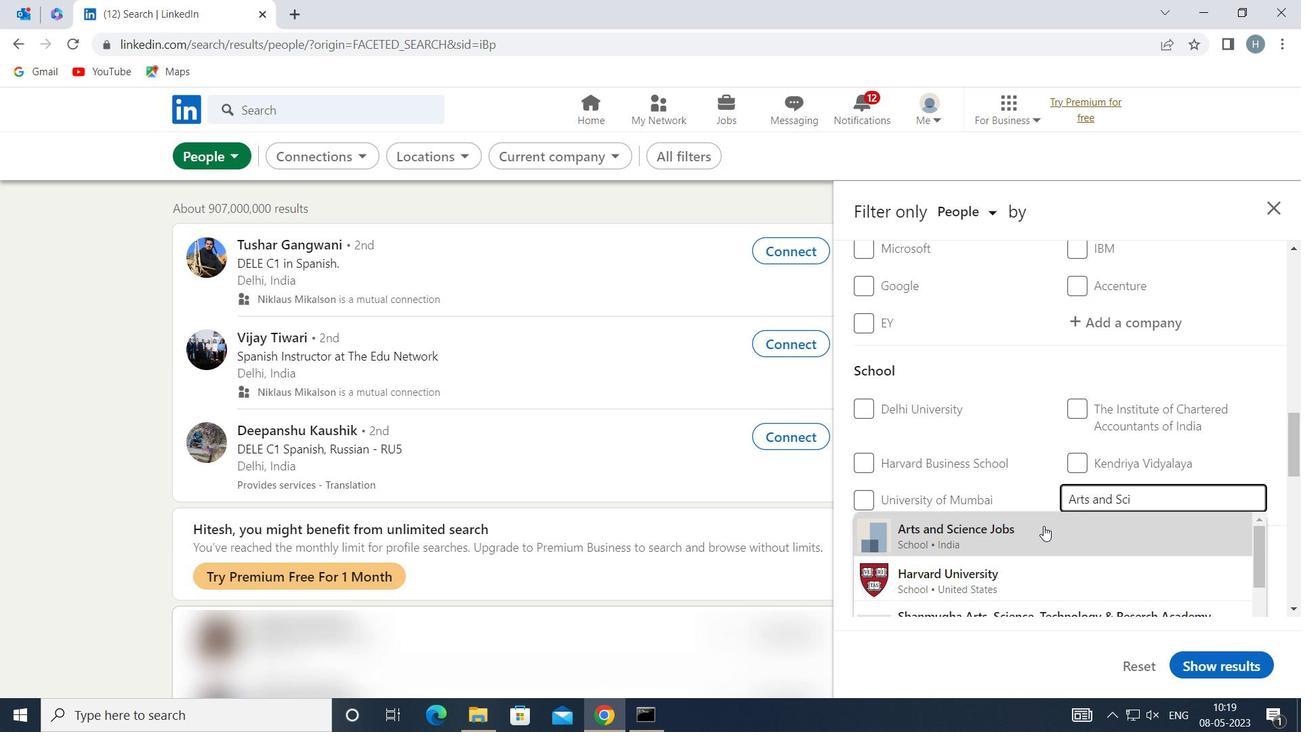 
Action: Mouse moved to (1020, 465)
Screenshot: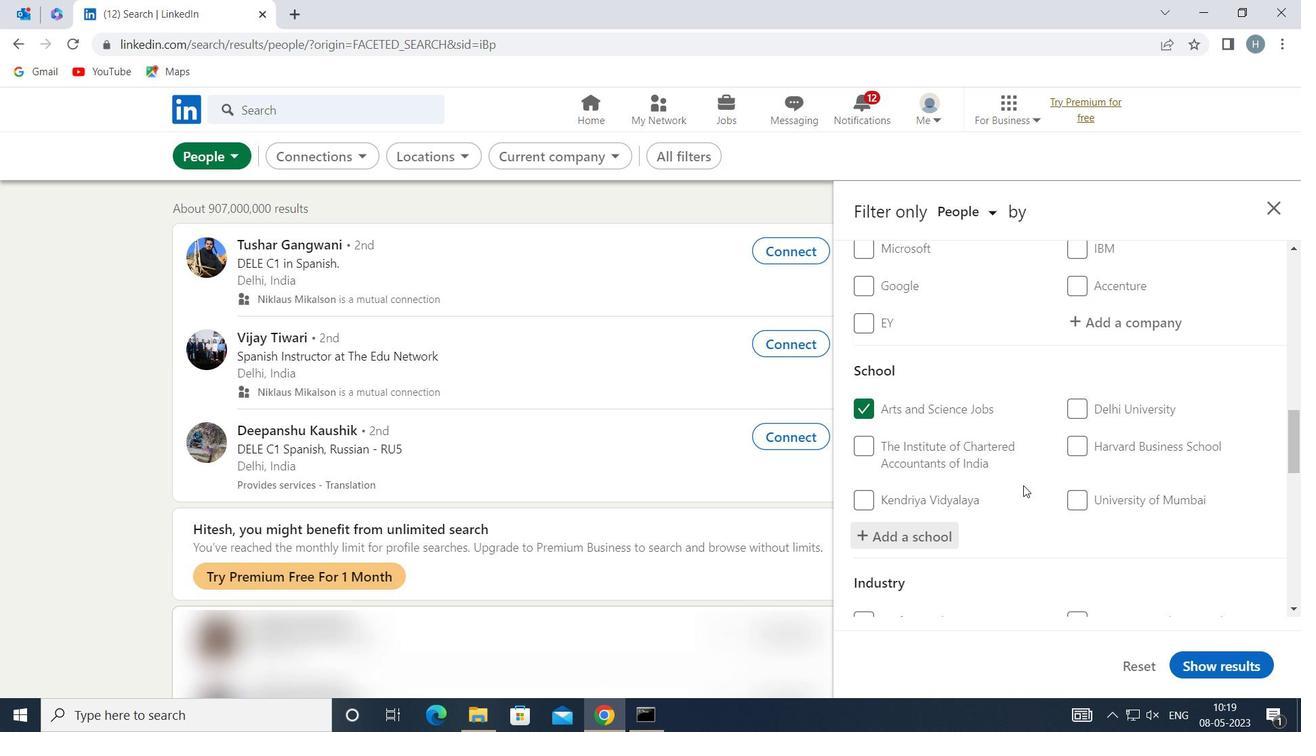 
Action: Mouse scrolled (1020, 465) with delta (0, 0)
Screenshot: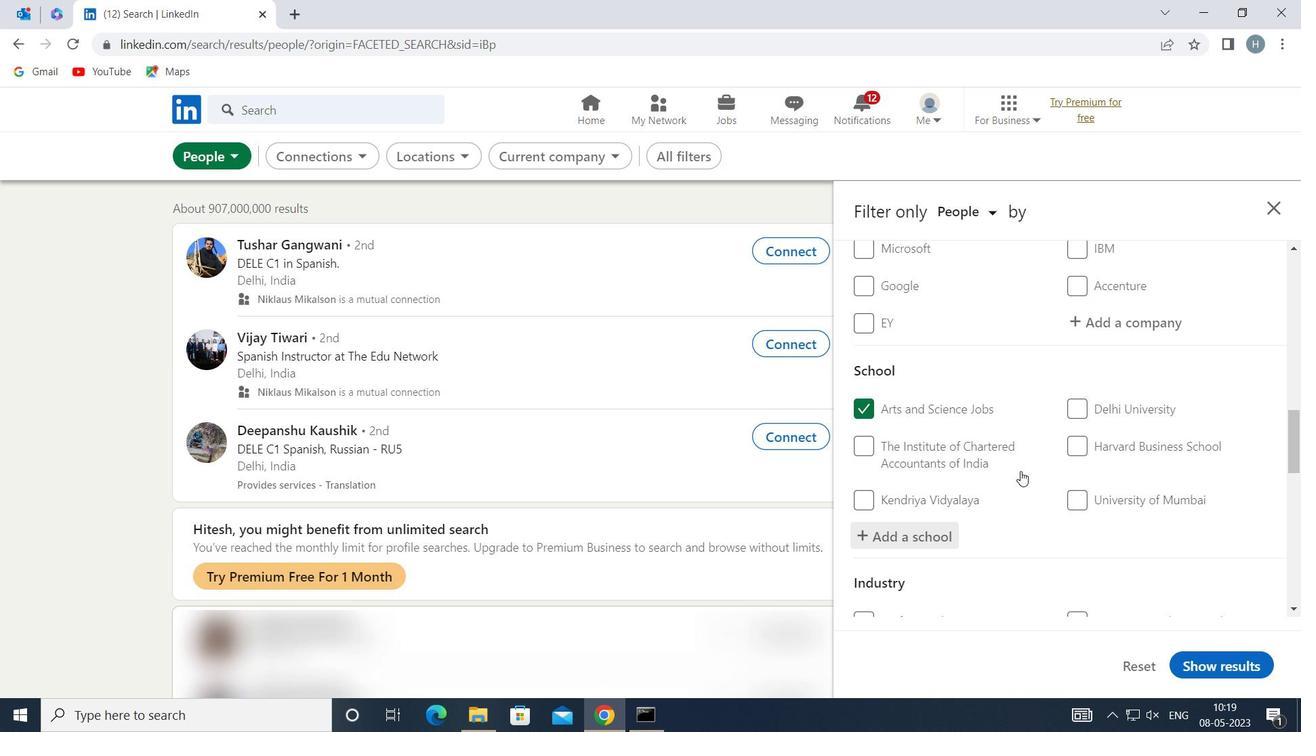 
Action: Mouse moved to (1020, 463)
Screenshot: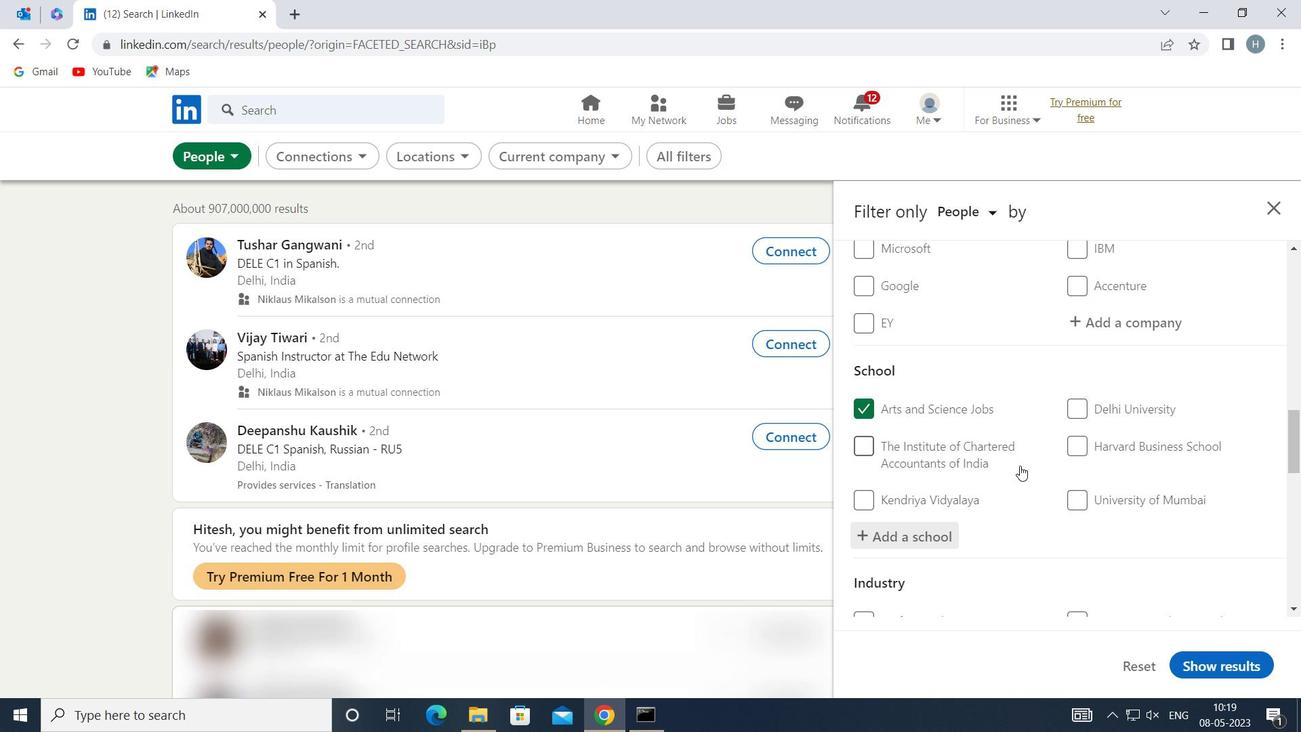 
Action: Mouse scrolled (1020, 463) with delta (0, 0)
Screenshot: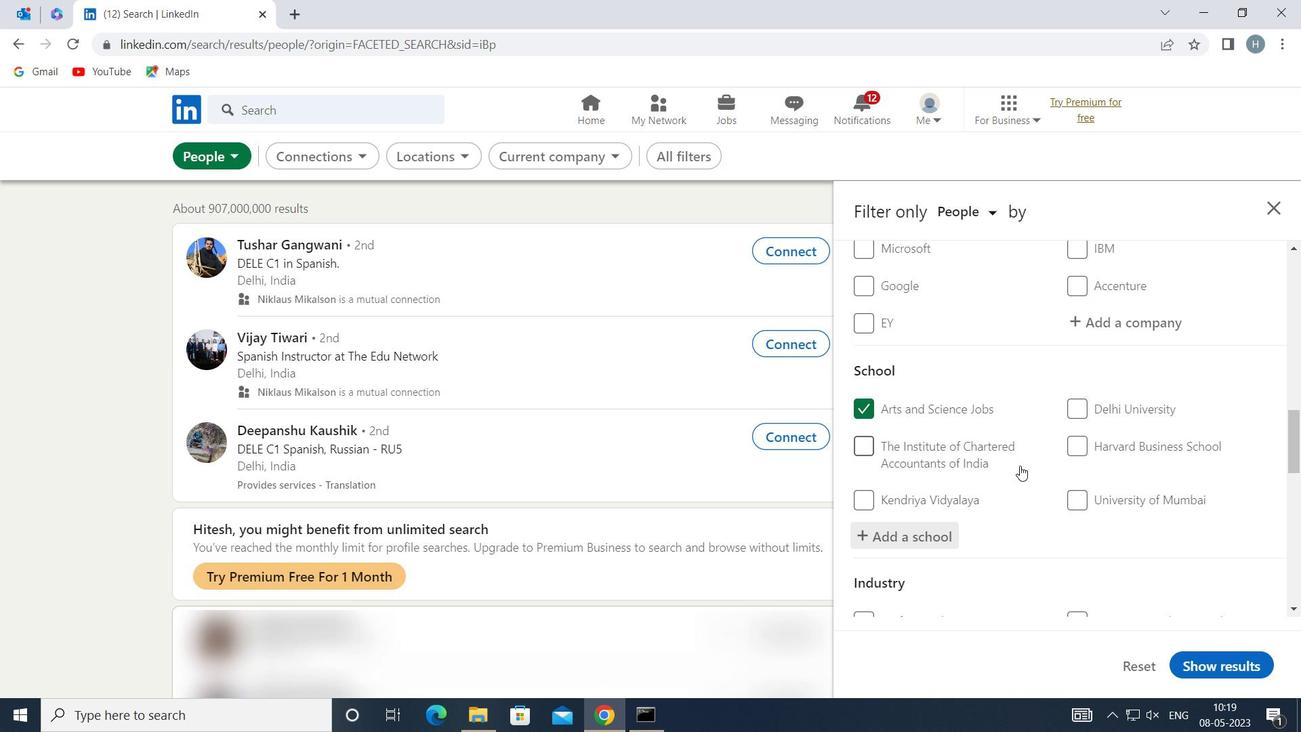 
Action: Mouse moved to (1019, 454)
Screenshot: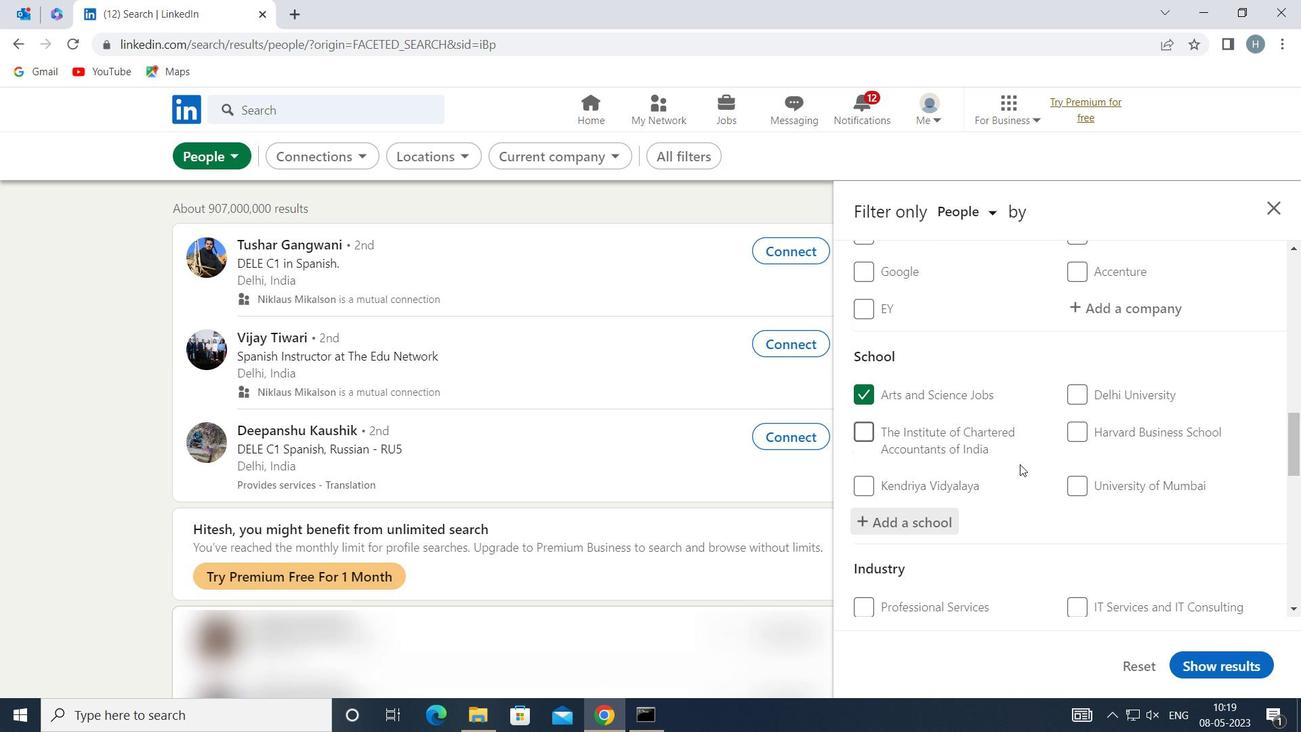 
Action: Mouse scrolled (1019, 454) with delta (0, 0)
Screenshot: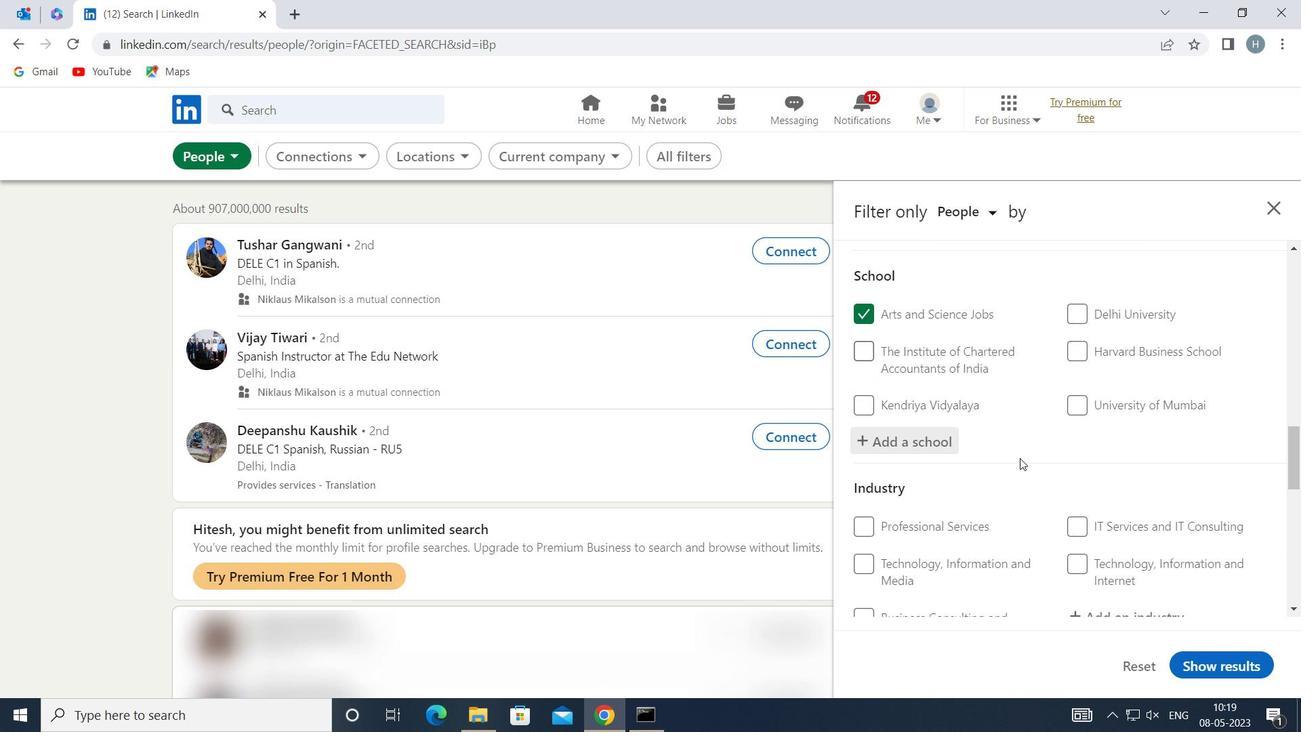 
Action: Mouse moved to (1147, 450)
Screenshot: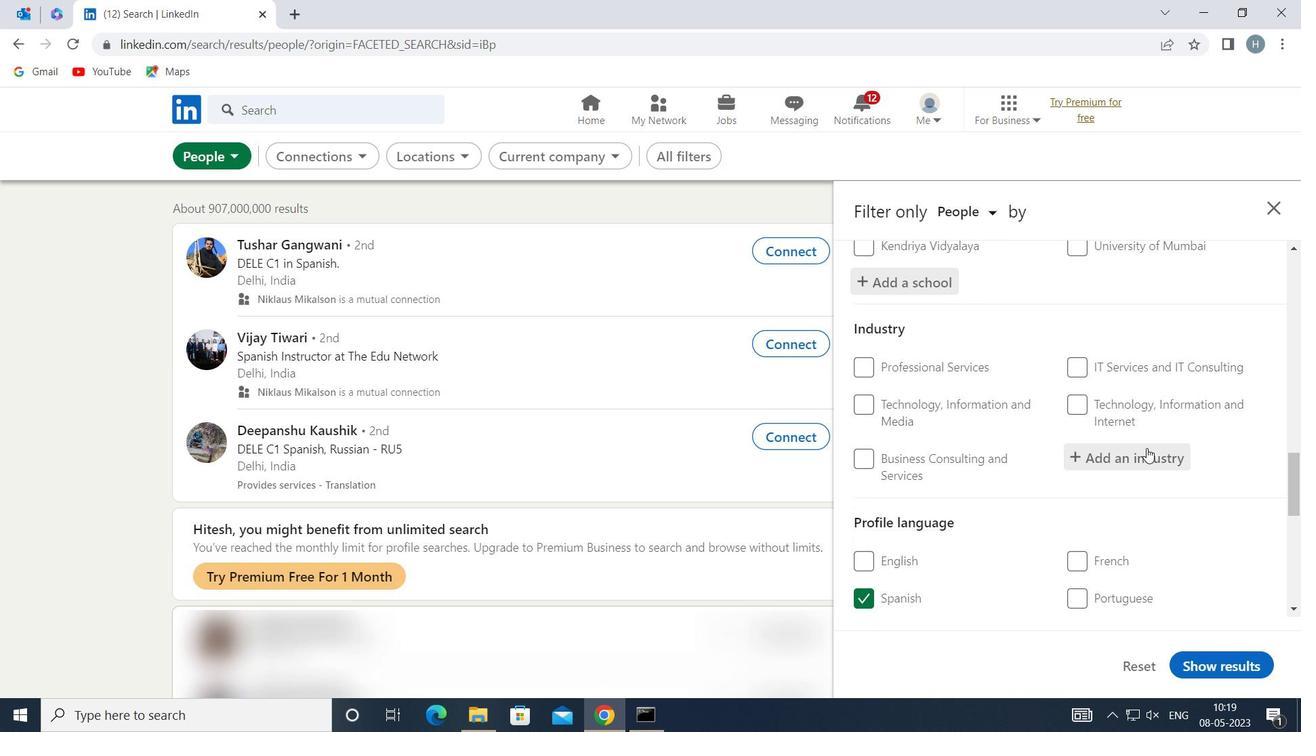 
Action: Mouse pressed left at (1147, 450)
Screenshot: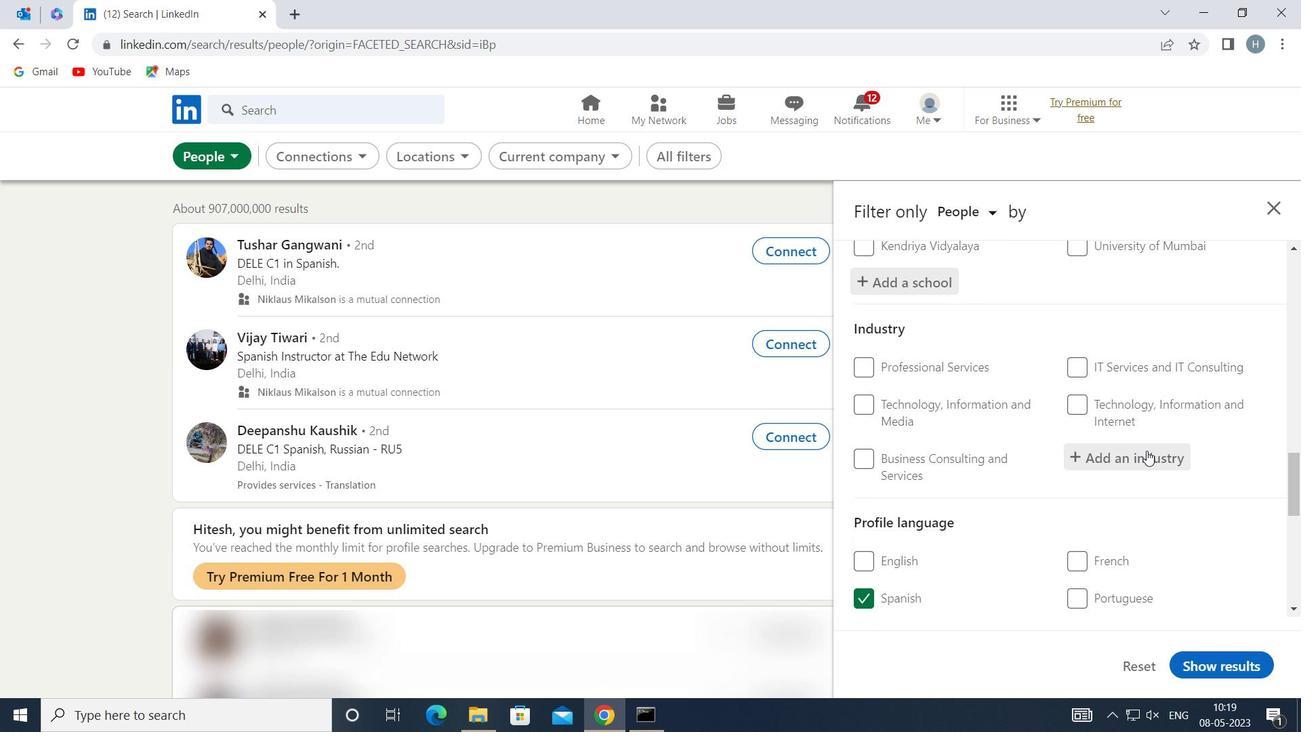 
Action: Key pressed <Key.shift>EDUCATION<Key.space><Key.shift>ADM
Screenshot: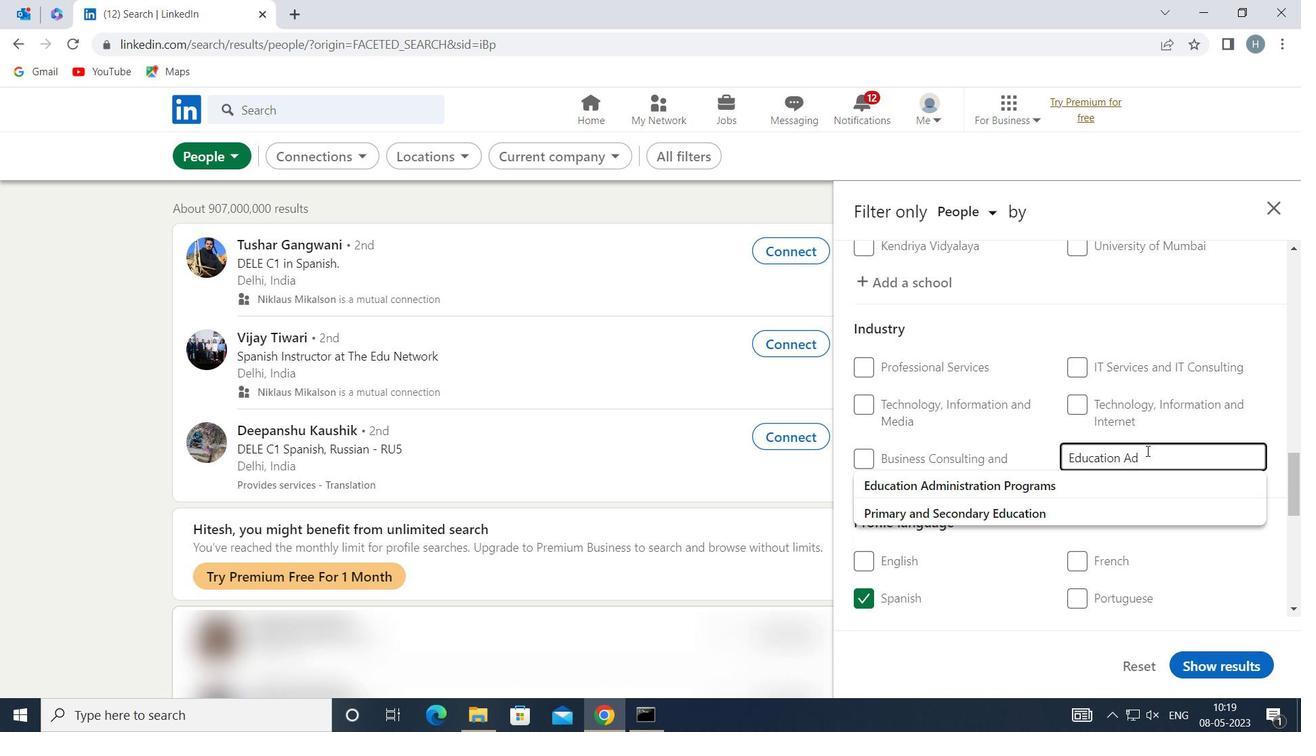 
Action: Mouse moved to (1073, 486)
Screenshot: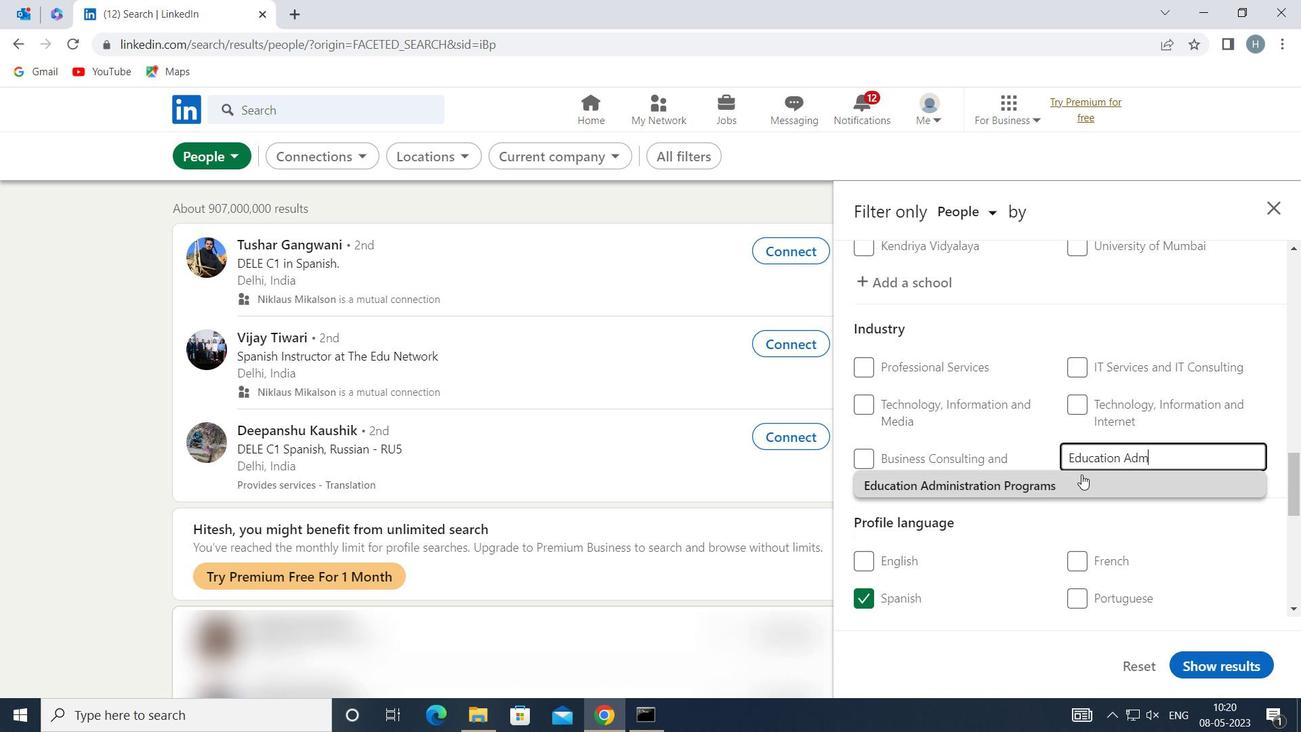 
Action: Mouse pressed left at (1073, 486)
Screenshot: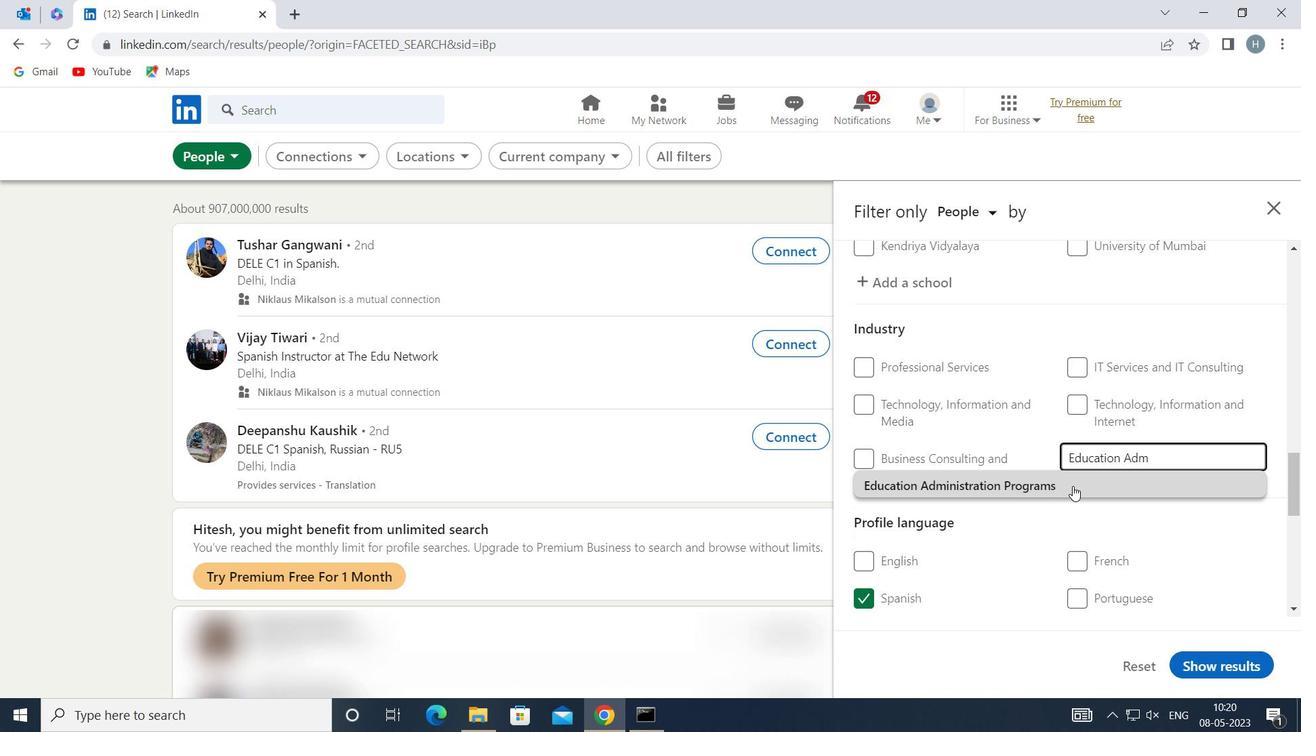
Action: Mouse moved to (1027, 469)
Screenshot: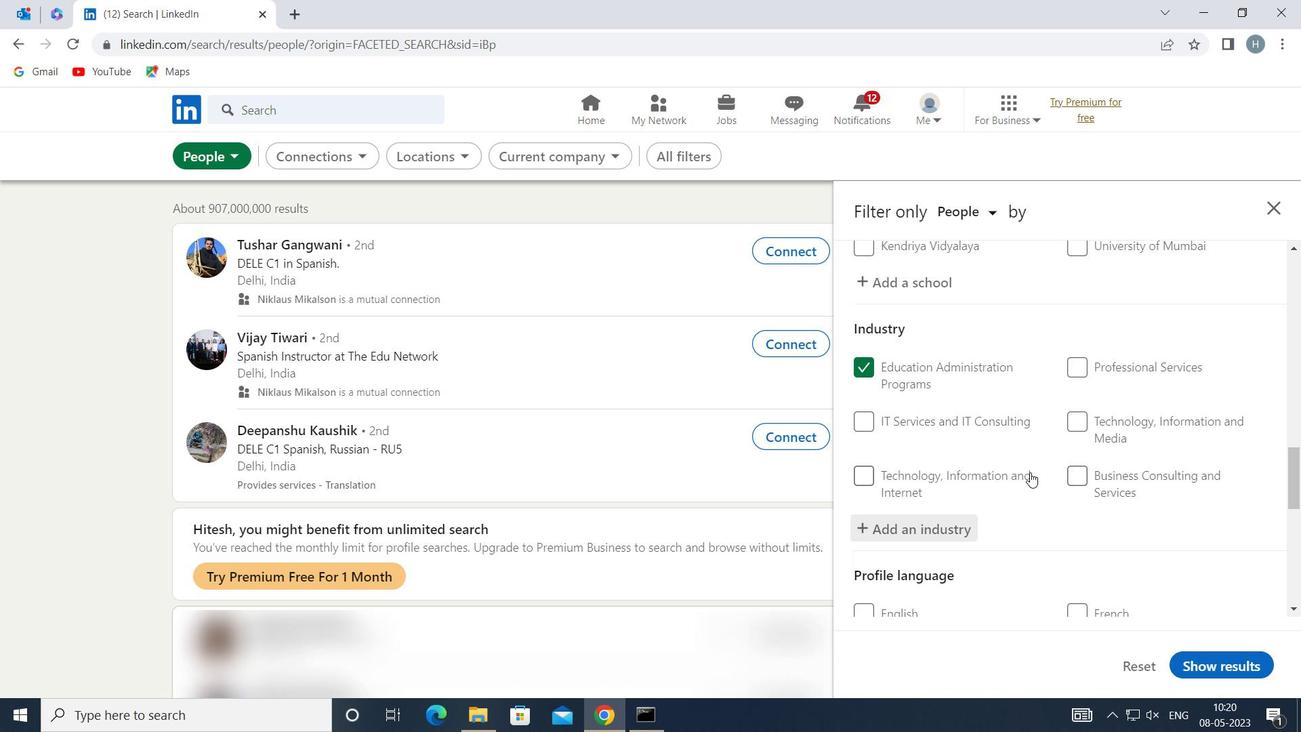 
Action: Mouse scrolled (1027, 469) with delta (0, 0)
Screenshot: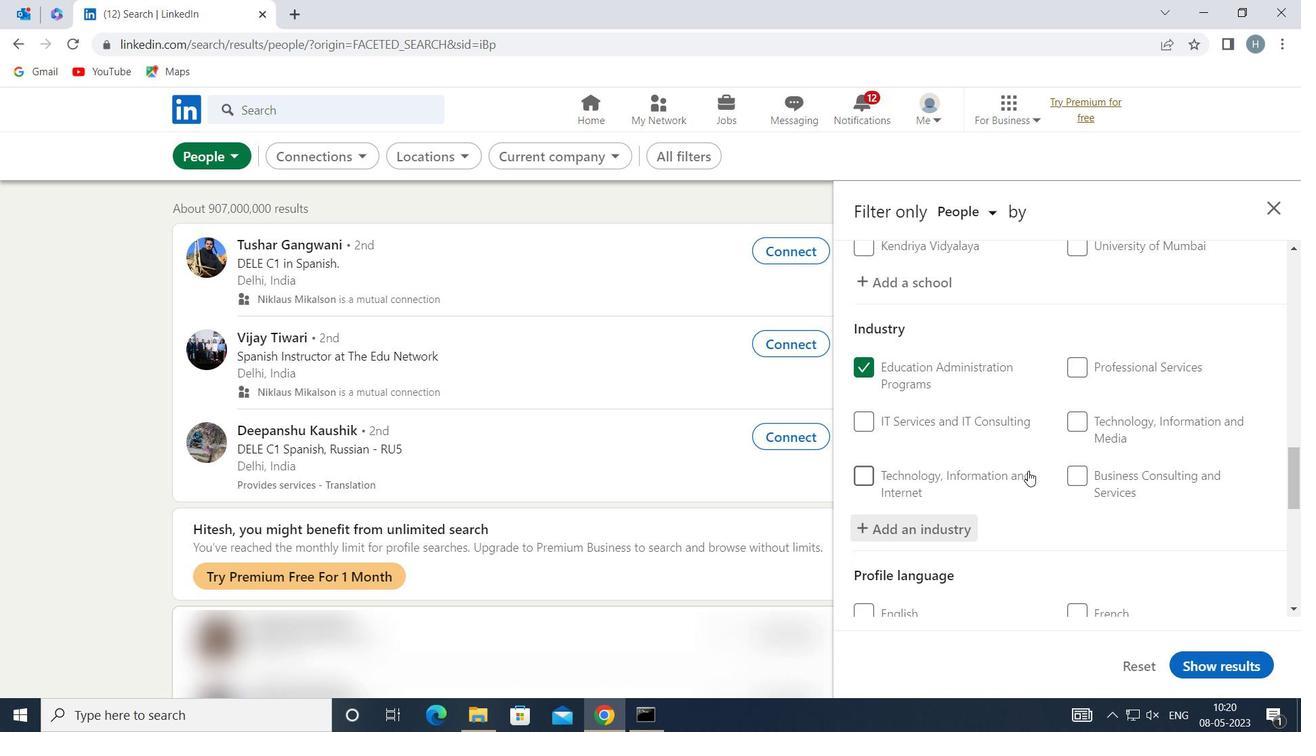 
Action: Mouse scrolled (1027, 469) with delta (0, 0)
Screenshot: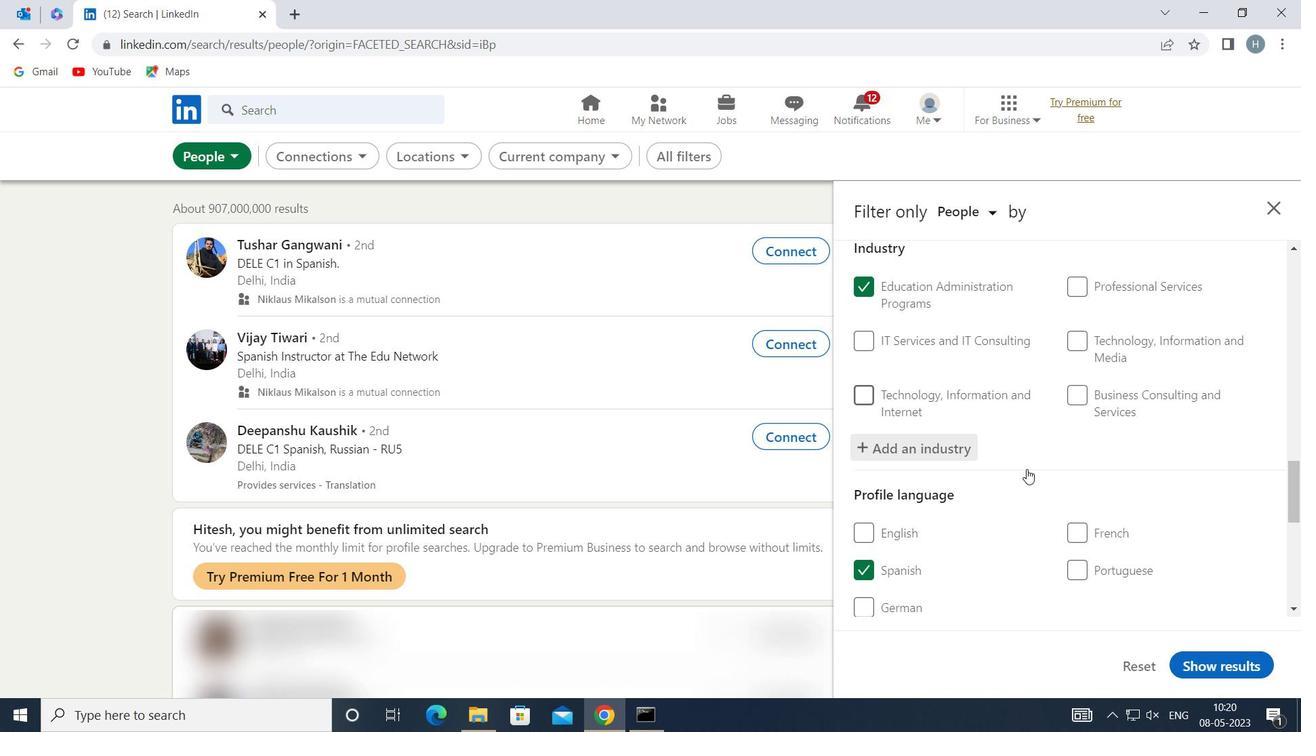 
Action: Mouse scrolled (1027, 469) with delta (0, 0)
Screenshot: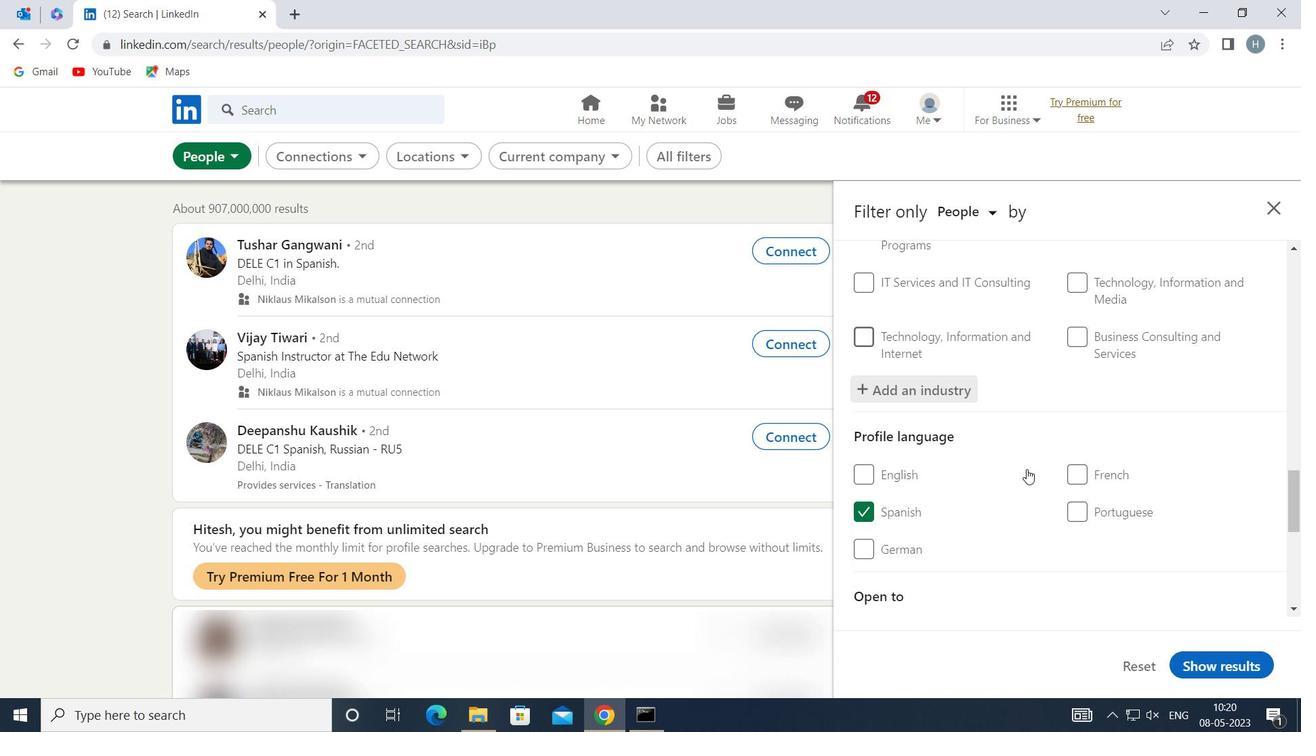 
Action: Mouse scrolled (1027, 469) with delta (0, 0)
Screenshot: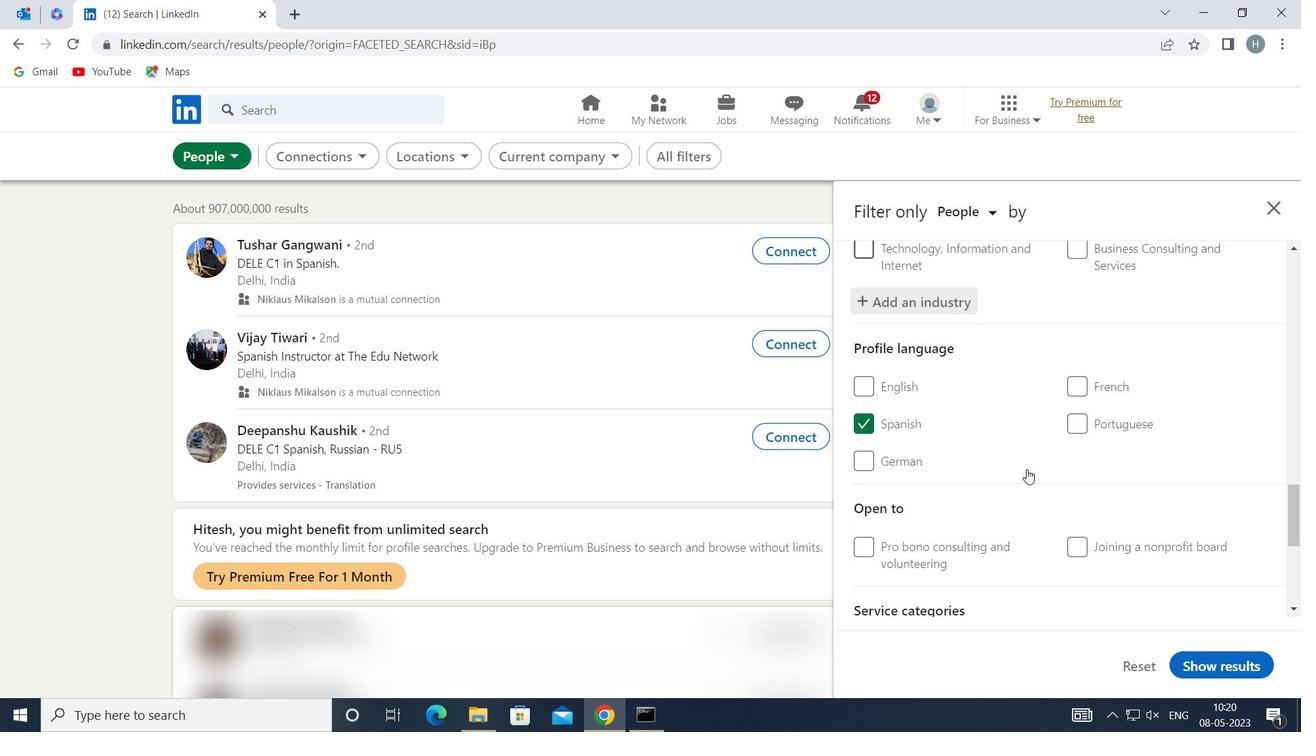
Action: Mouse scrolled (1027, 469) with delta (0, 0)
Screenshot: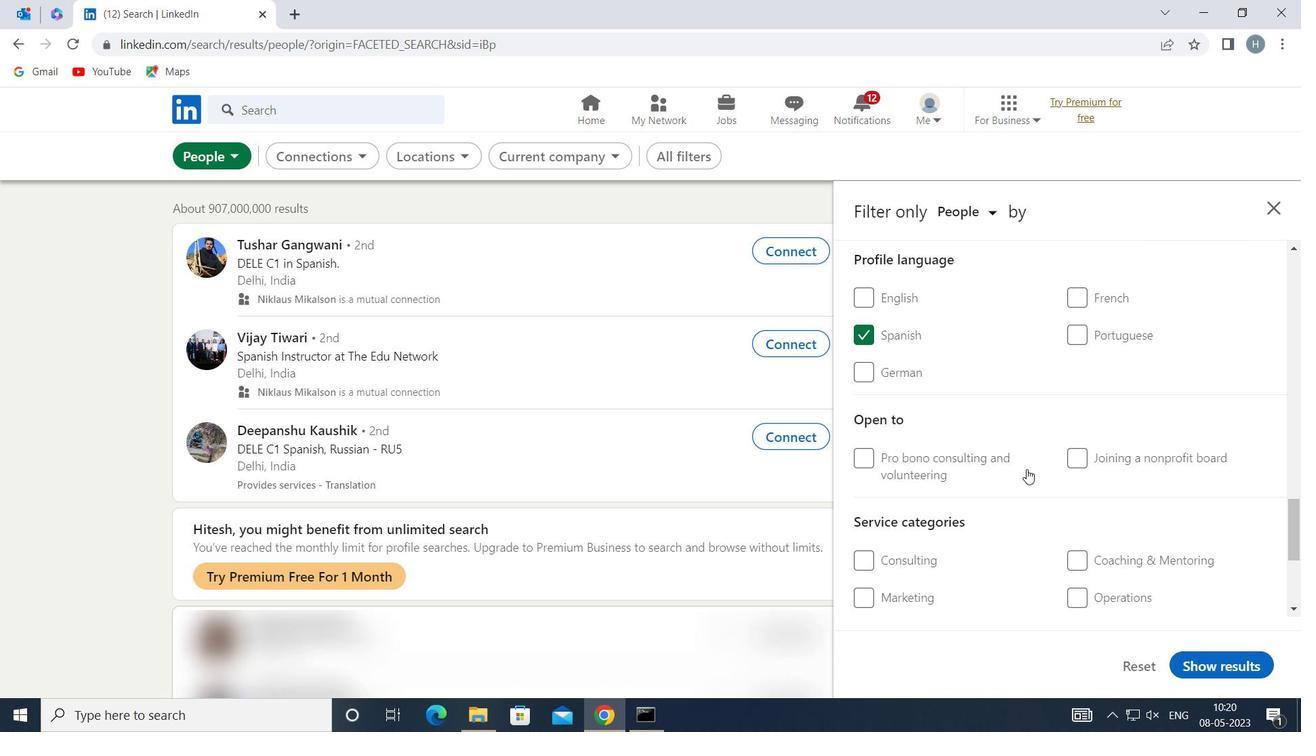 
Action: Mouse scrolled (1027, 469) with delta (0, 0)
Screenshot: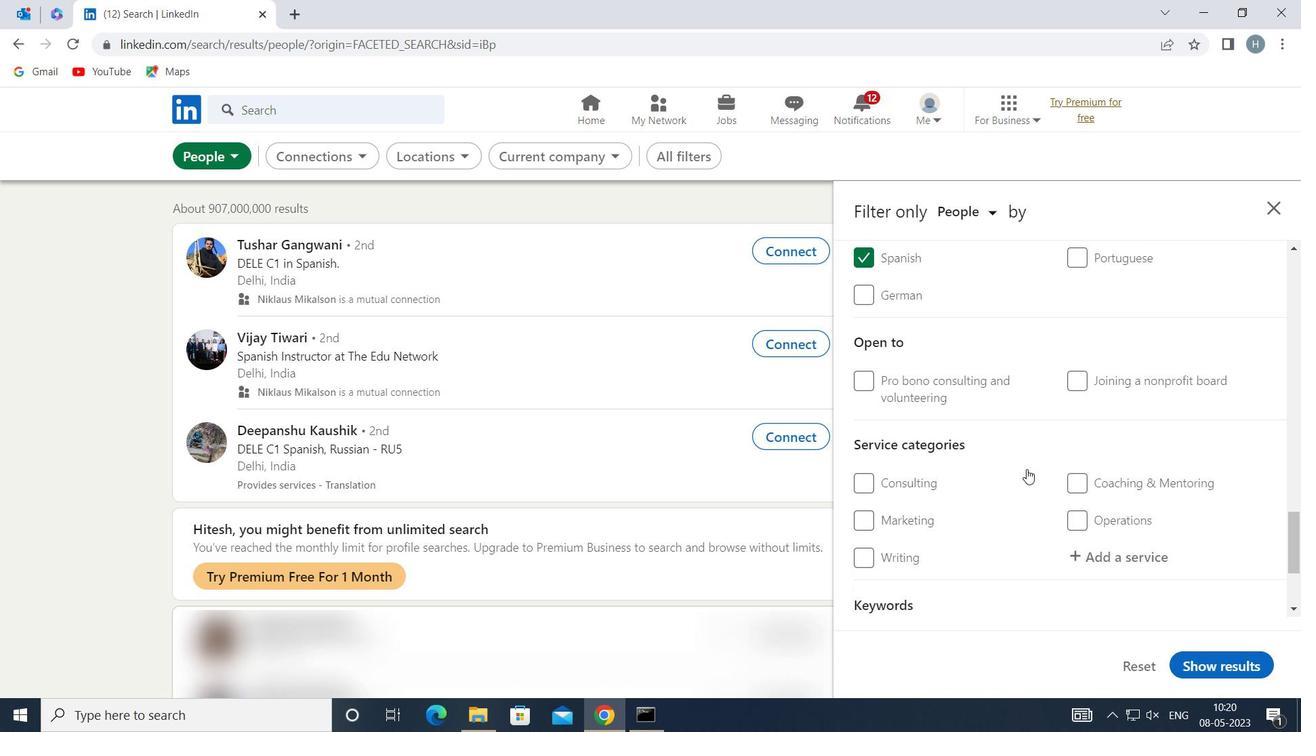 
Action: Mouse scrolled (1027, 469) with delta (0, 0)
Screenshot: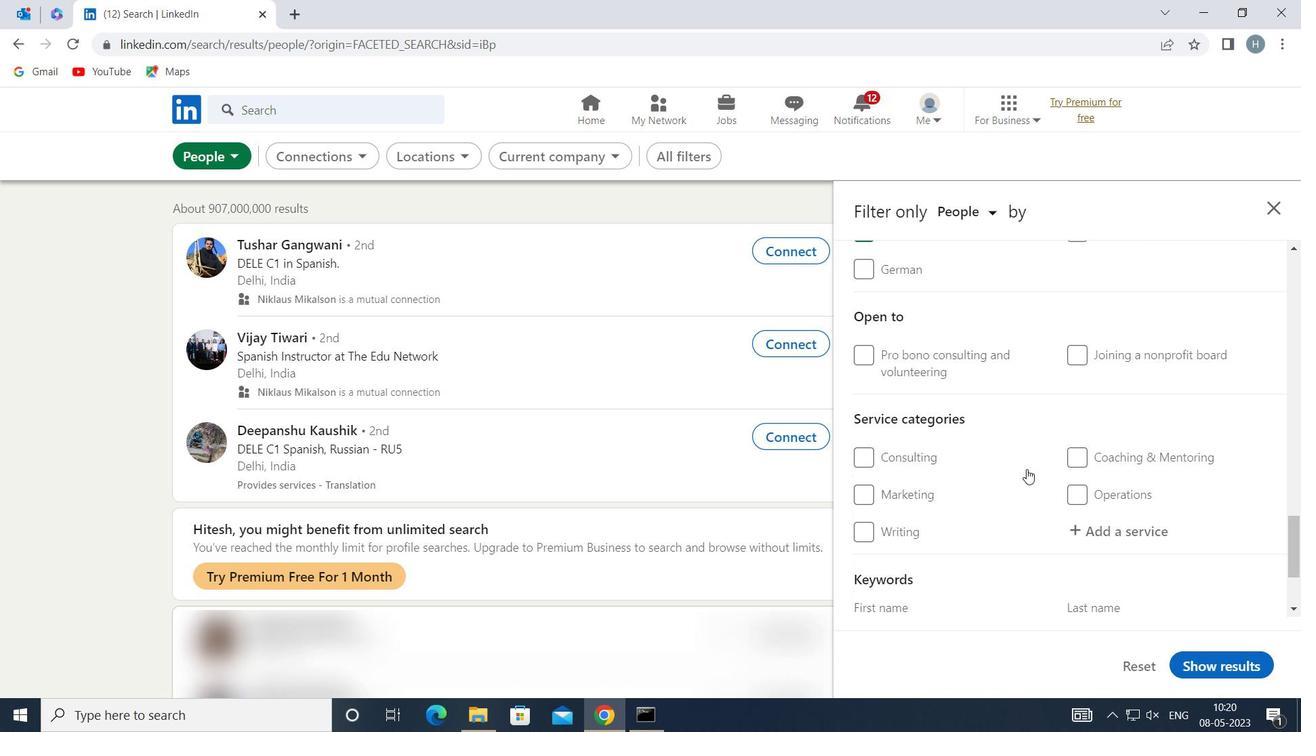 
Action: Mouse moved to (1142, 378)
Screenshot: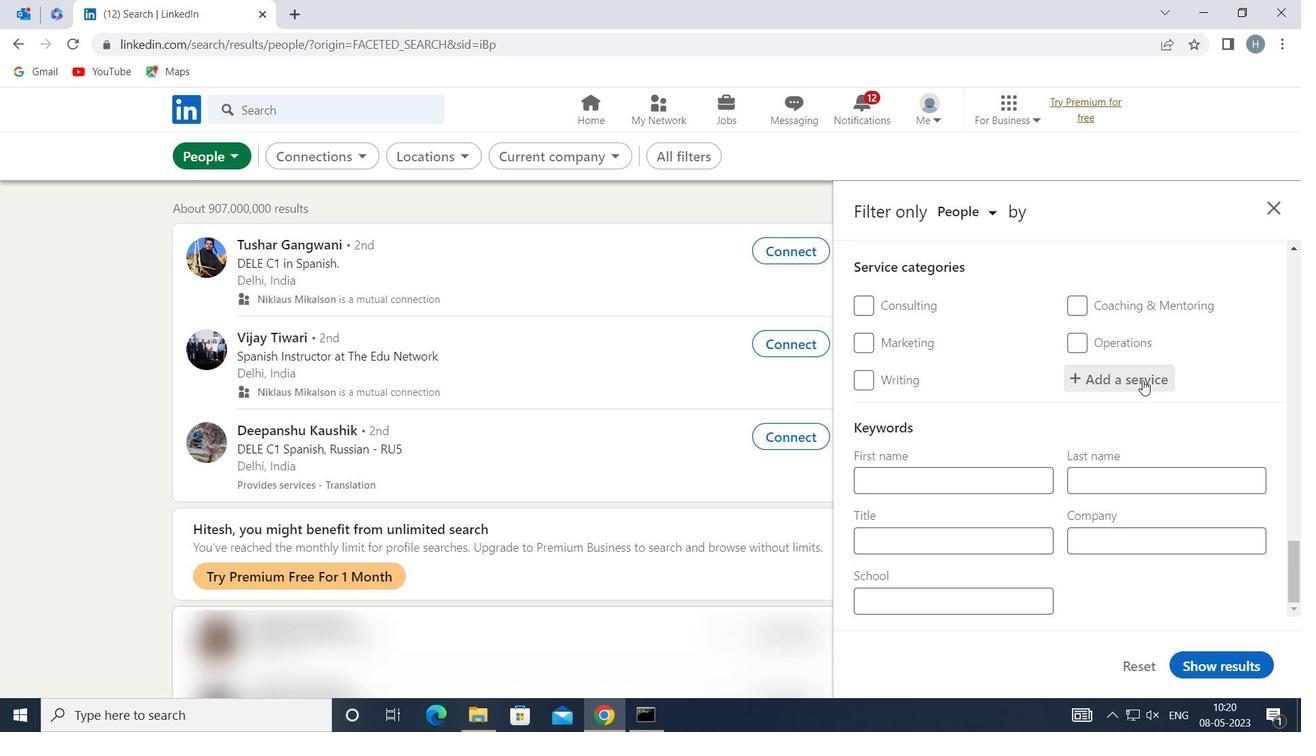 
Action: Mouse pressed left at (1142, 378)
Screenshot: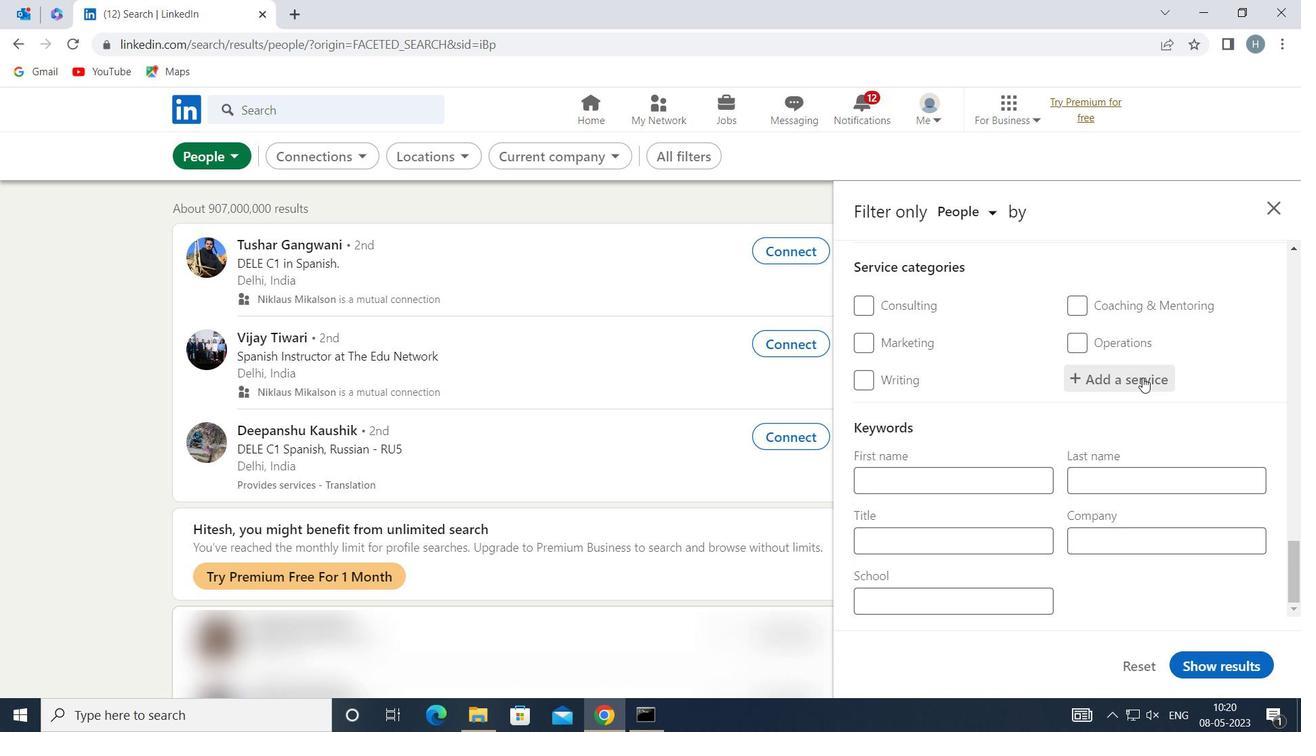 
Action: Mouse moved to (1134, 376)
Screenshot: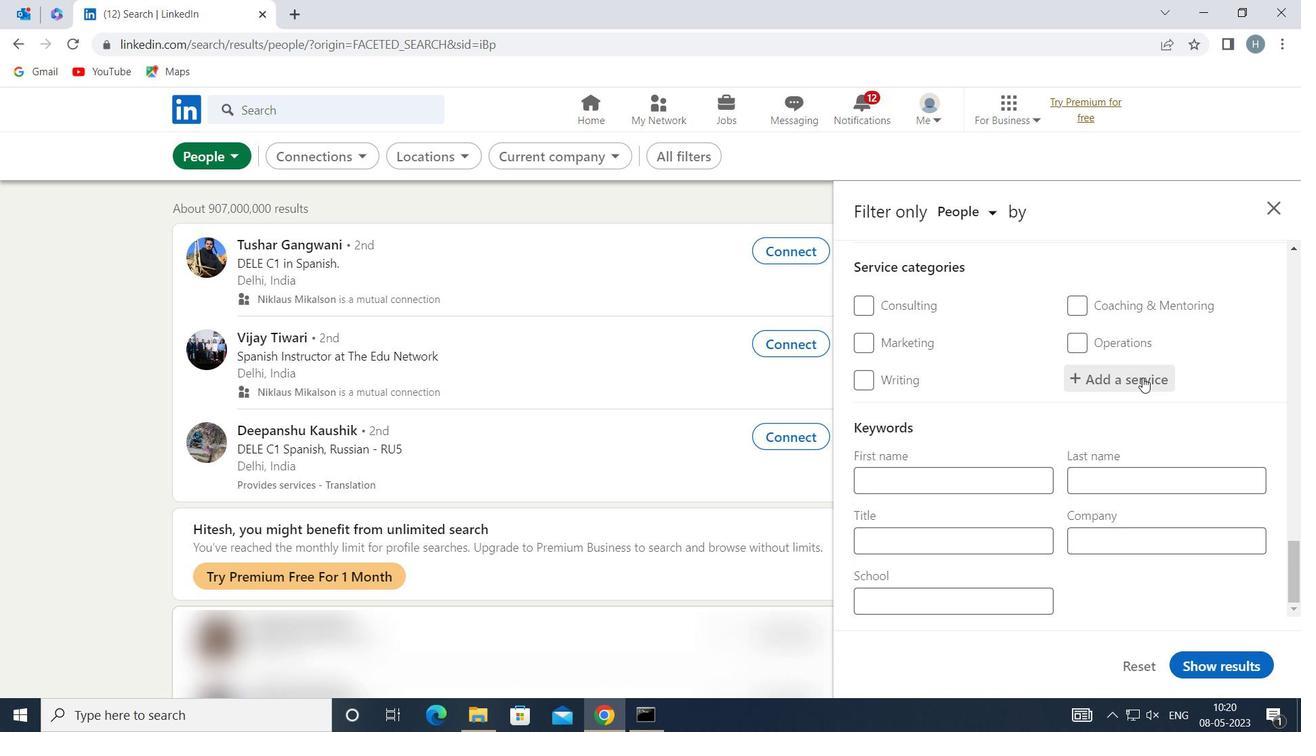 
Action: Key pressed <Key.shift>COACHING<Key.space><Key.shift>&<Key.space><Key.shift>MENTORING
Screenshot: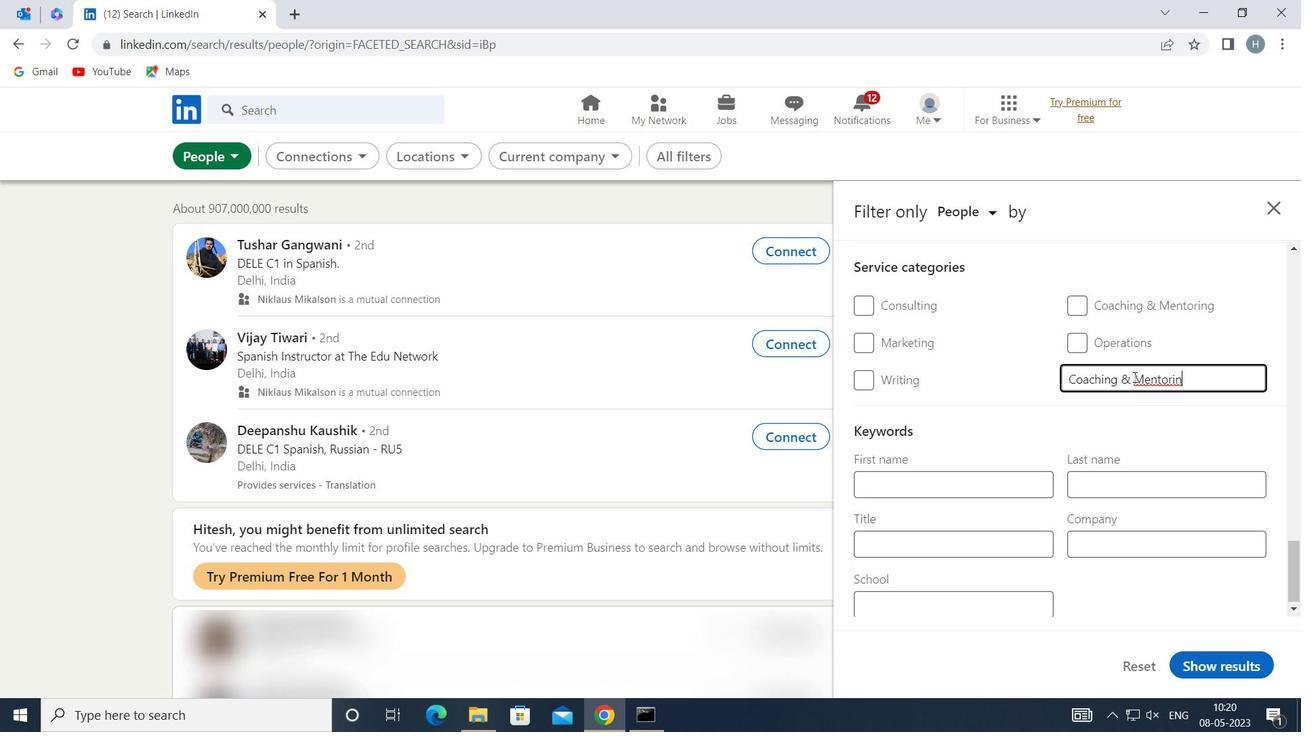 
Action: Mouse moved to (1167, 415)
Screenshot: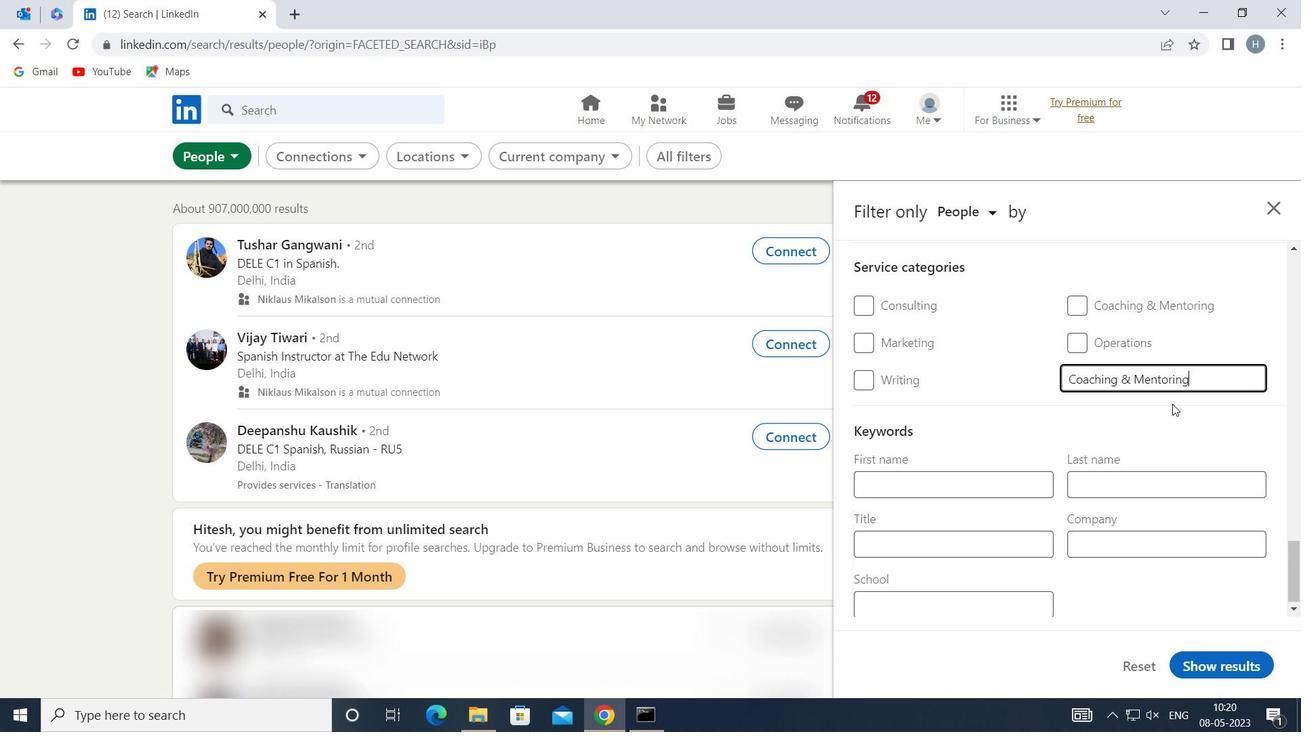 
Action: Mouse pressed left at (1167, 415)
Screenshot: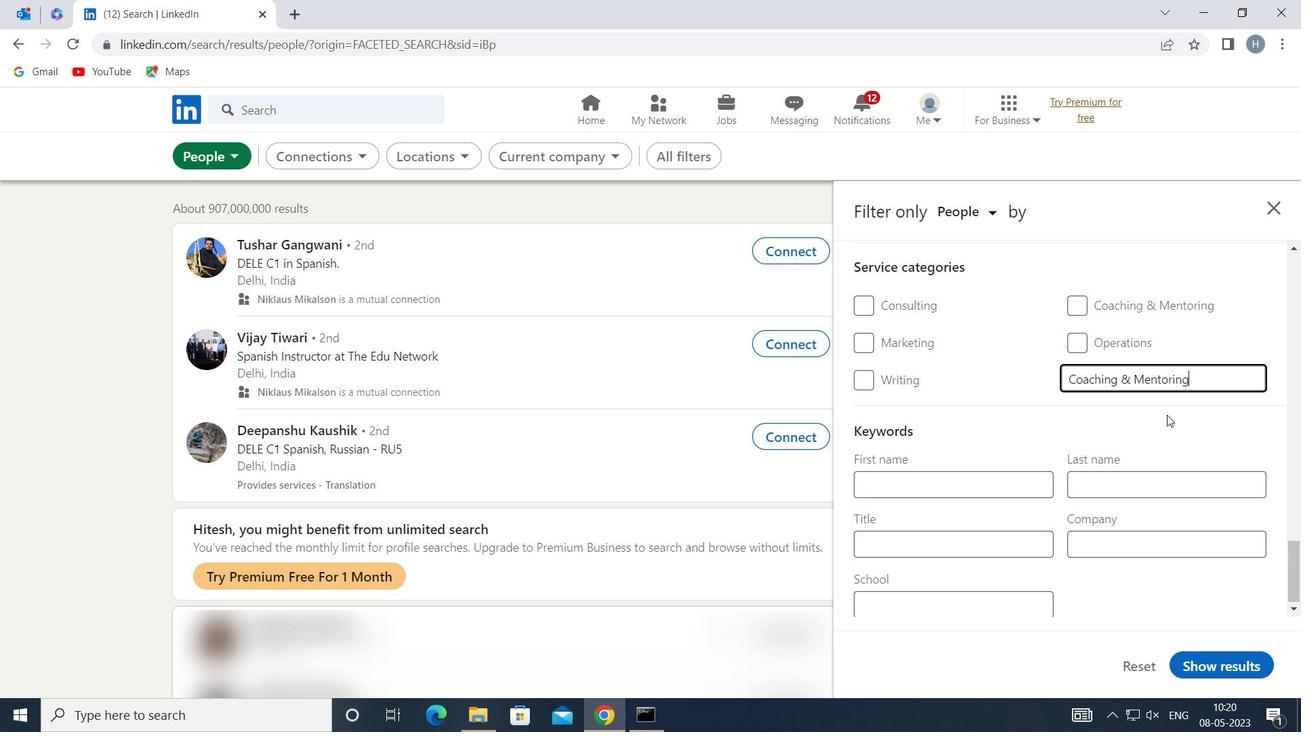 
Action: Mouse moved to (991, 543)
Screenshot: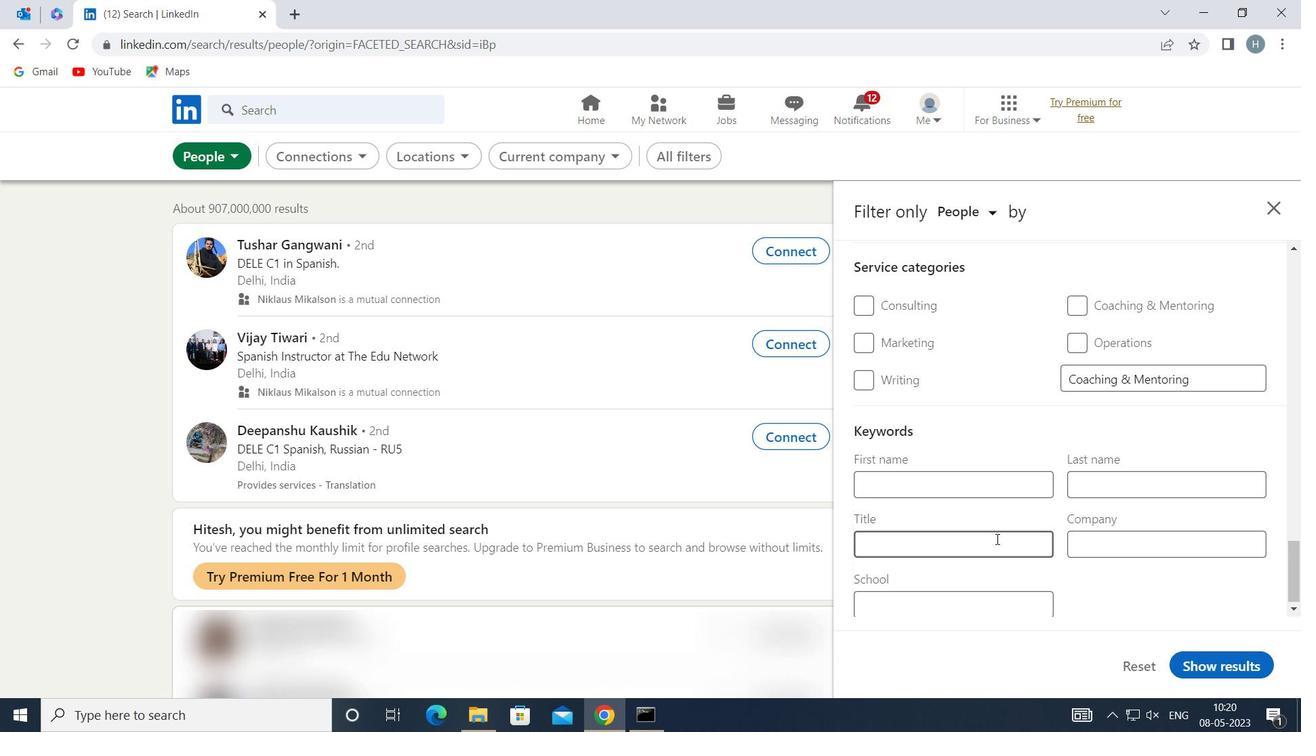 
Action: Mouse pressed left at (991, 543)
Screenshot: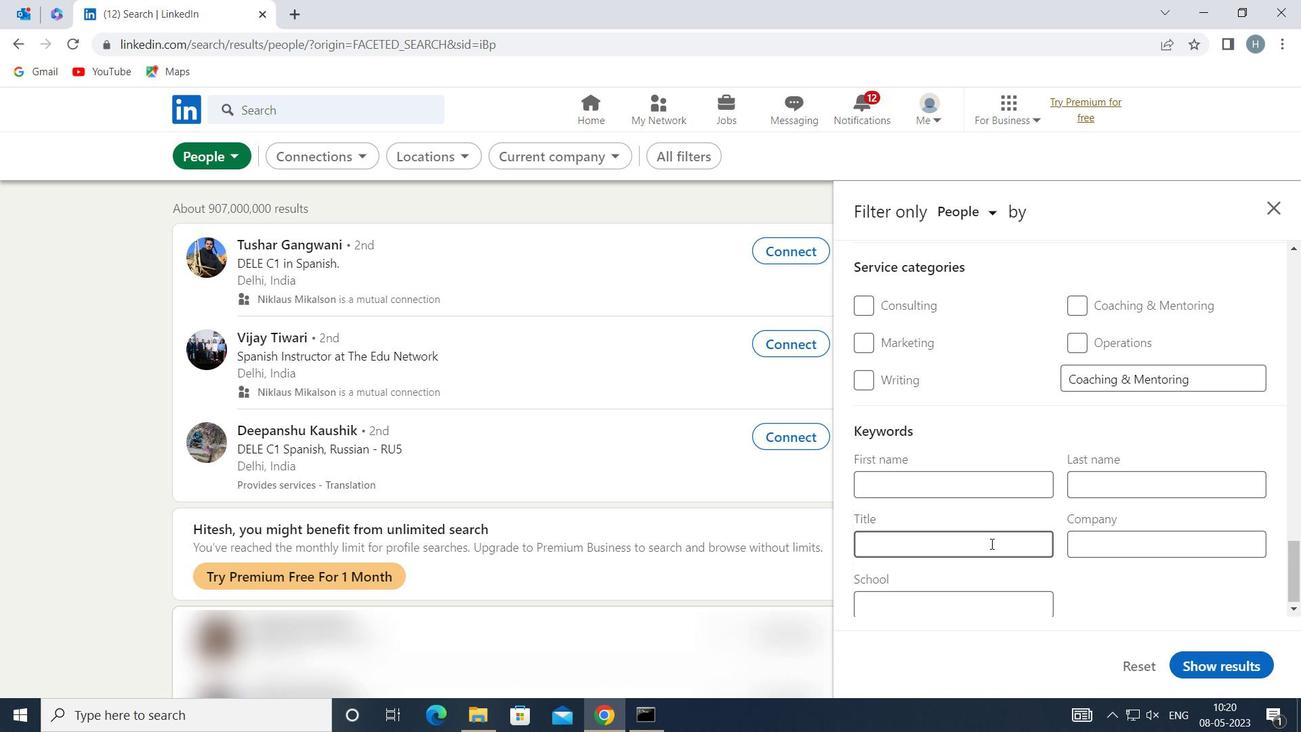 
Action: Key pressed <Key.shift>SHEET<Key.space><Key.shift>METAL<Key.space><Key.shift>WORKER
Screenshot: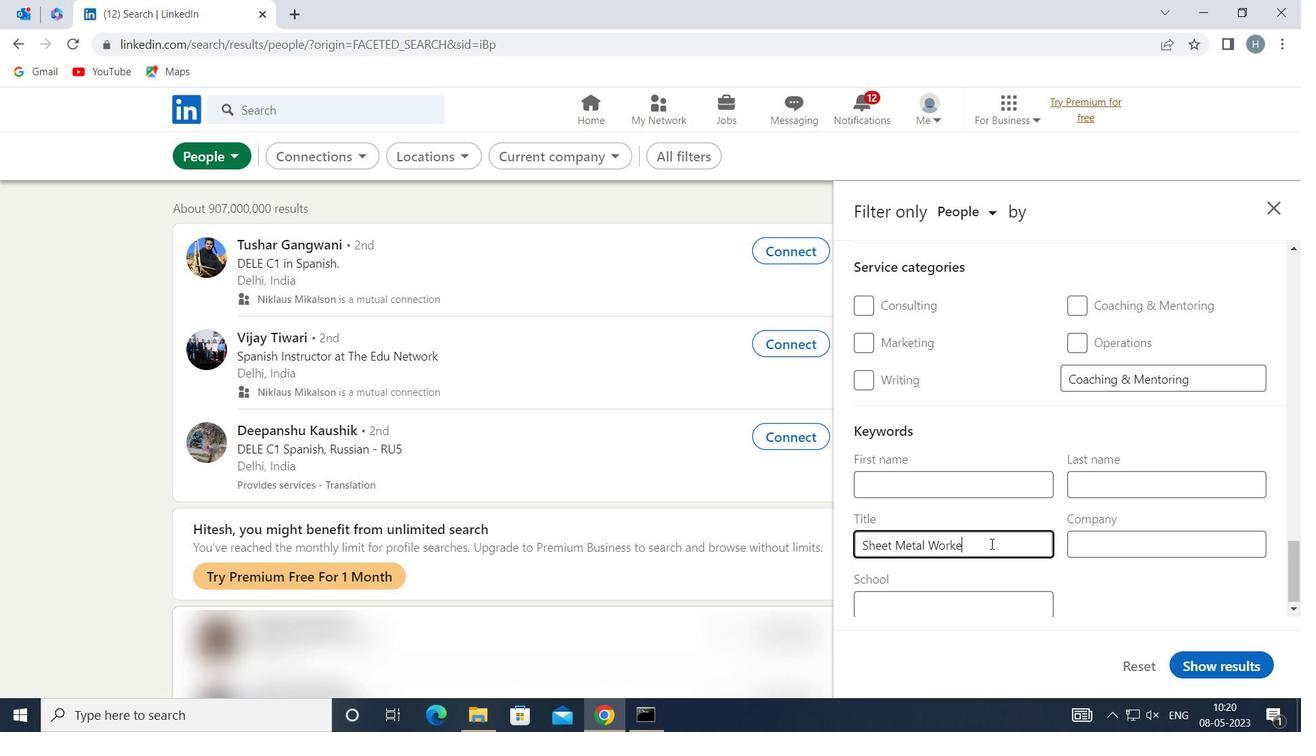 
Action: Mouse moved to (1227, 663)
Screenshot: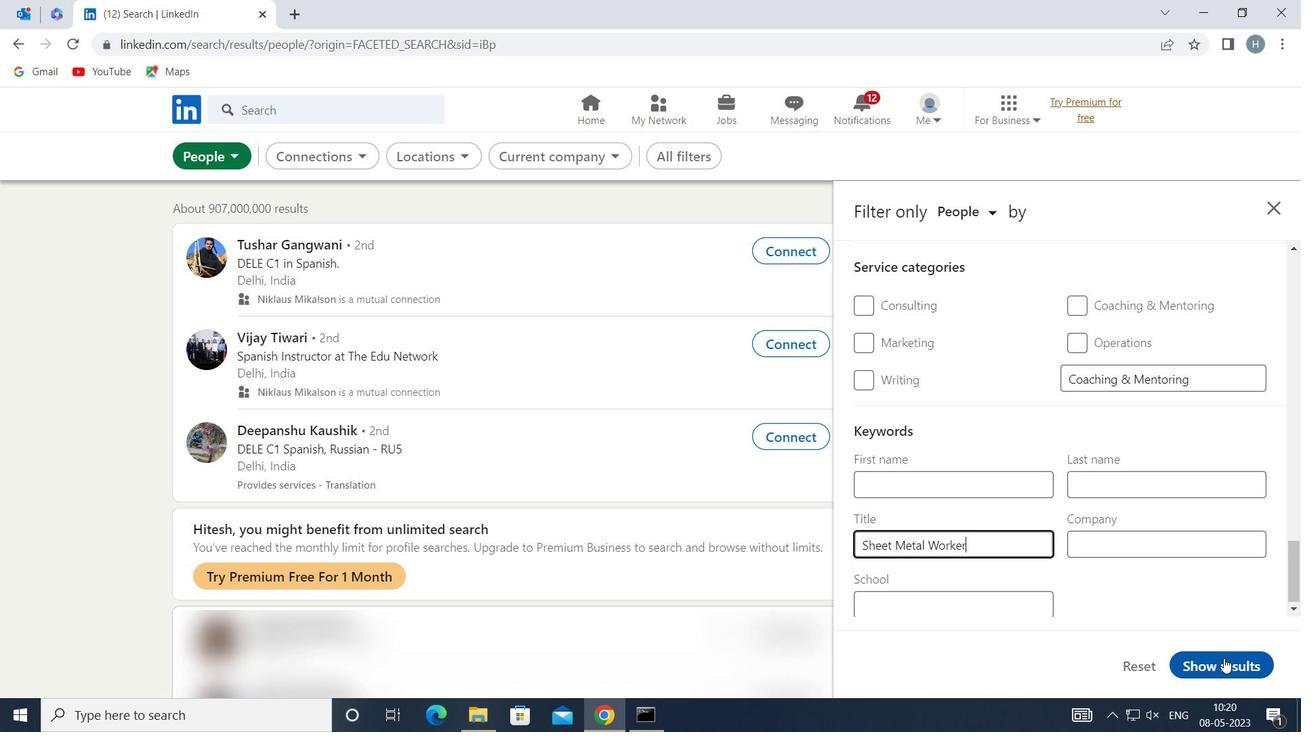 
Action: Mouse pressed left at (1227, 663)
Screenshot: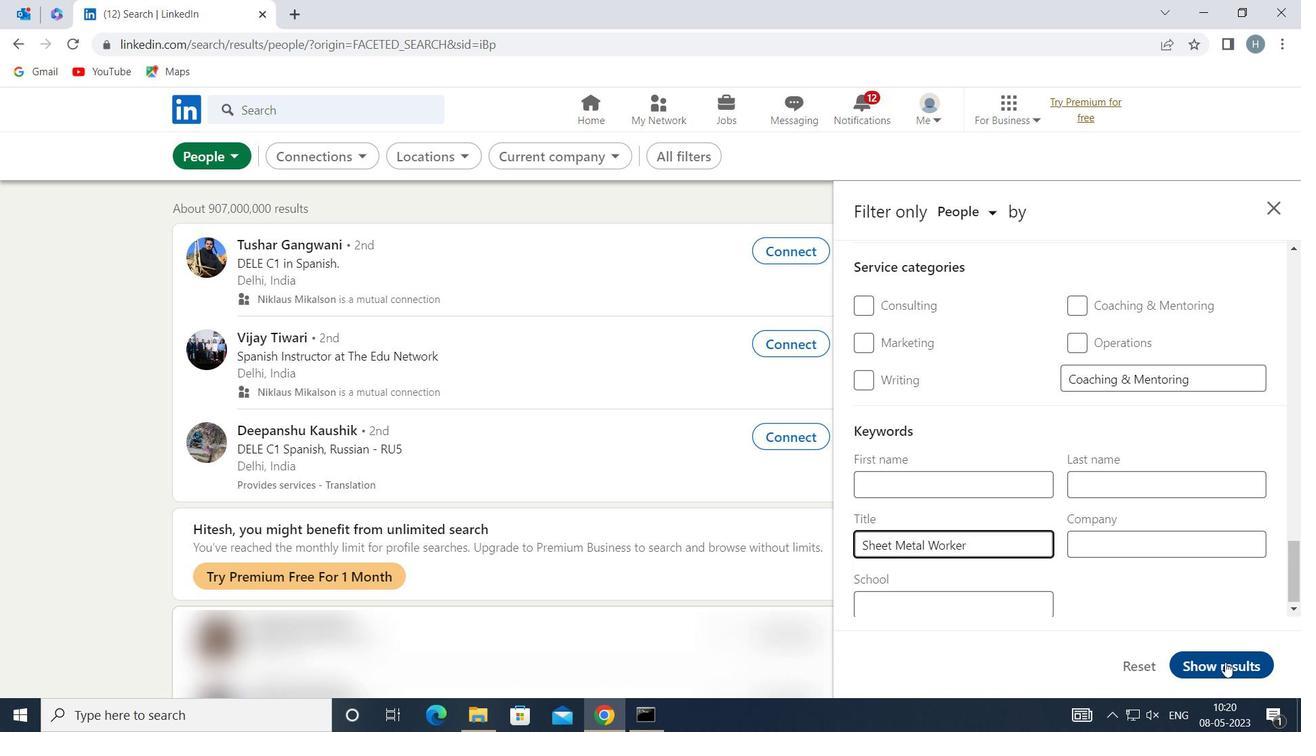 
Action: Mouse moved to (884, 511)
Screenshot: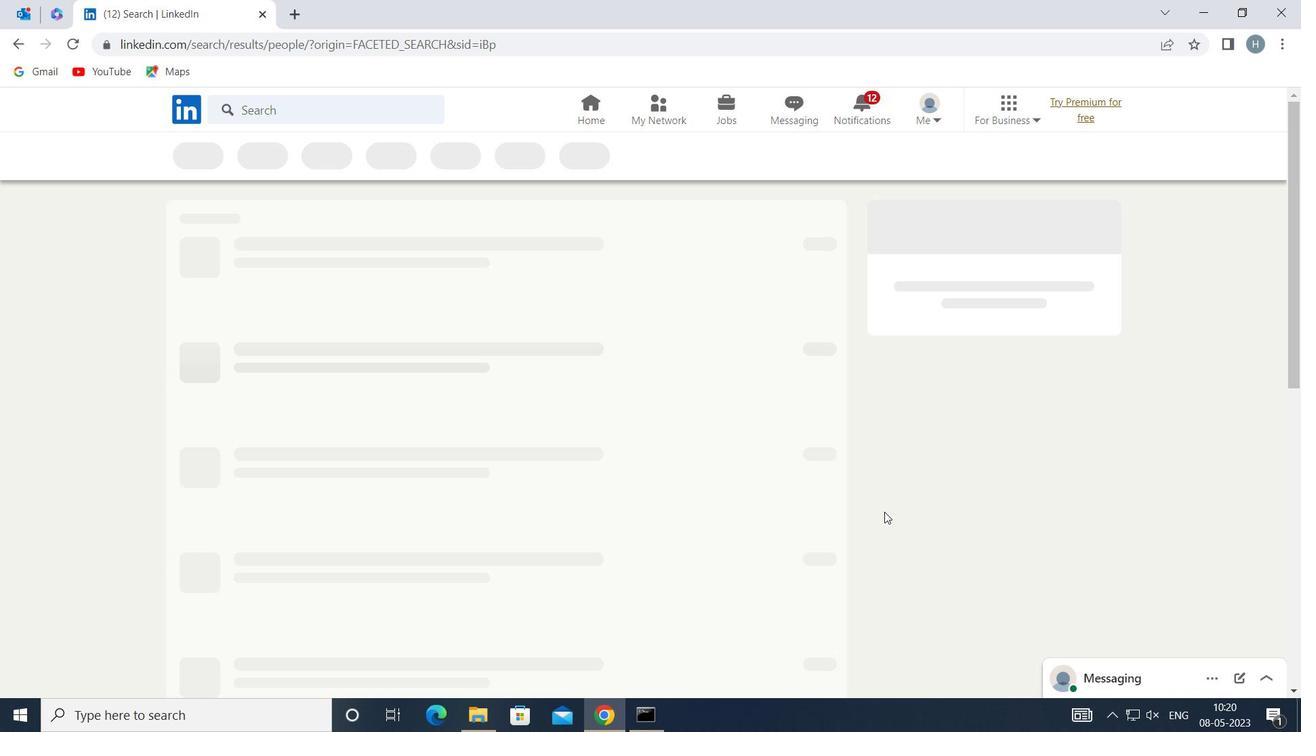 
